 Task: Find connections with filter location Changji with filter topic #family with filter profile language Potuguese with filter current company Datamatics with filter school St. Joseph's College of Engineering and Technology, Palai with filter industry Janitorial Services with filter service category Real Estate Appraisal with filter keywords title Conservation Scientist
Action: Mouse scrolled (500, 648) with delta (0, 0)
Screenshot: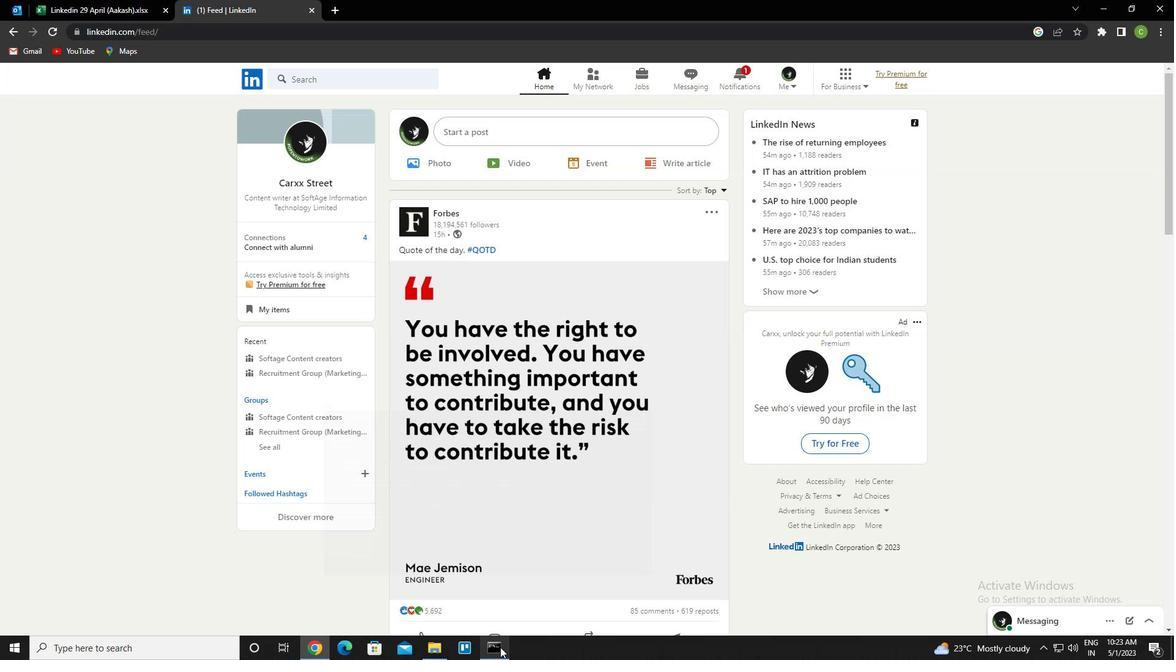 
Action: Mouse scrolled (500, 648) with delta (0, 0)
Screenshot: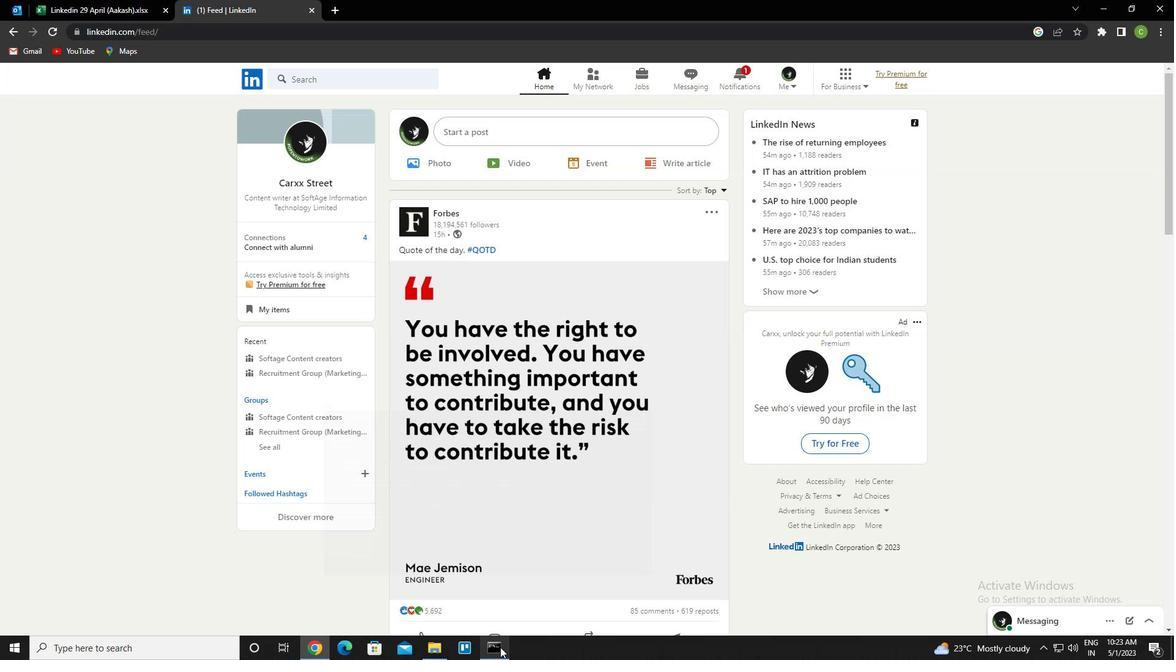
Action: Mouse moved to (600, 86)
Screenshot: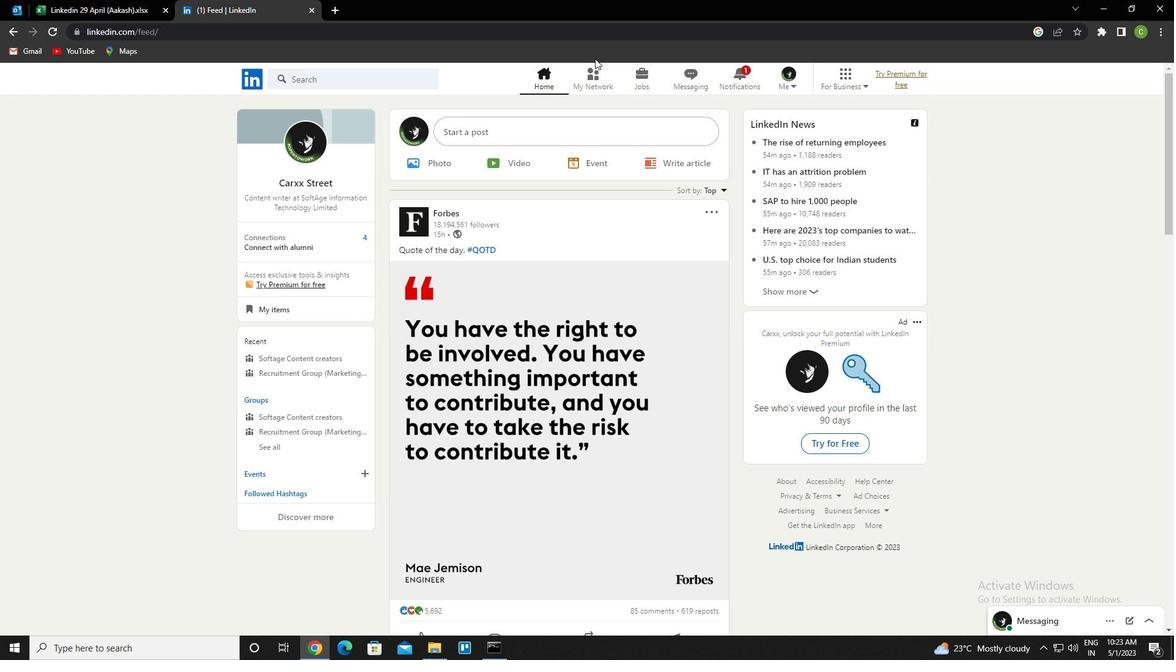 
Action: Mouse pressed left at (600, 86)
Screenshot: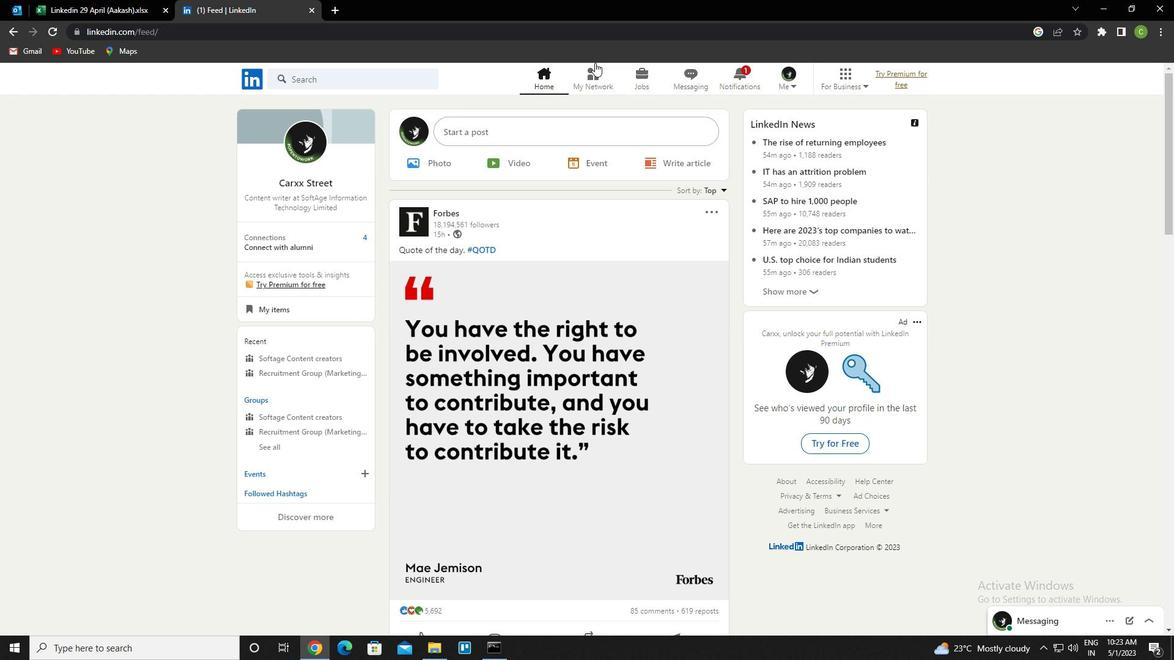 
Action: Mouse moved to (302, 148)
Screenshot: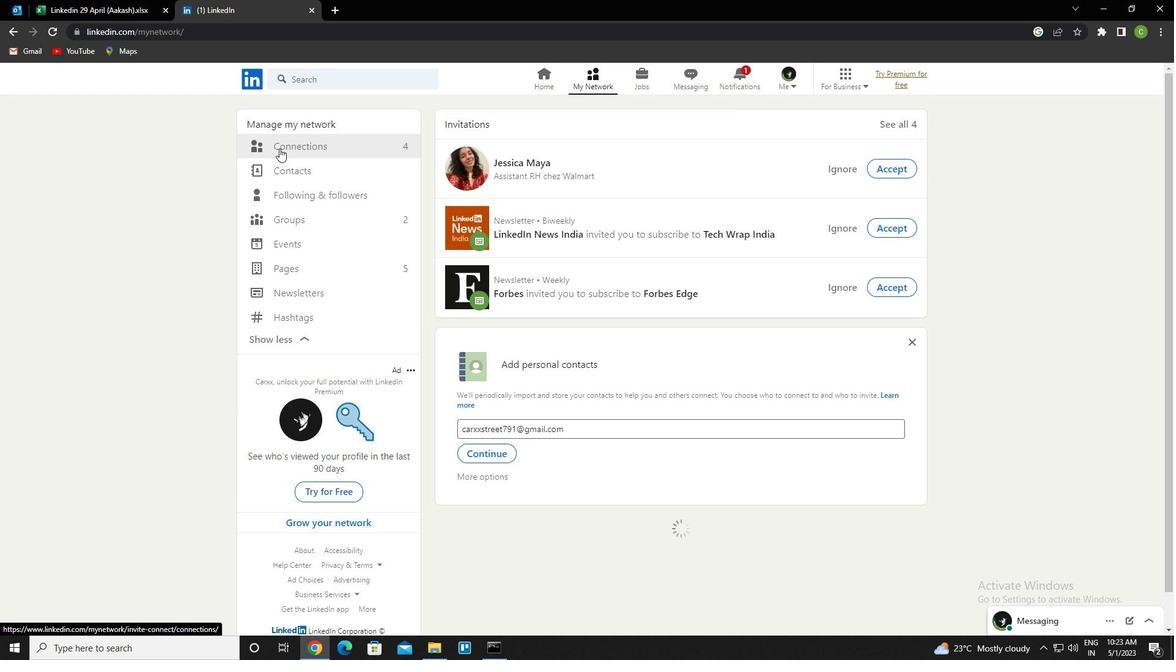 
Action: Mouse pressed left at (302, 148)
Screenshot: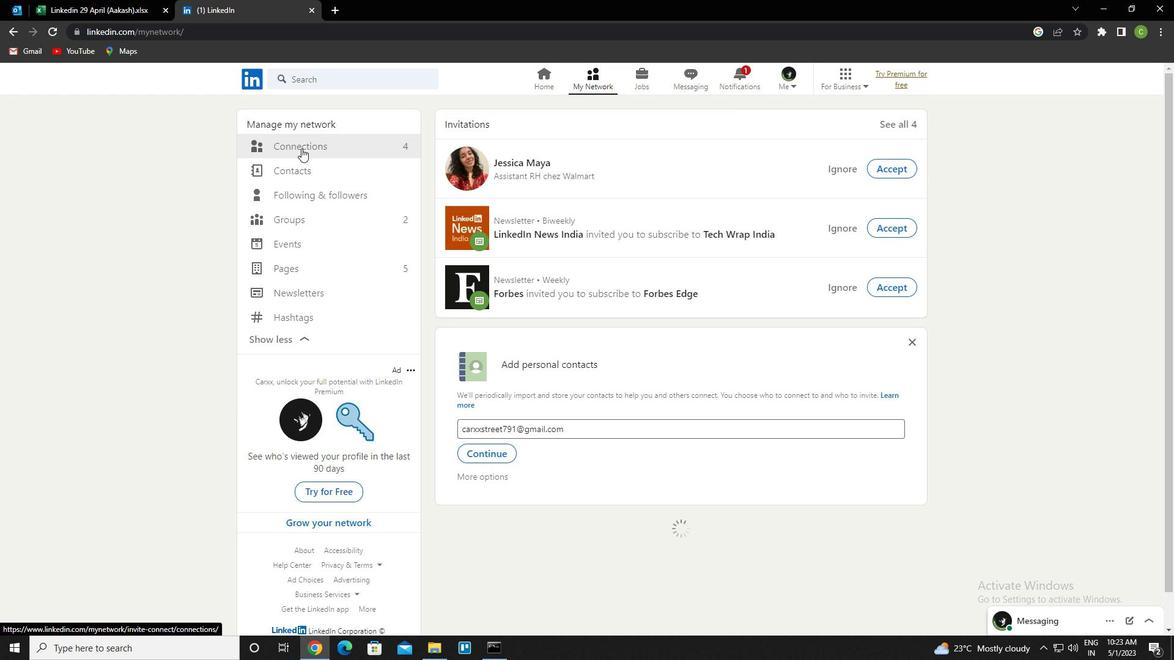 
Action: Mouse moved to (701, 148)
Screenshot: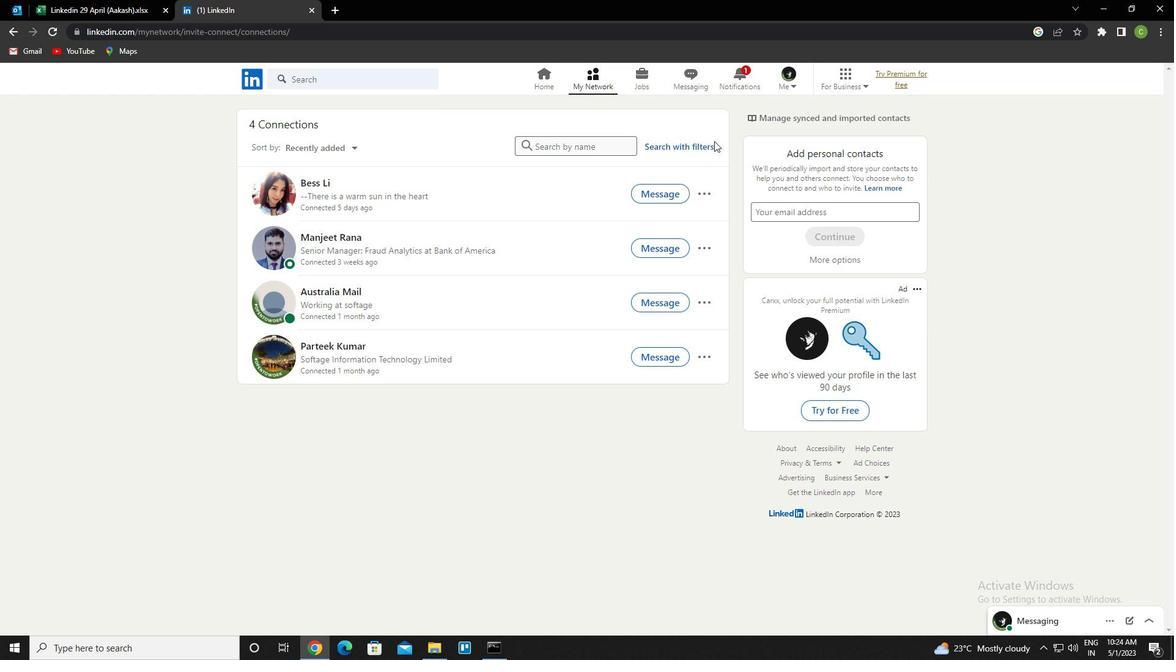 
Action: Mouse pressed left at (701, 148)
Screenshot: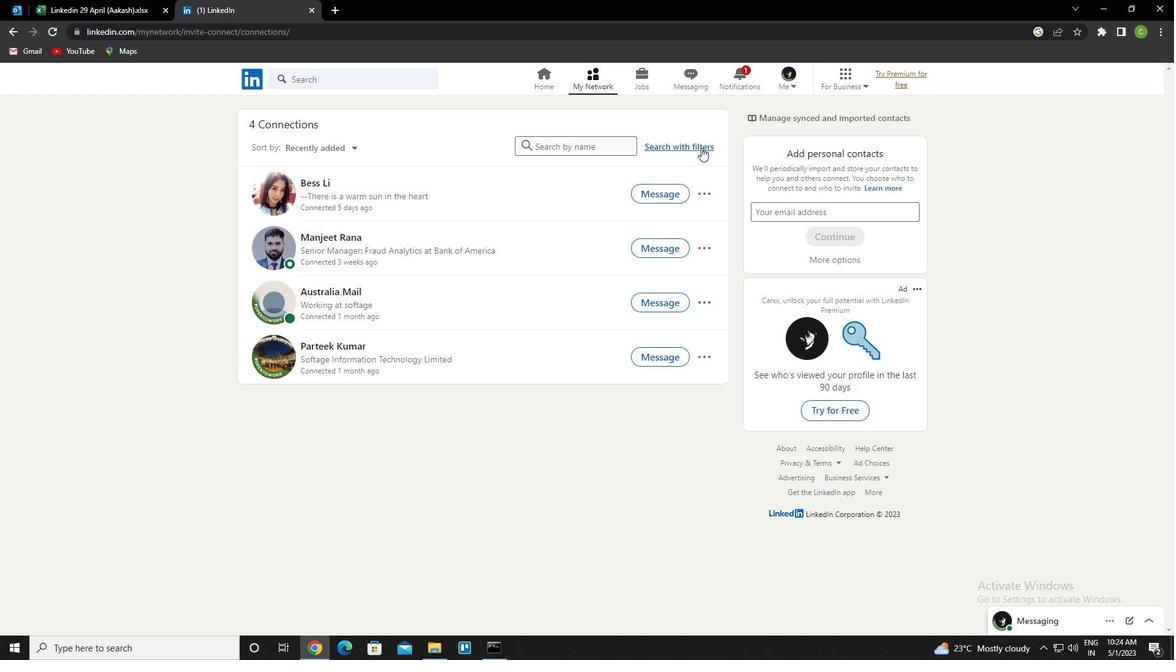 
Action: Mouse moved to (632, 115)
Screenshot: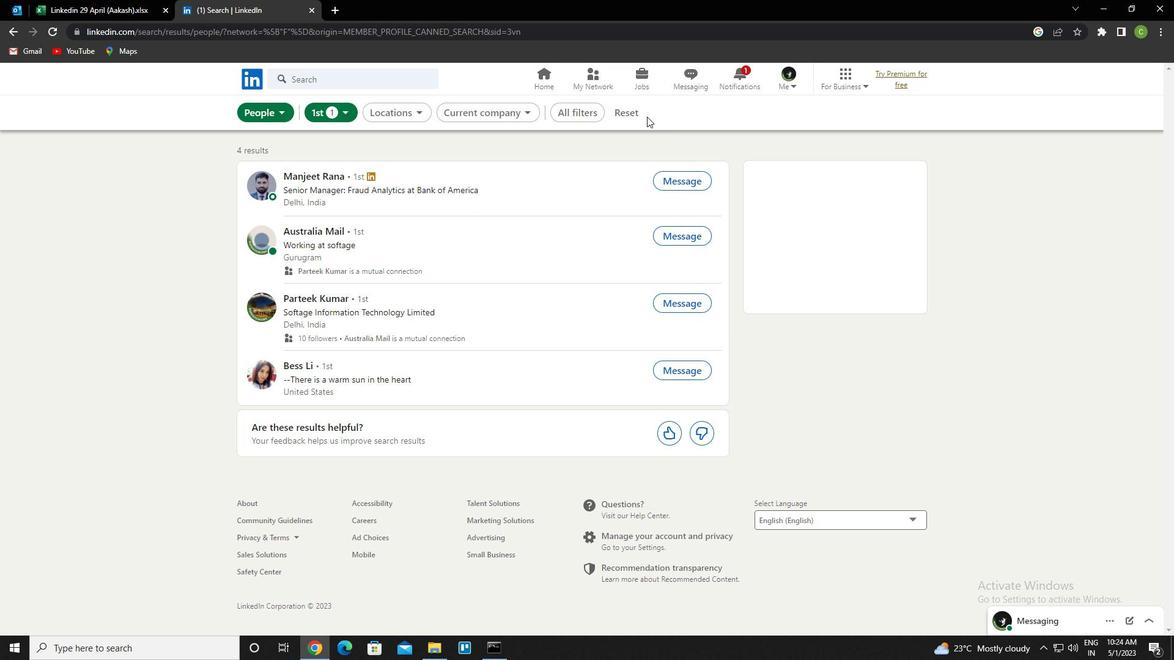
Action: Mouse pressed left at (632, 115)
Screenshot: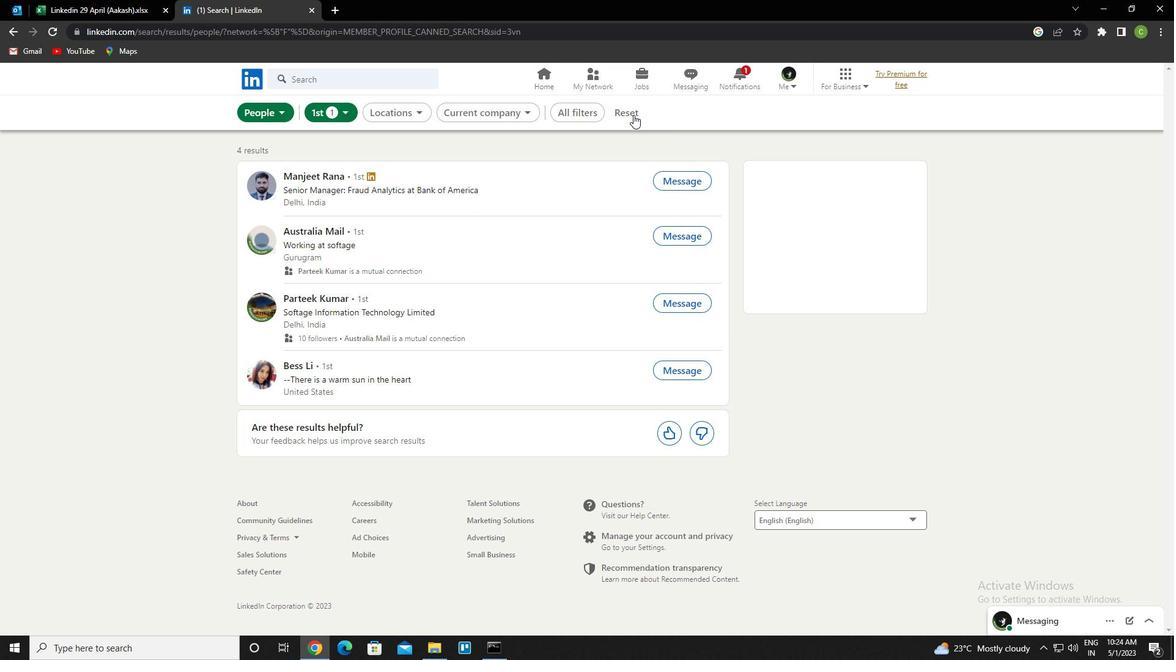 
Action: Mouse moved to (620, 116)
Screenshot: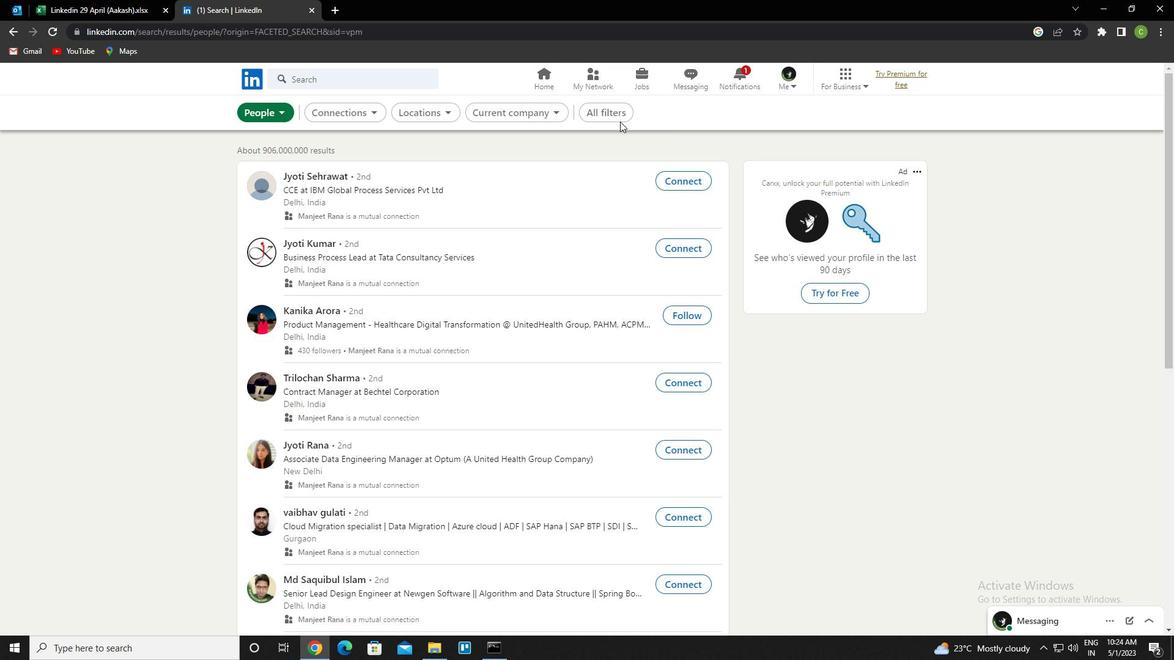 
Action: Mouse pressed left at (620, 116)
Screenshot: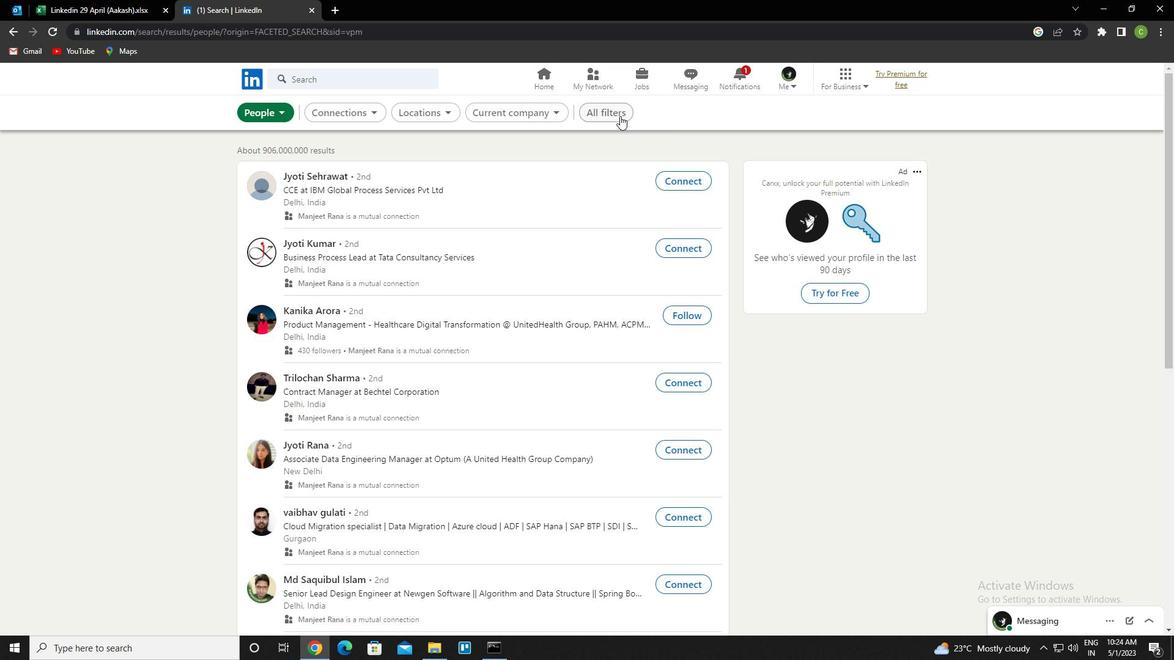 
Action: Mouse moved to (925, 414)
Screenshot: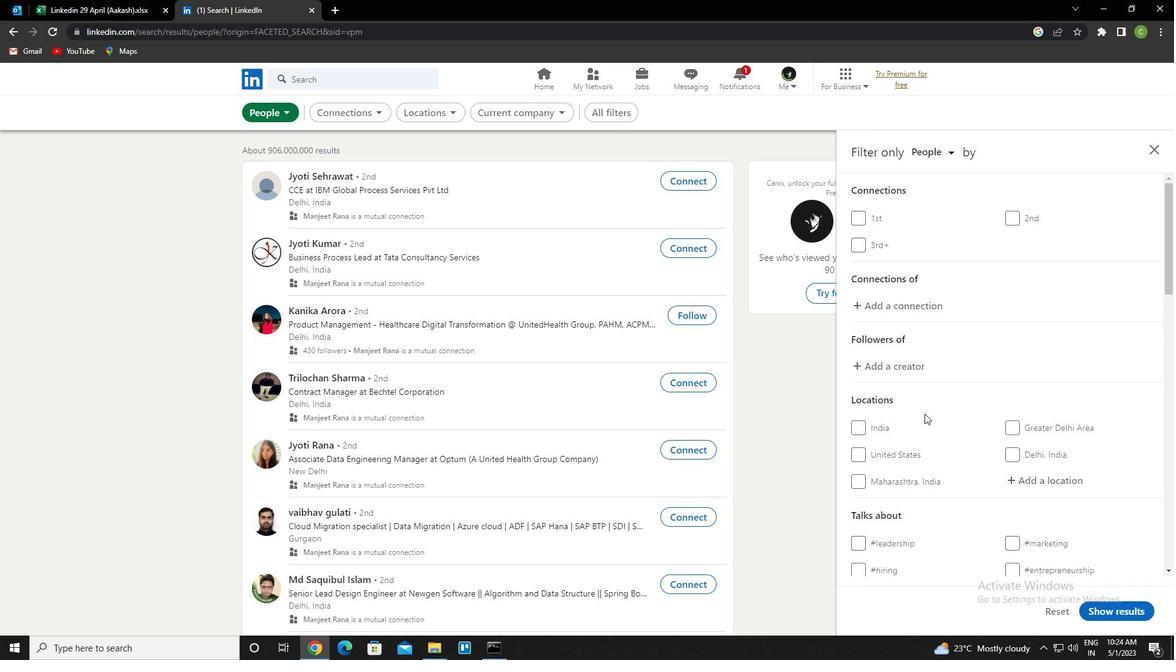 
Action: Mouse scrolled (925, 414) with delta (0, 0)
Screenshot: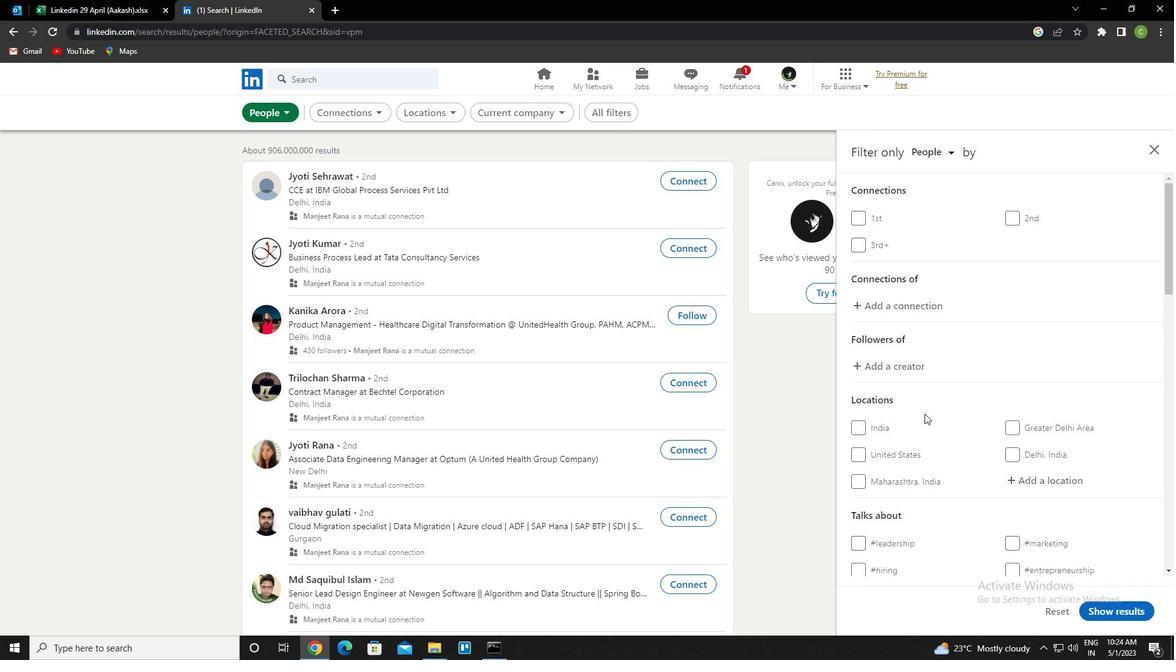 
Action: Mouse moved to (1019, 423)
Screenshot: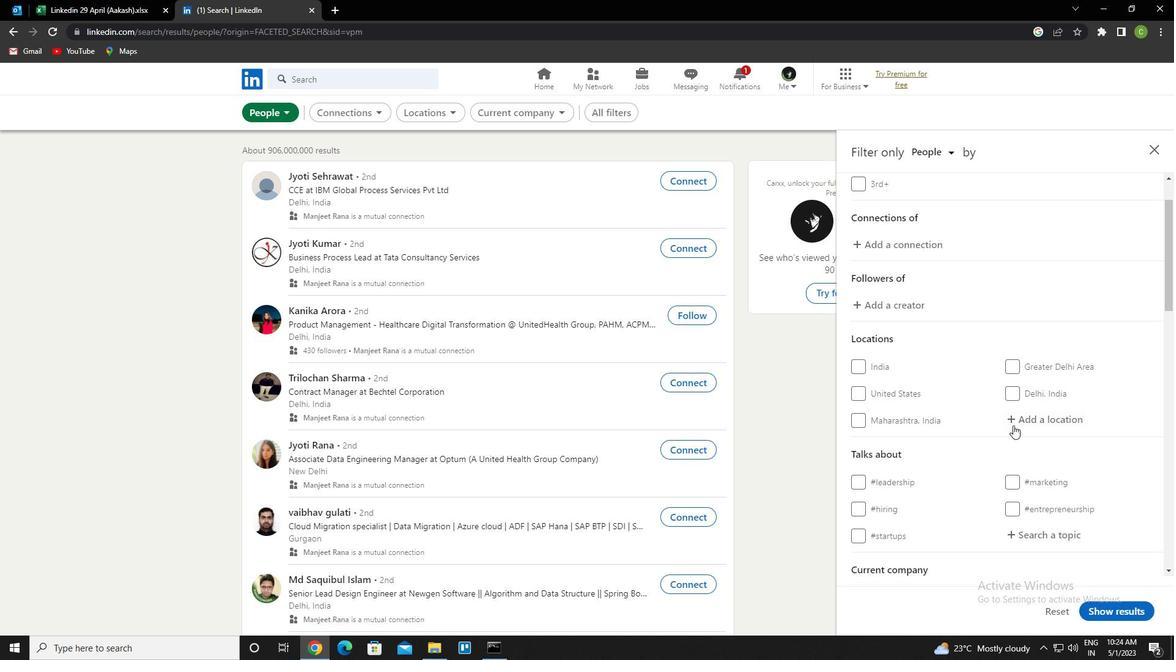 
Action: Mouse pressed left at (1019, 423)
Screenshot: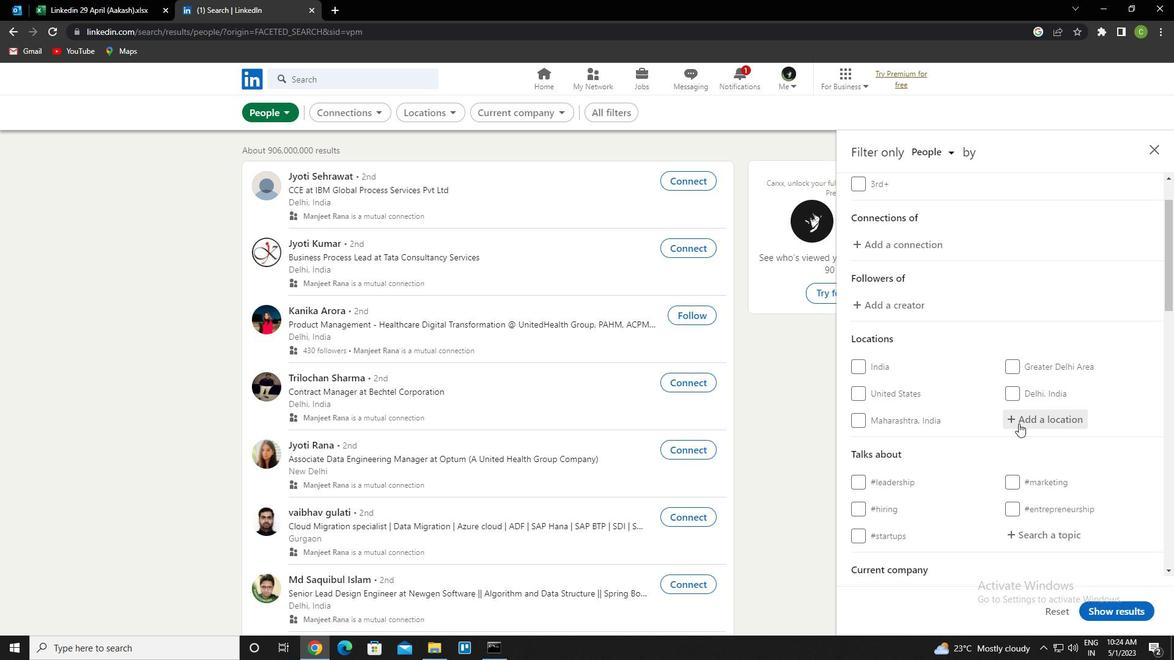 
Action: Key pressed <Key.caps_lock>c<Key.caps_lock>hangji<Key.down><Key.enter>
Screenshot: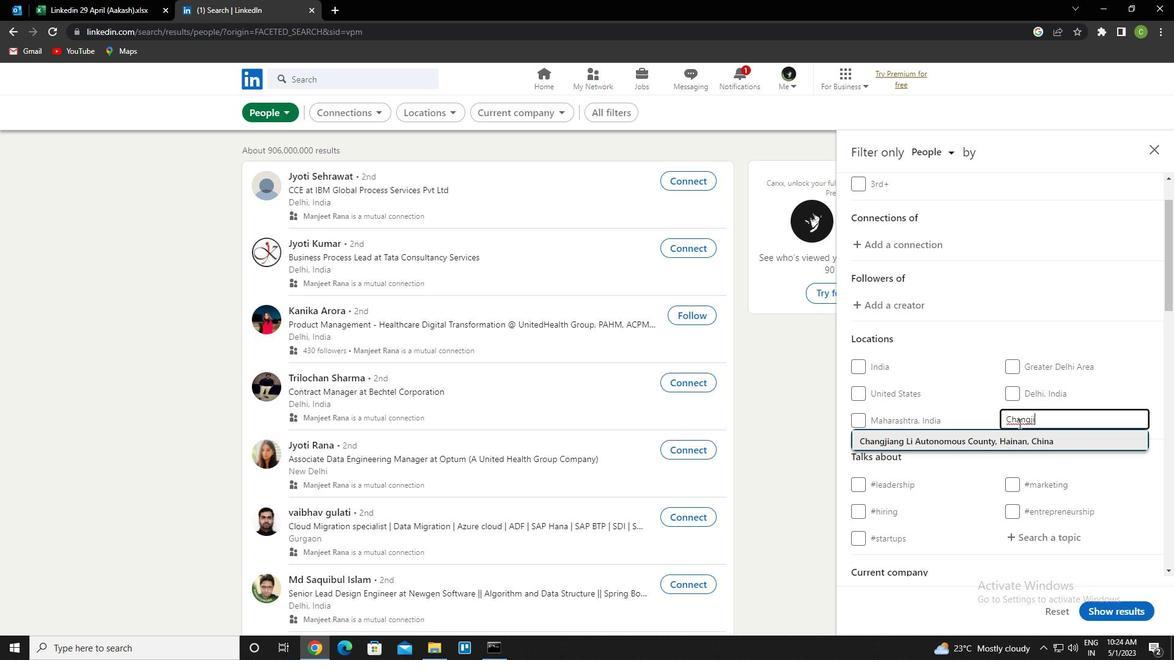 
Action: Mouse scrolled (1019, 423) with delta (0, 0)
Screenshot: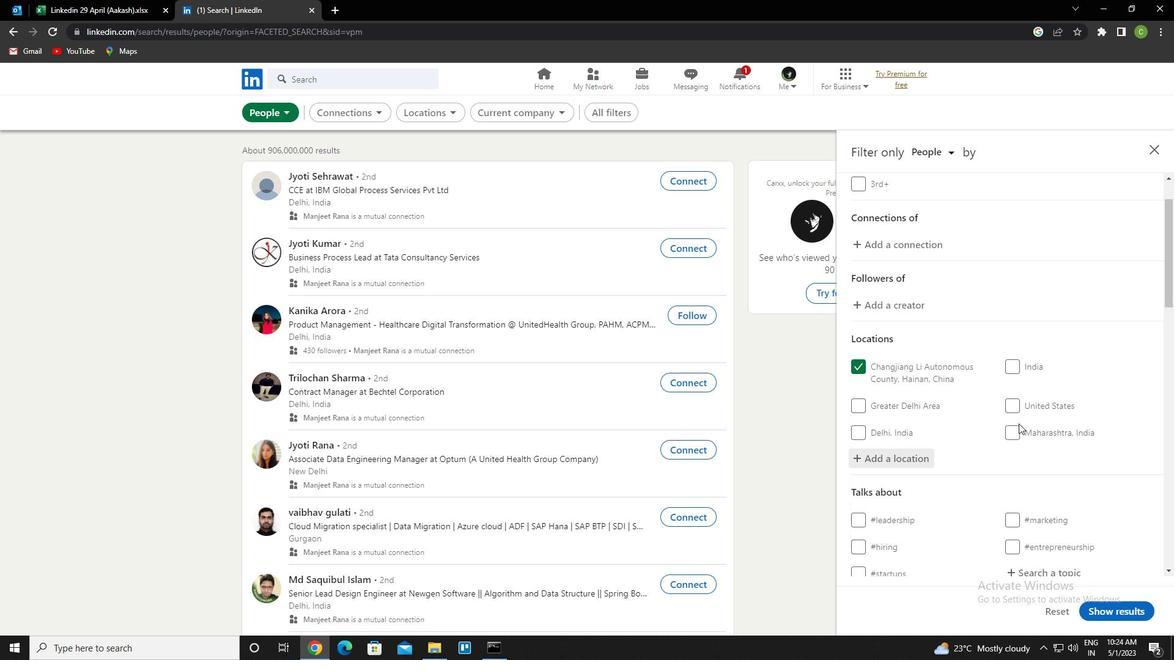 
Action: Mouse scrolled (1019, 423) with delta (0, 0)
Screenshot: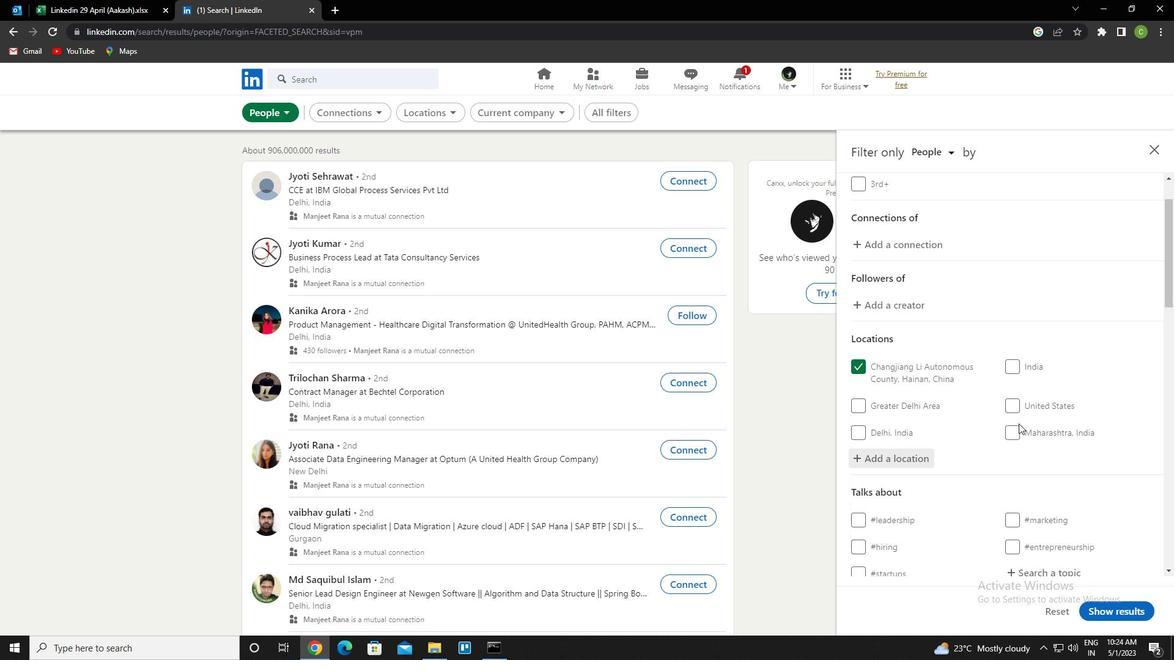 
Action: Mouse moved to (1019, 423)
Screenshot: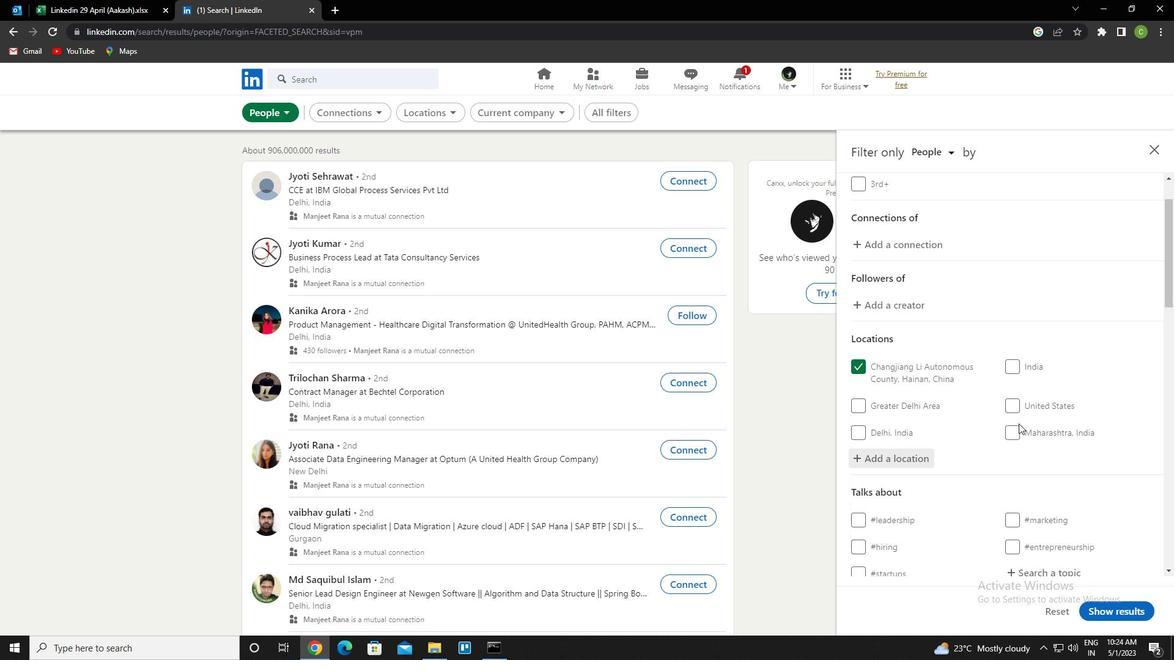 
Action: Mouse scrolled (1019, 423) with delta (0, 0)
Screenshot: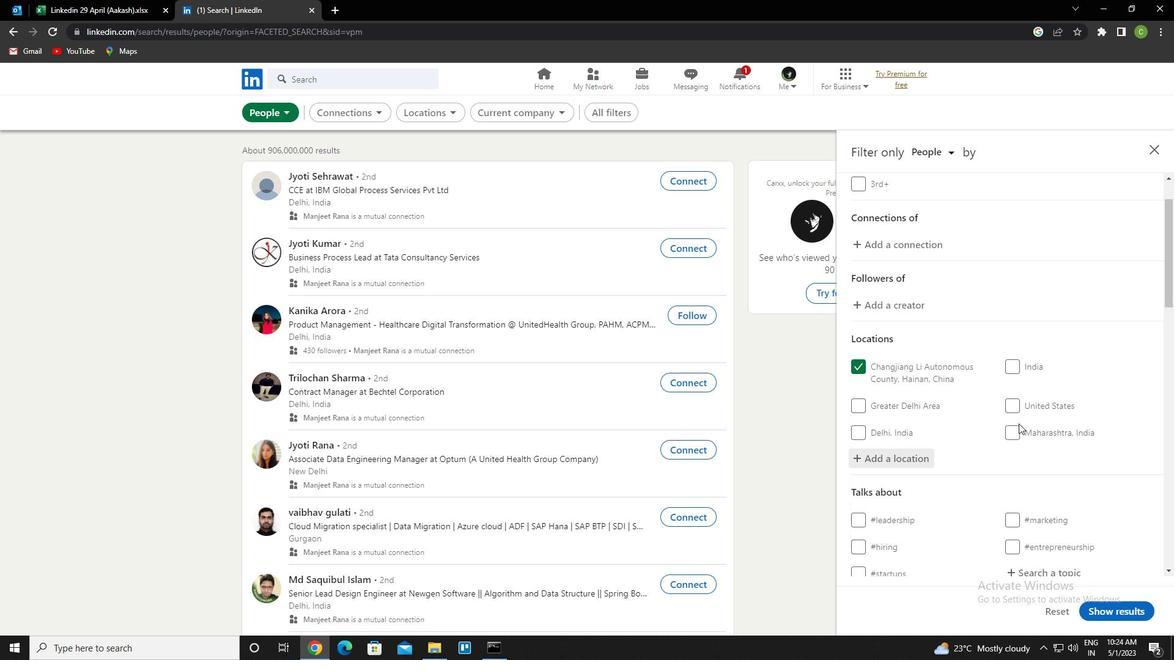 
Action: Mouse moved to (1016, 427)
Screenshot: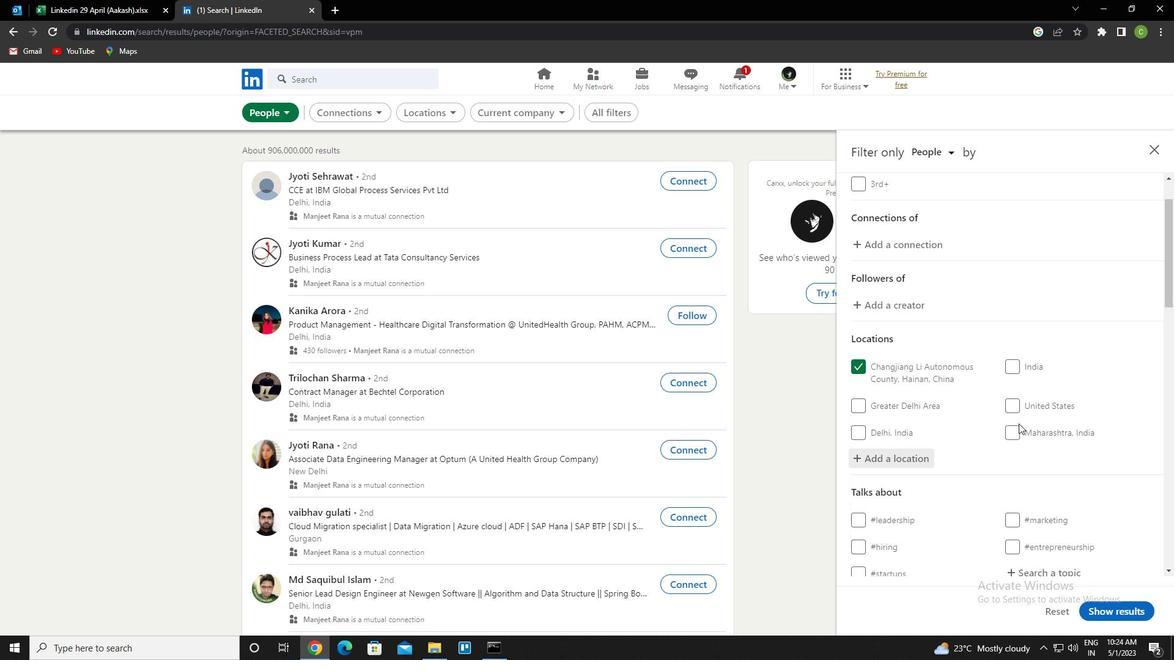 
Action: Mouse scrolled (1016, 426) with delta (0, 0)
Screenshot: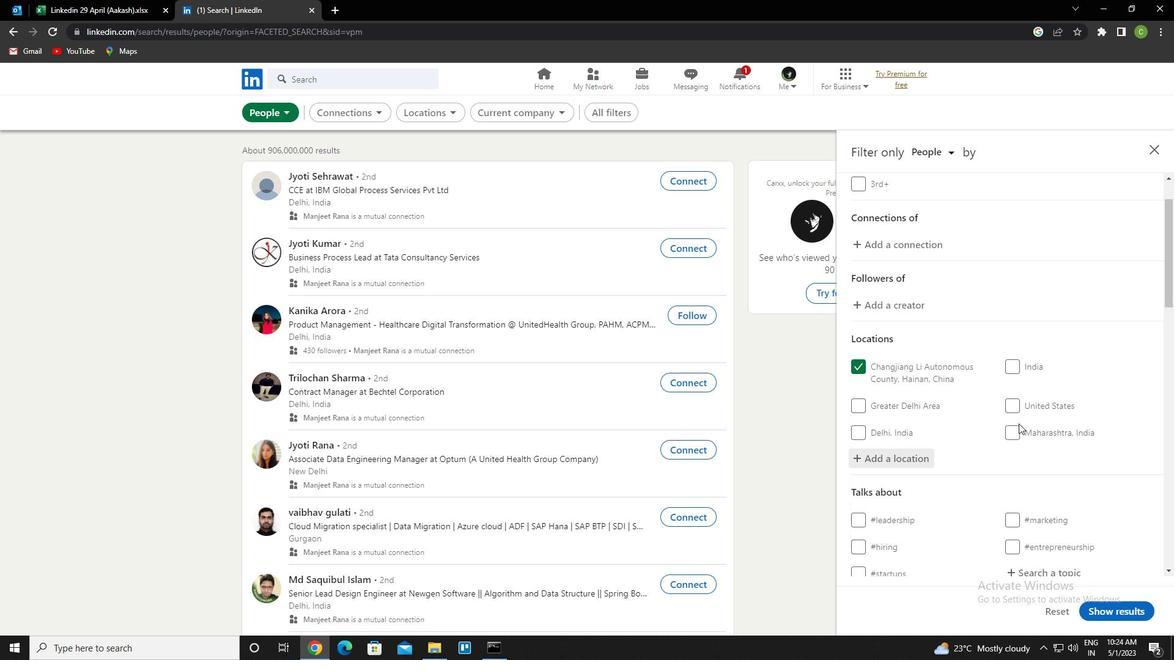 
Action: Mouse moved to (1016, 430)
Screenshot: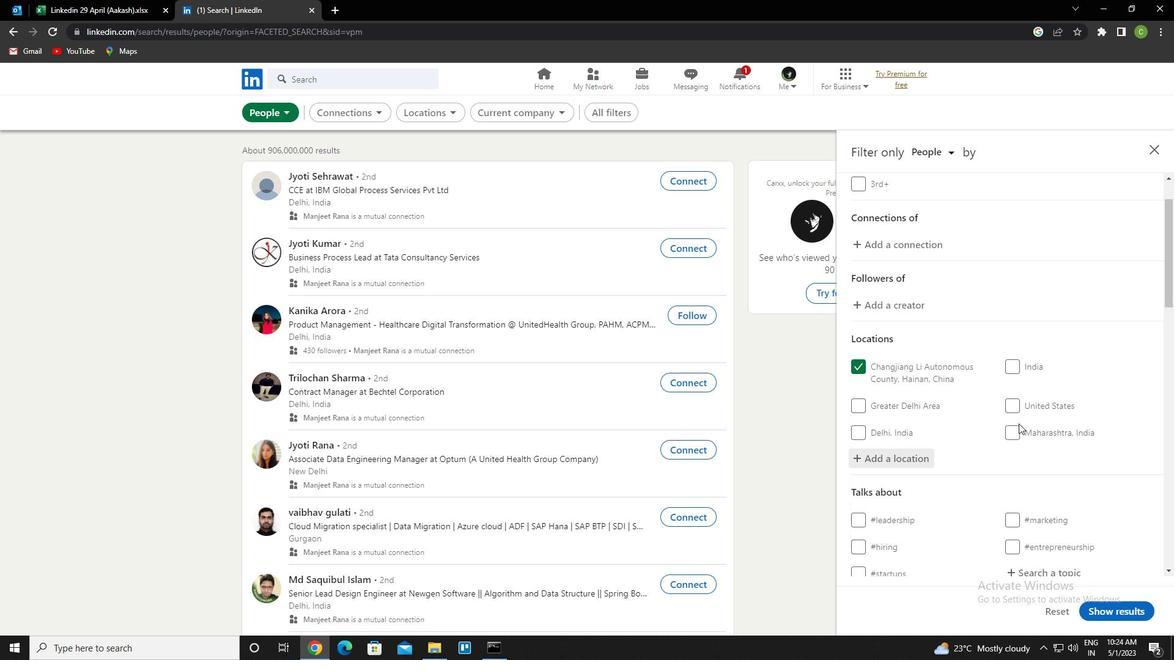 
Action: Mouse scrolled (1016, 430) with delta (0, 0)
Screenshot: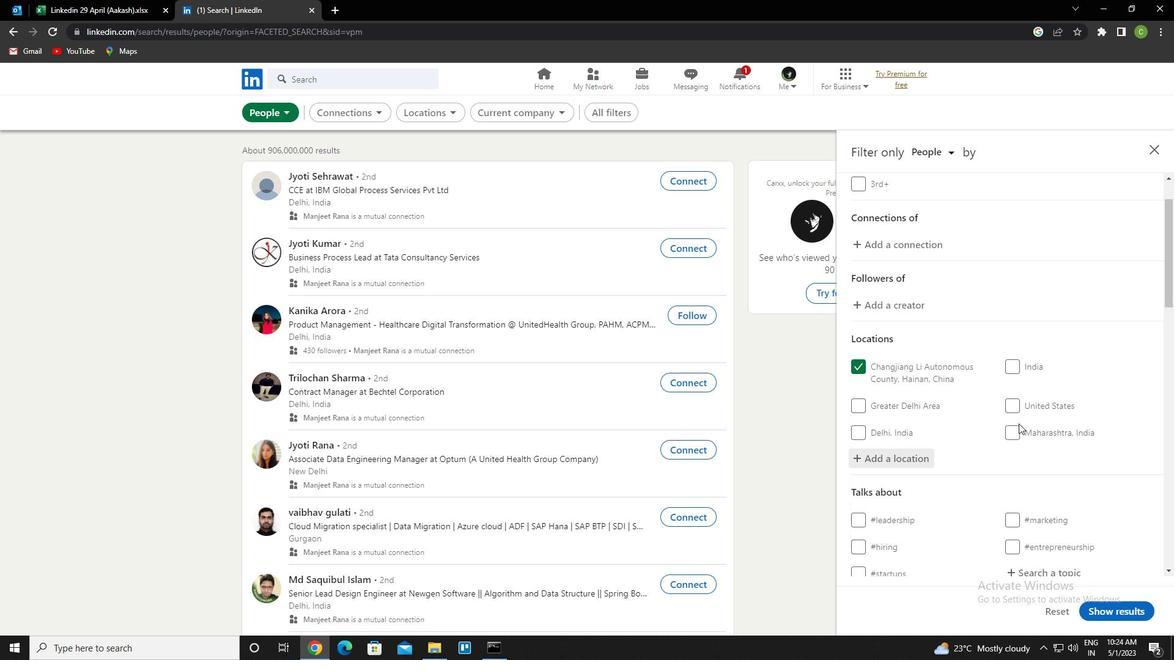 
Action: Mouse moved to (1014, 433)
Screenshot: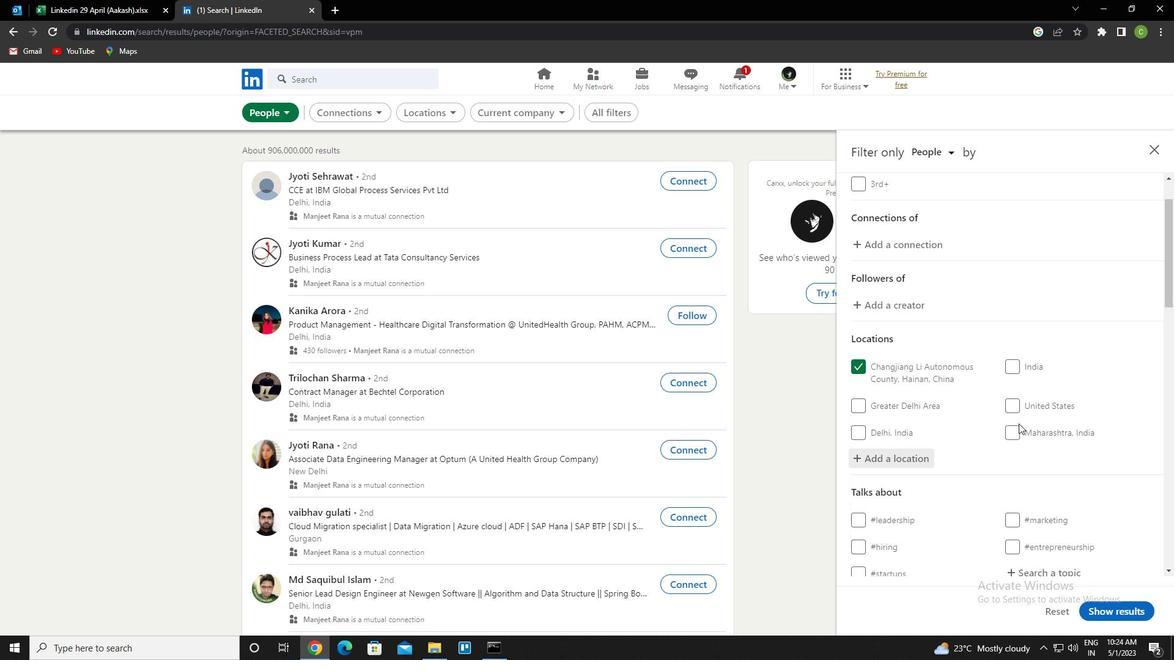 
Action: Mouse scrolled (1014, 432) with delta (0, 0)
Screenshot: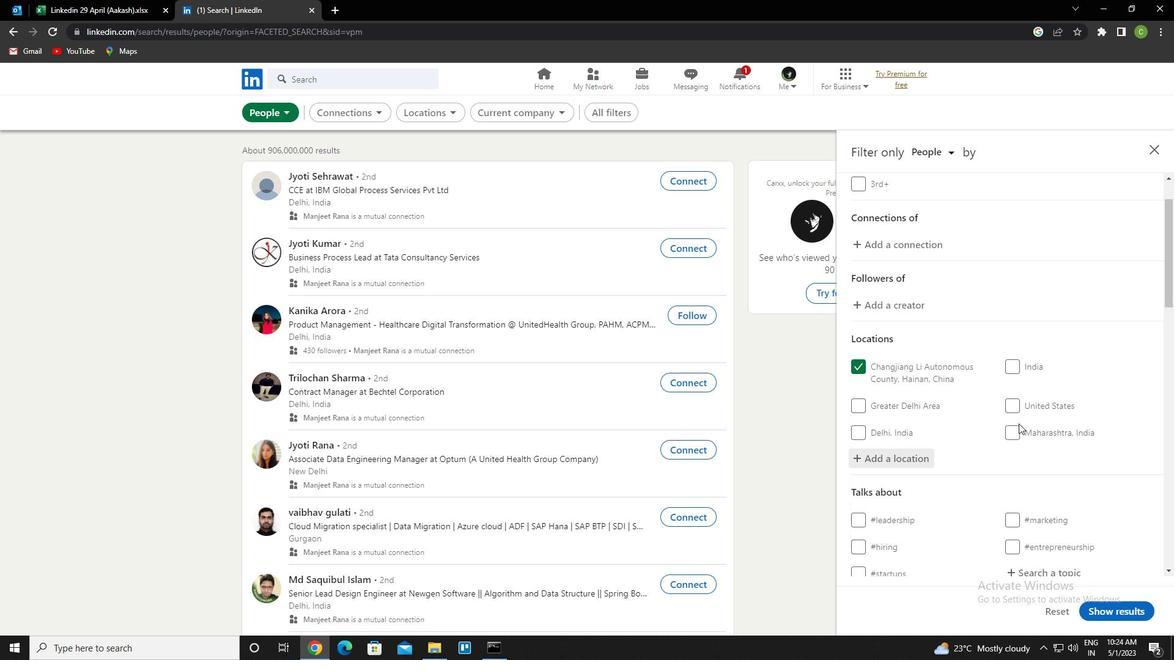 
Action: Mouse scrolled (1014, 432) with delta (0, 0)
Screenshot: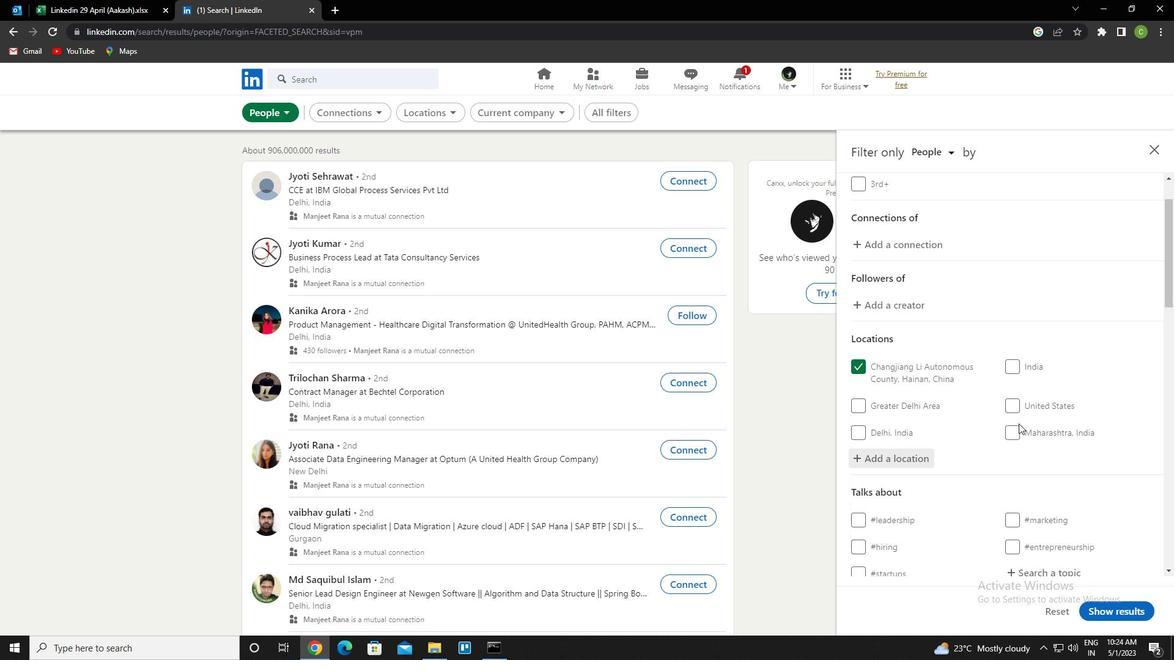 
Action: Mouse scrolled (1014, 432) with delta (0, 0)
Screenshot: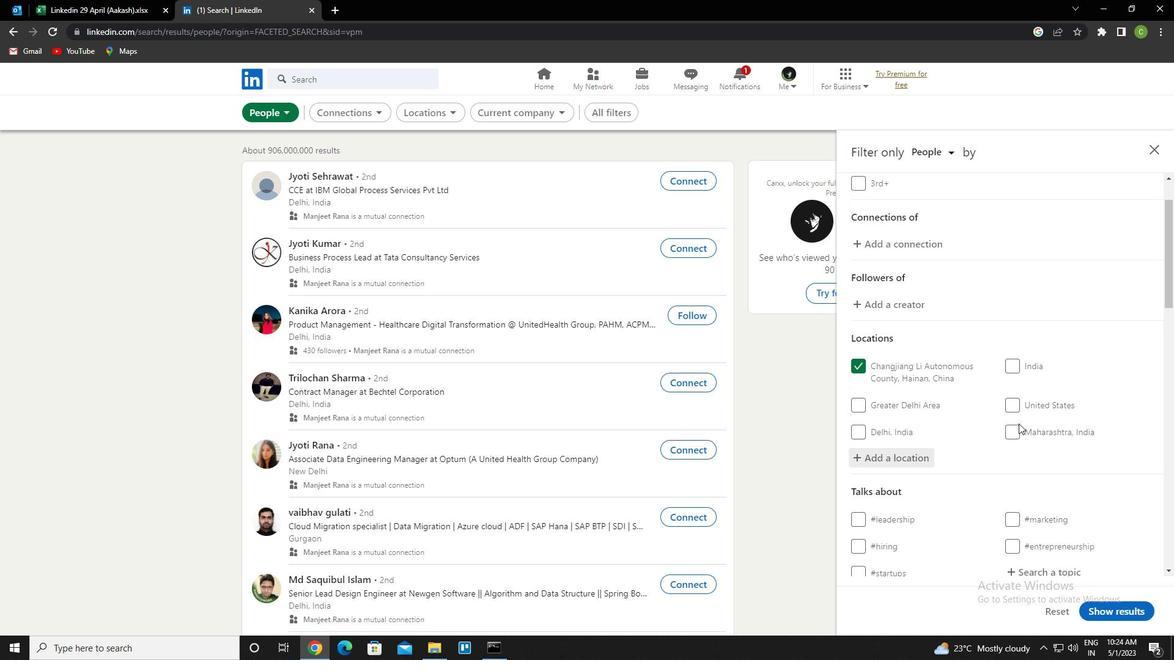 
Action: Mouse scrolled (1014, 432) with delta (0, 0)
Screenshot: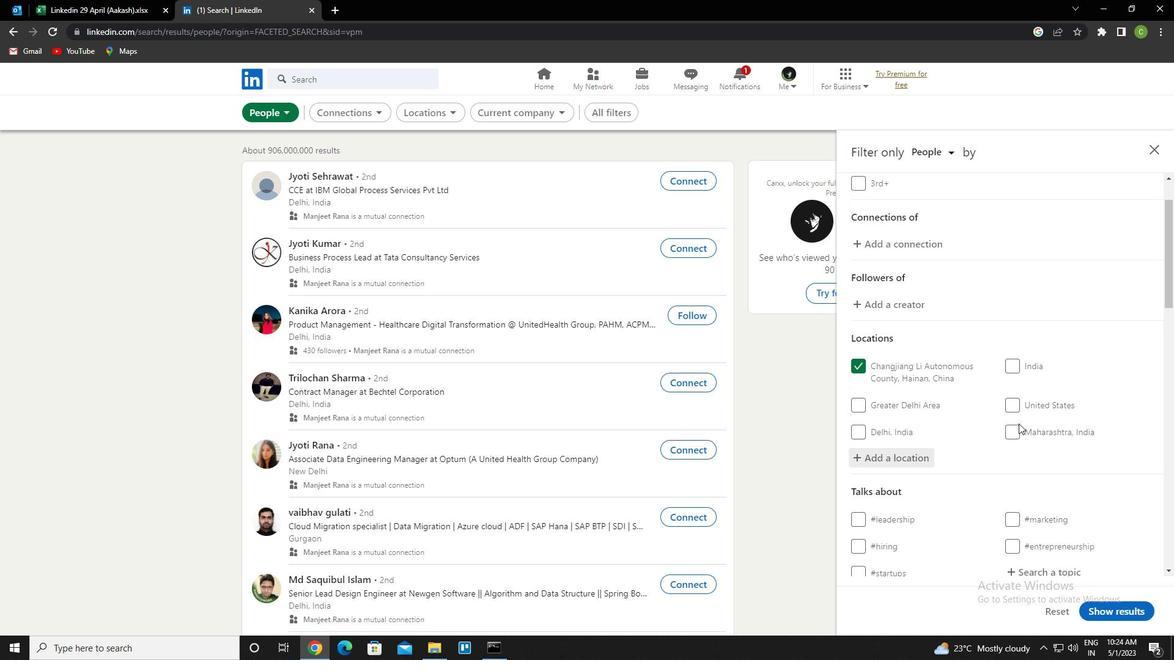 
Action: Mouse moved to (1014, 436)
Screenshot: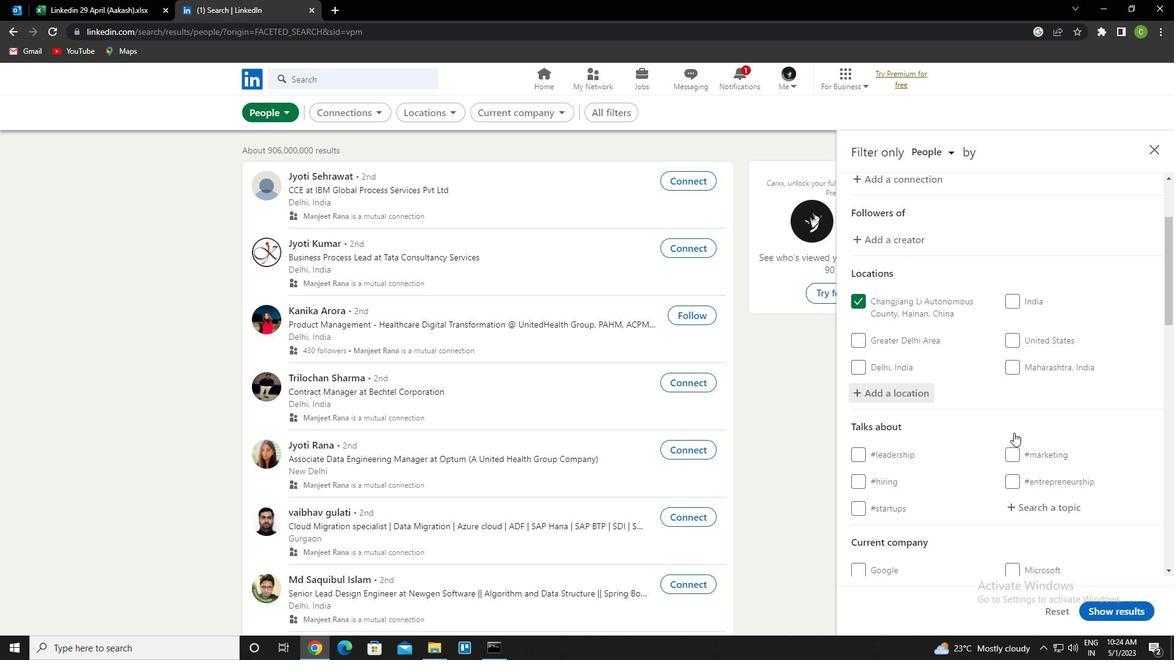 
Action: Mouse scrolled (1014, 436) with delta (0, 0)
Screenshot: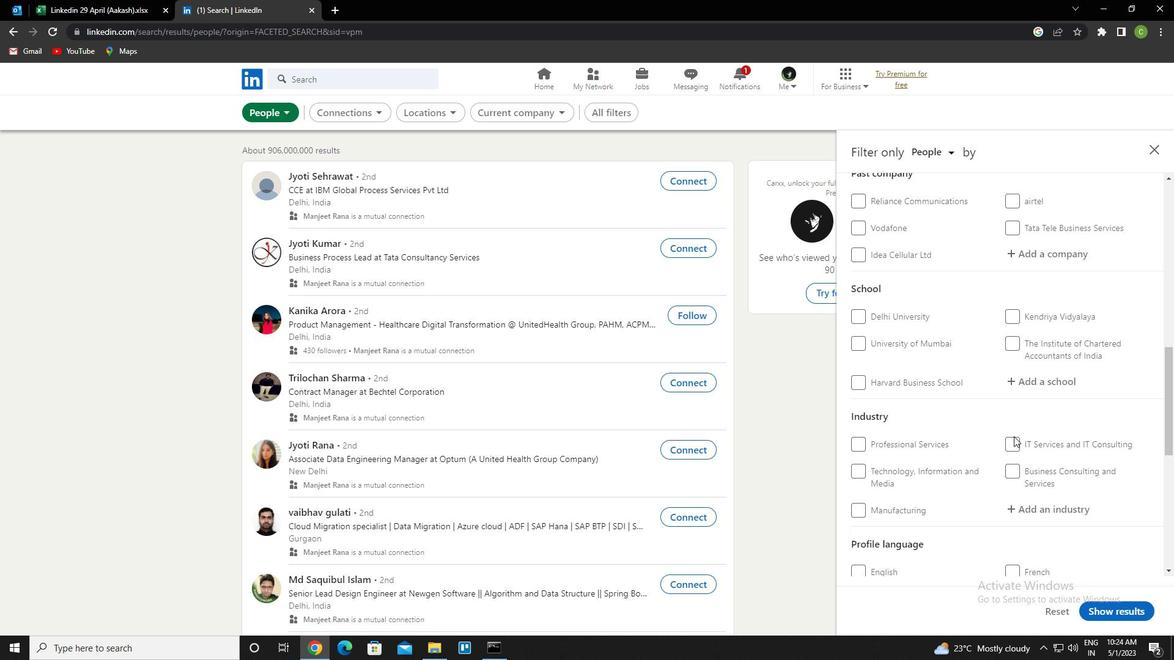 
Action: Mouse scrolled (1014, 436) with delta (0, 0)
Screenshot: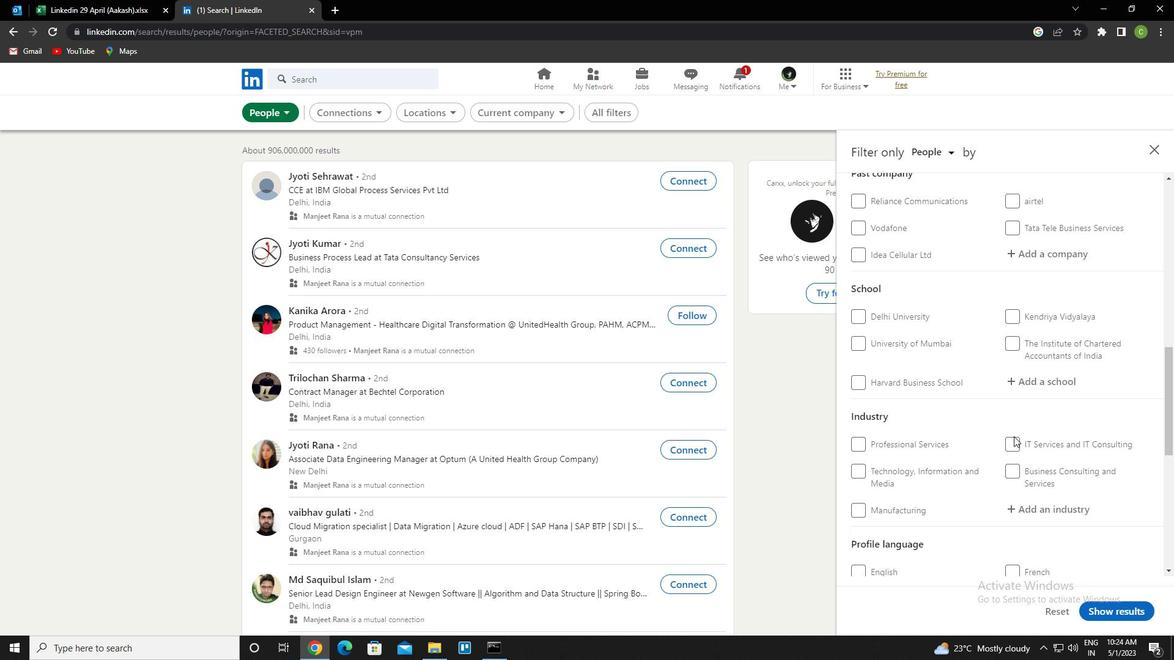 
Action: Mouse scrolled (1014, 436) with delta (0, 0)
Screenshot: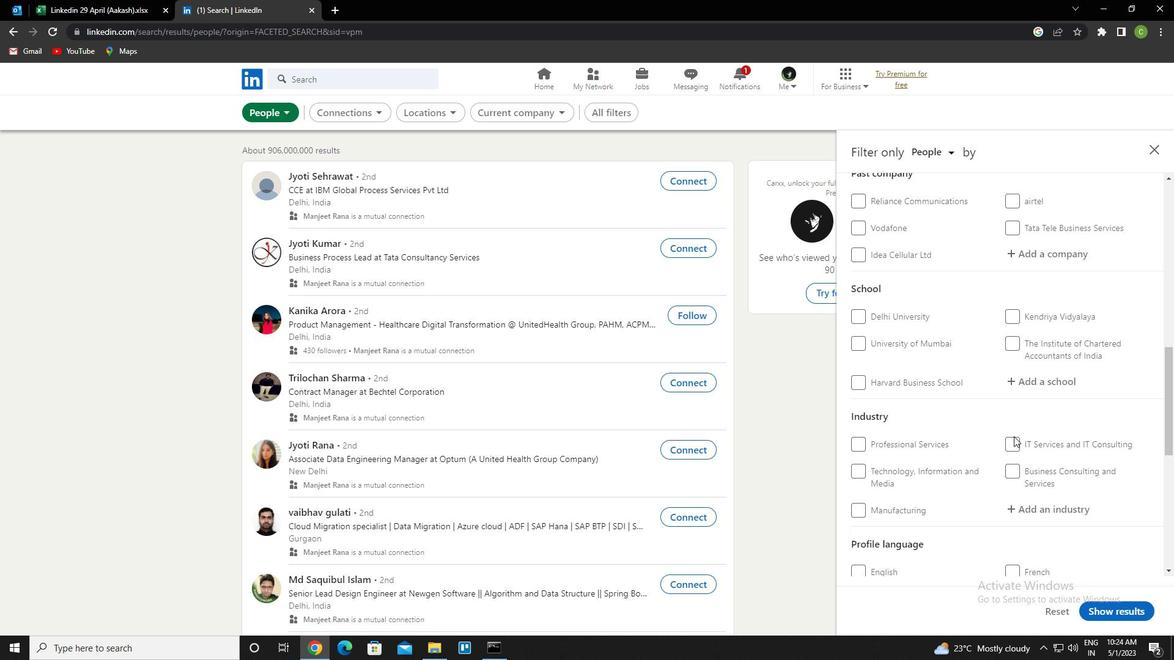 
Action: Mouse scrolled (1014, 436) with delta (0, 0)
Screenshot: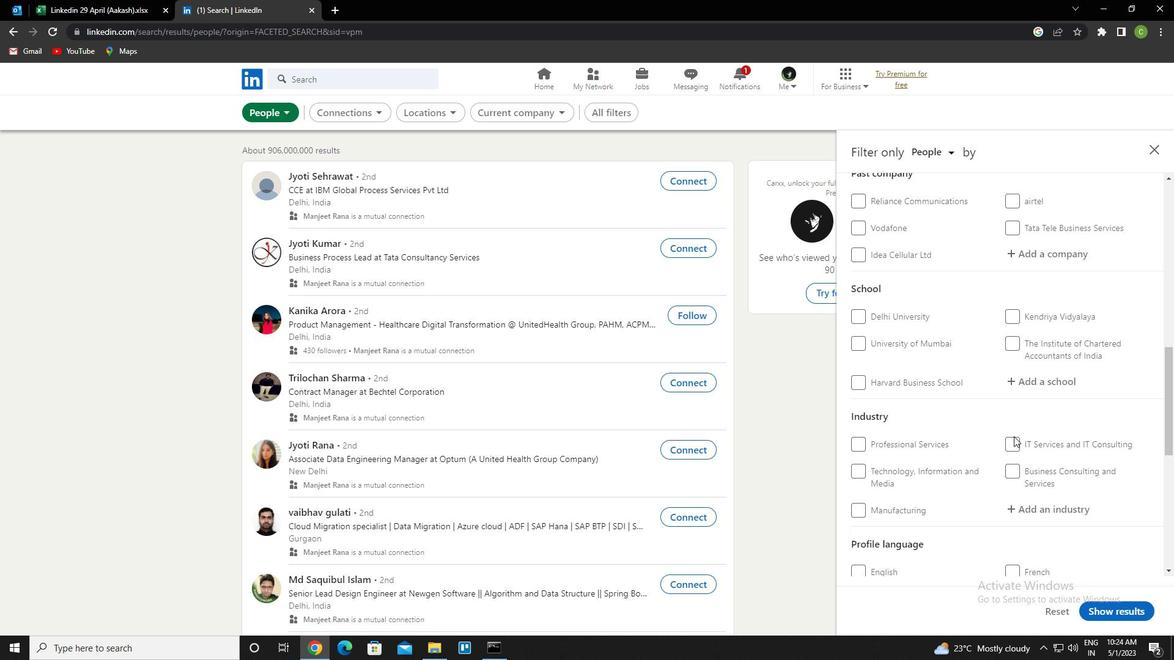 
Action: Mouse moved to (1013, 357)
Screenshot: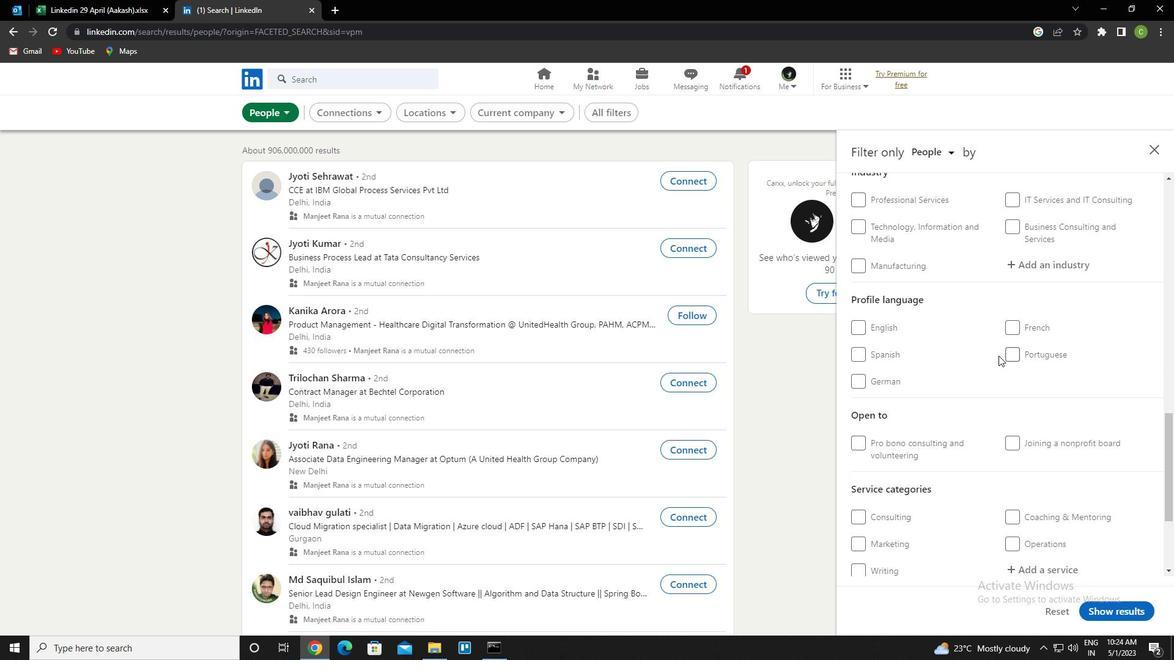 
Action: Mouse pressed left at (1013, 357)
Screenshot: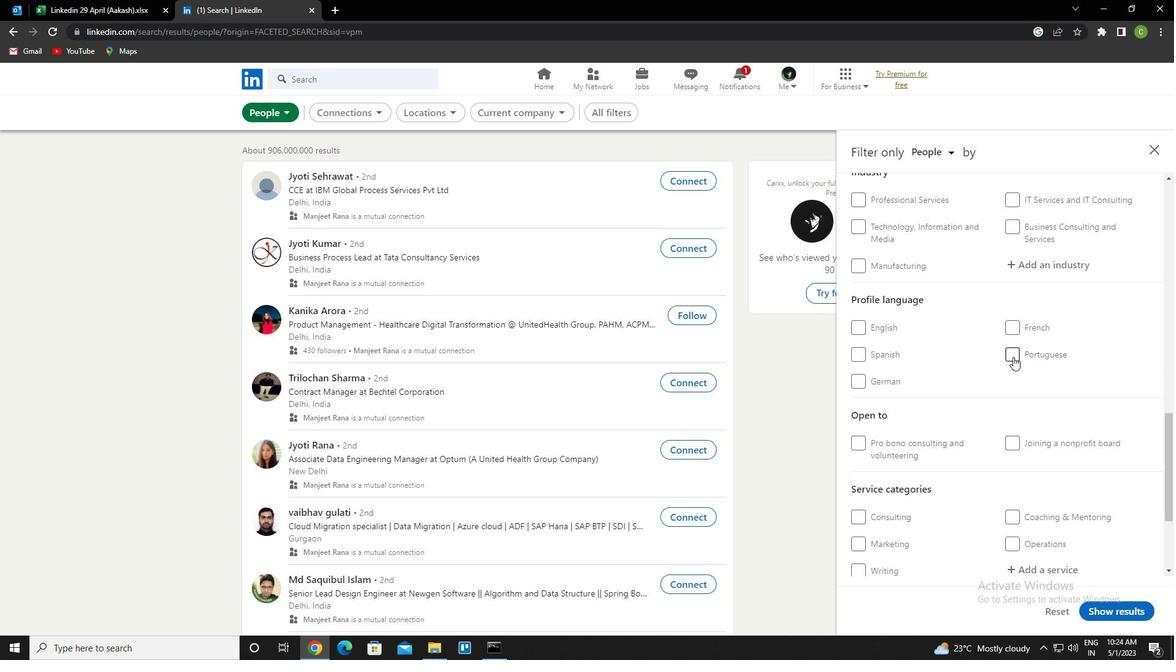
Action: Mouse moved to (1029, 444)
Screenshot: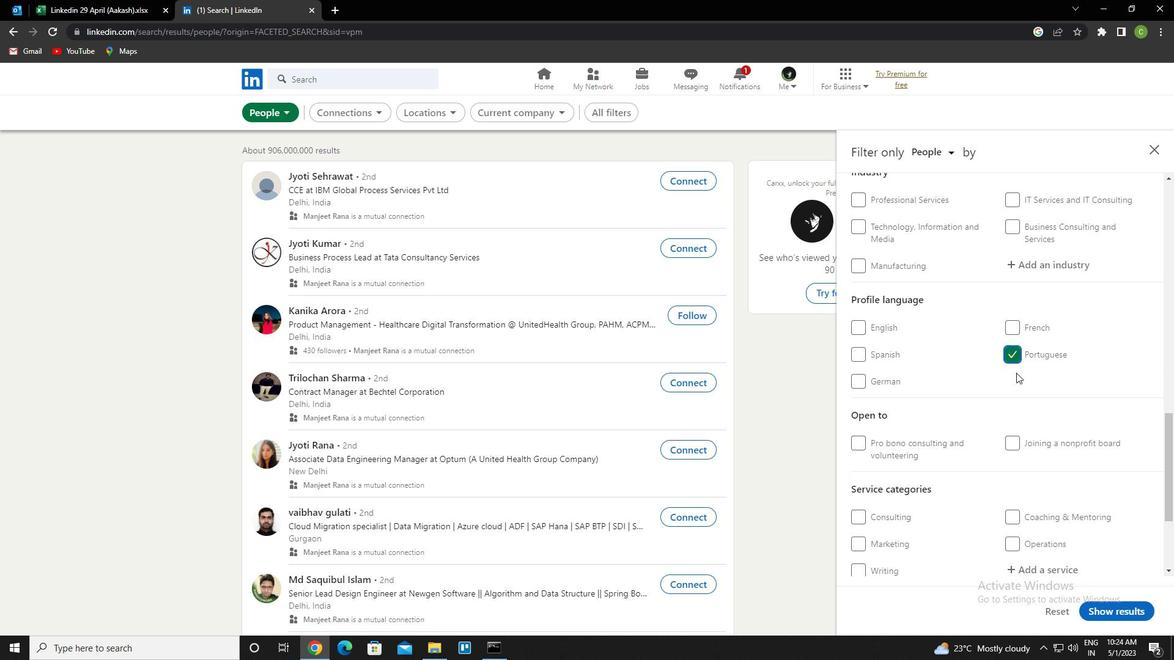 
Action: Mouse scrolled (1029, 444) with delta (0, 0)
Screenshot: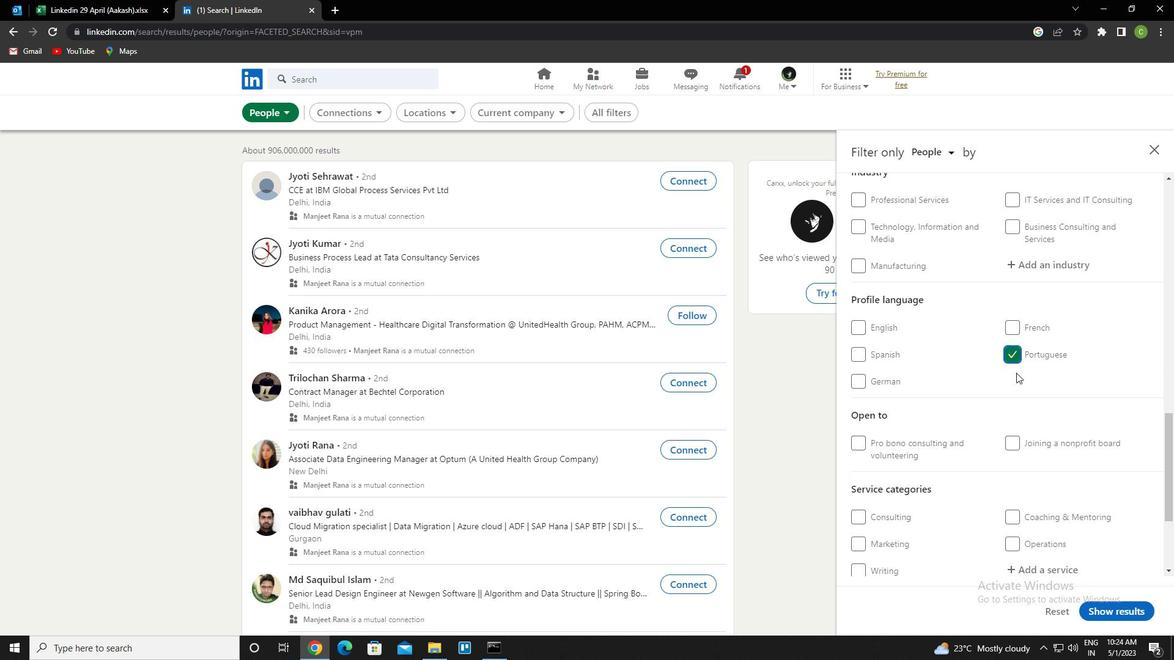 
Action: Mouse moved to (1029, 447)
Screenshot: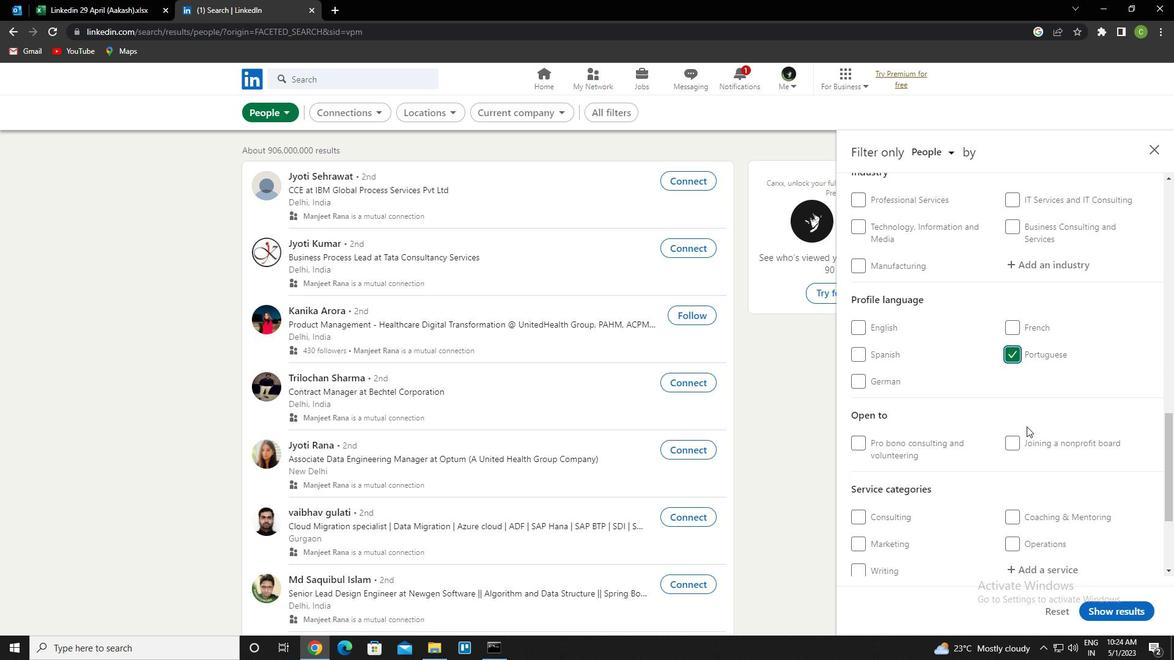 
Action: Mouse scrolled (1029, 448) with delta (0, 0)
Screenshot: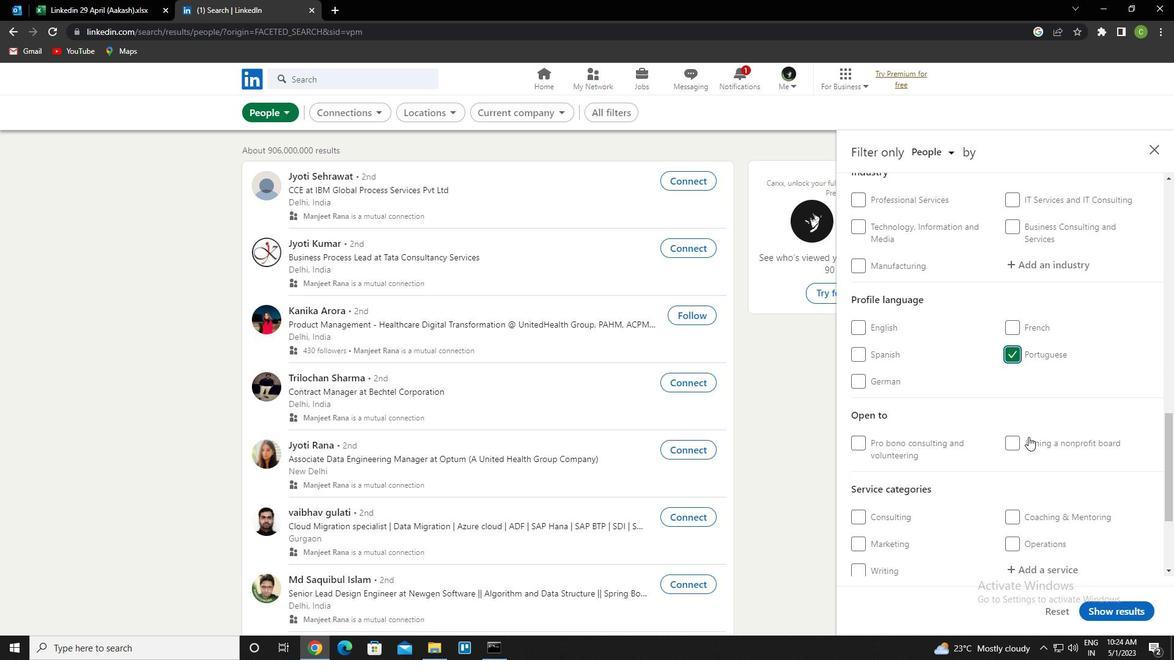 
Action: Mouse scrolled (1029, 448) with delta (0, 0)
Screenshot: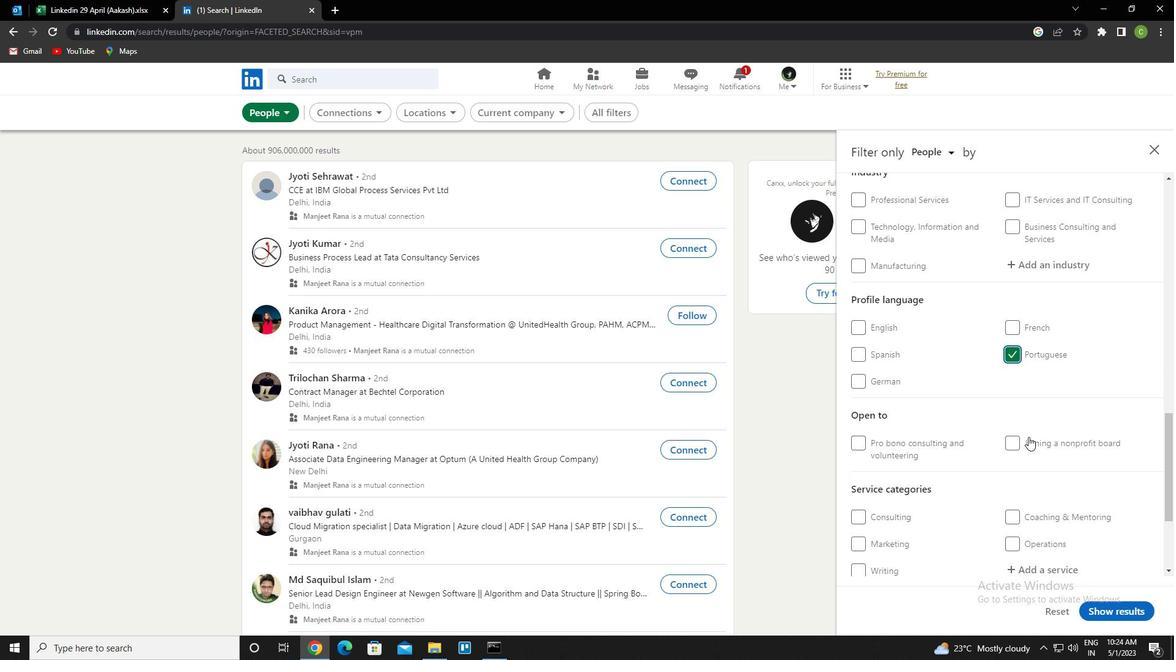 
Action: Mouse scrolled (1029, 448) with delta (0, 0)
Screenshot: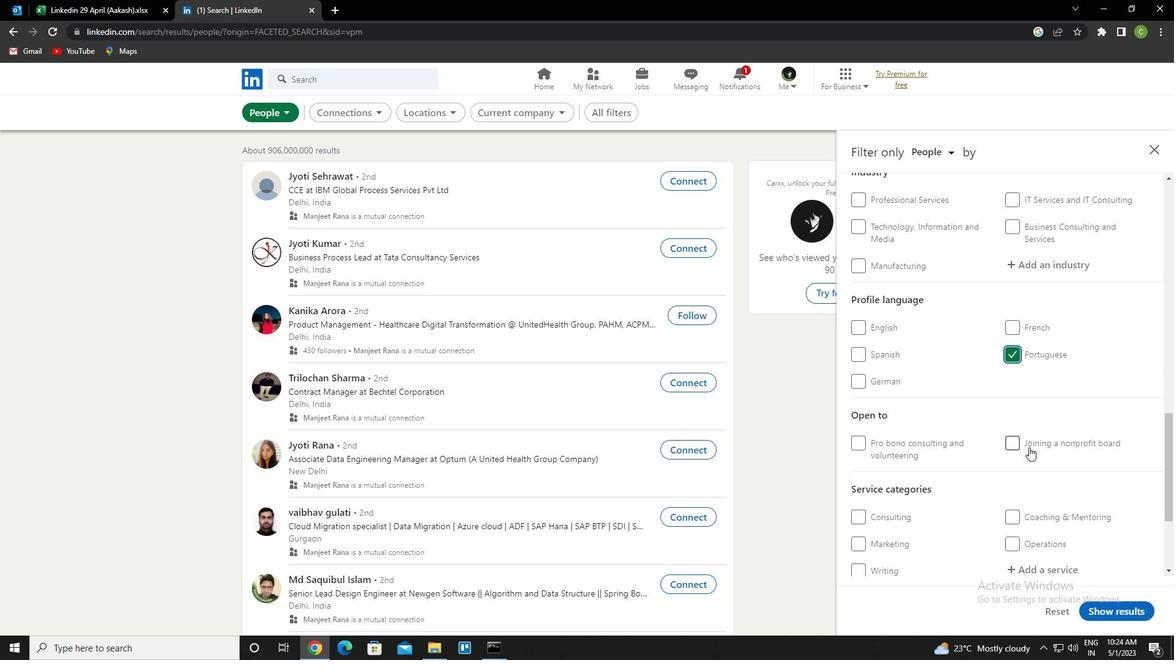 
Action: Mouse scrolled (1029, 448) with delta (0, 0)
Screenshot: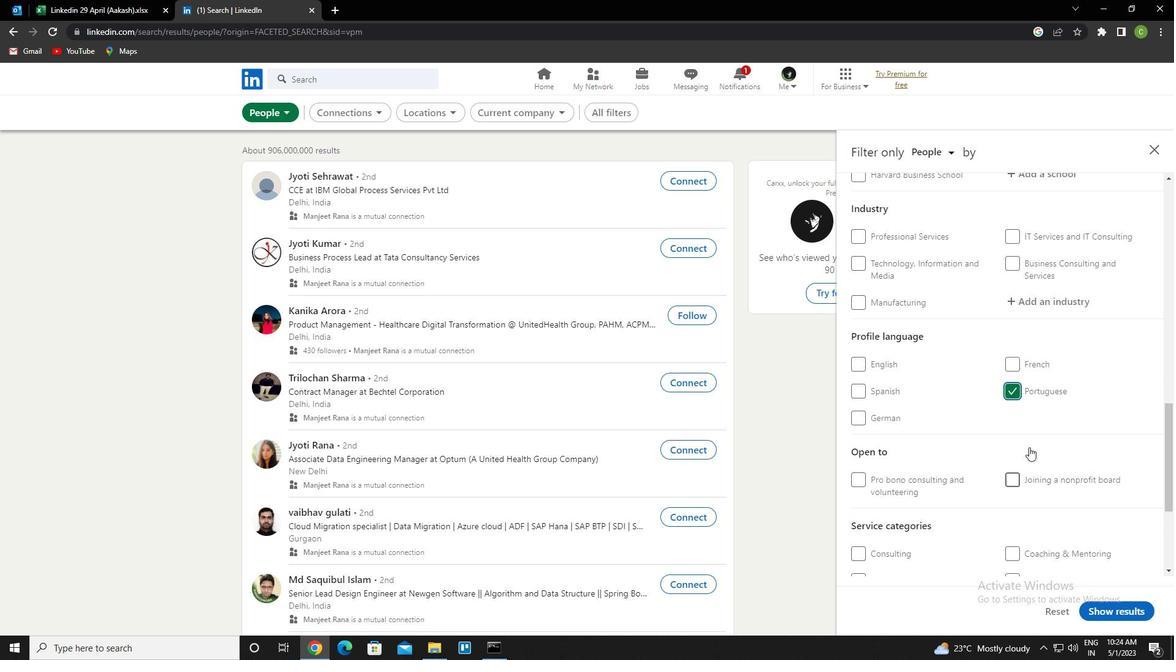 
Action: Mouse scrolled (1029, 448) with delta (0, 0)
Screenshot: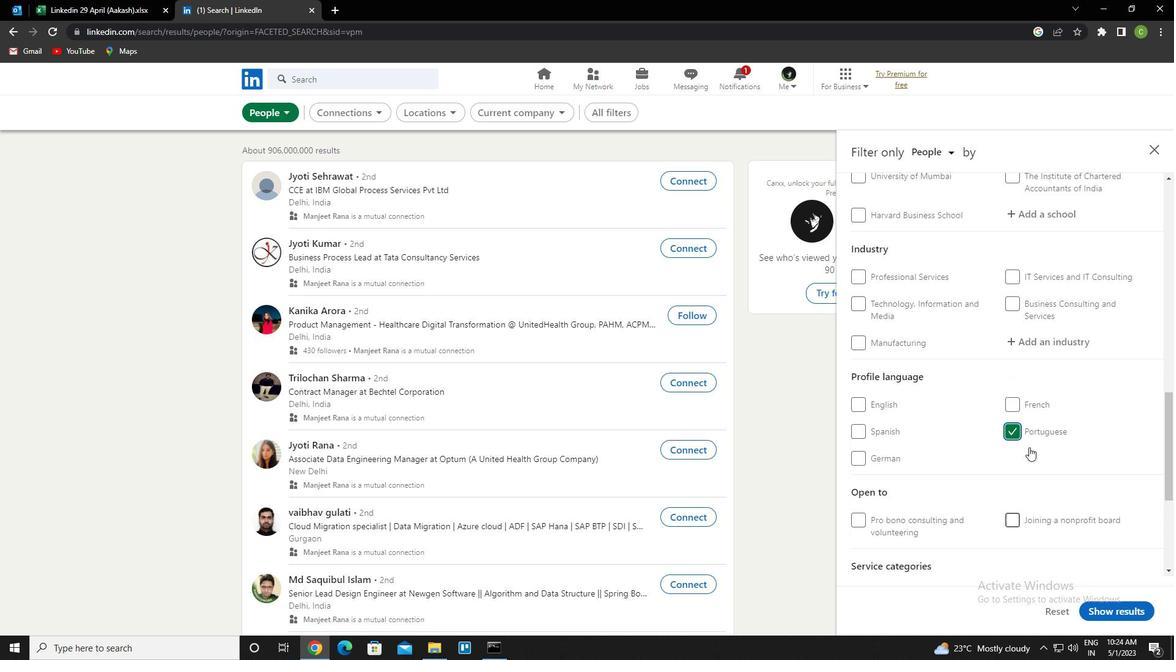 
Action: Mouse moved to (945, 339)
Screenshot: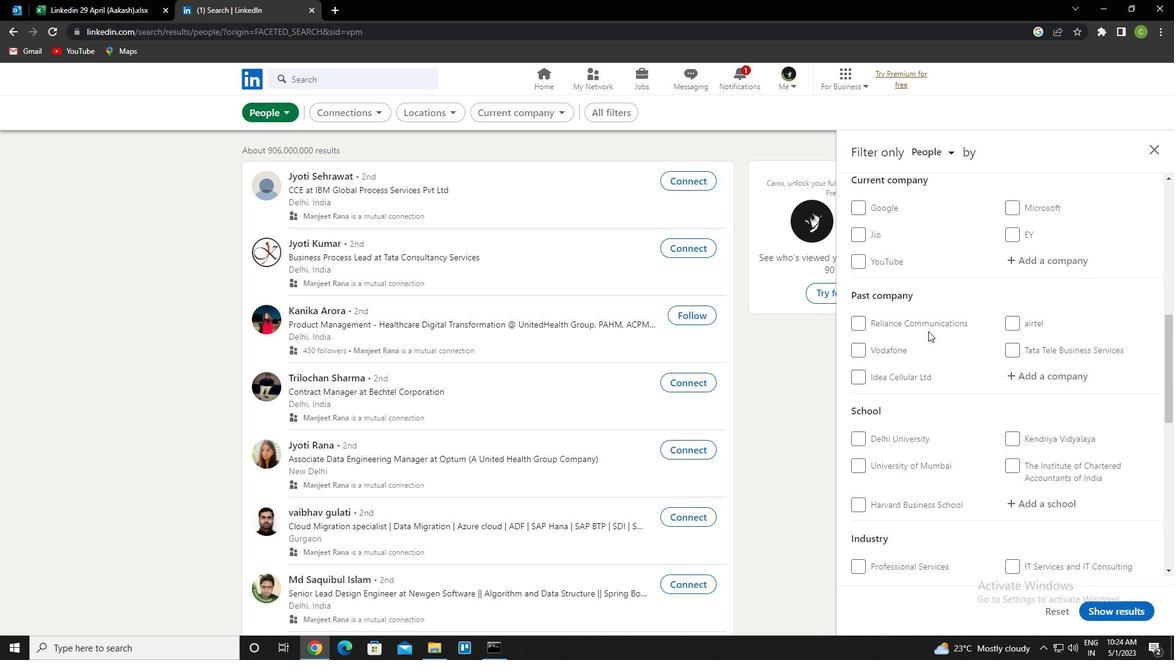 
Action: Mouse scrolled (945, 340) with delta (0, 0)
Screenshot: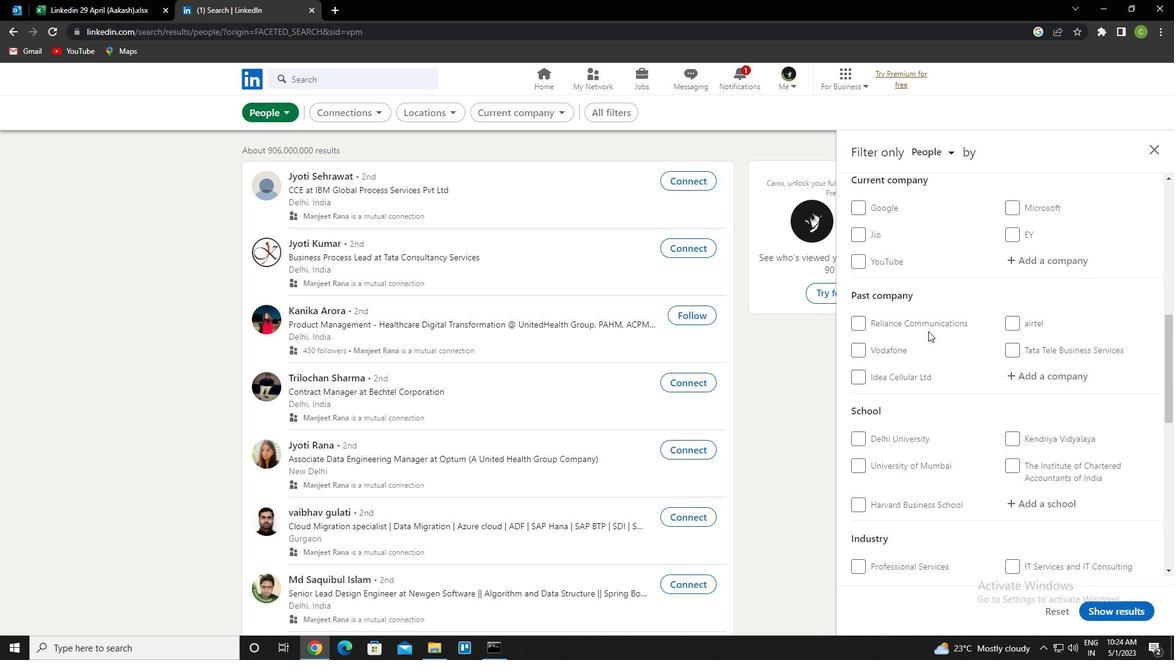 
Action: Mouse moved to (947, 340)
Screenshot: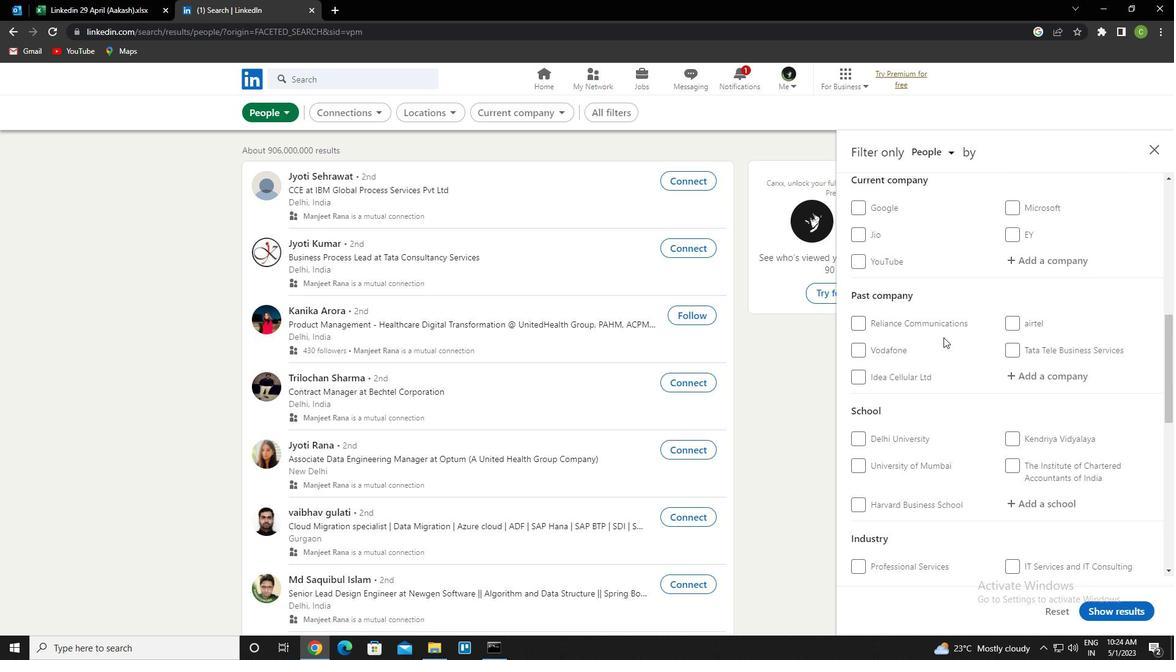 
Action: Mouse scrolled (947, 340) with delta (0, 0)
Screenshot: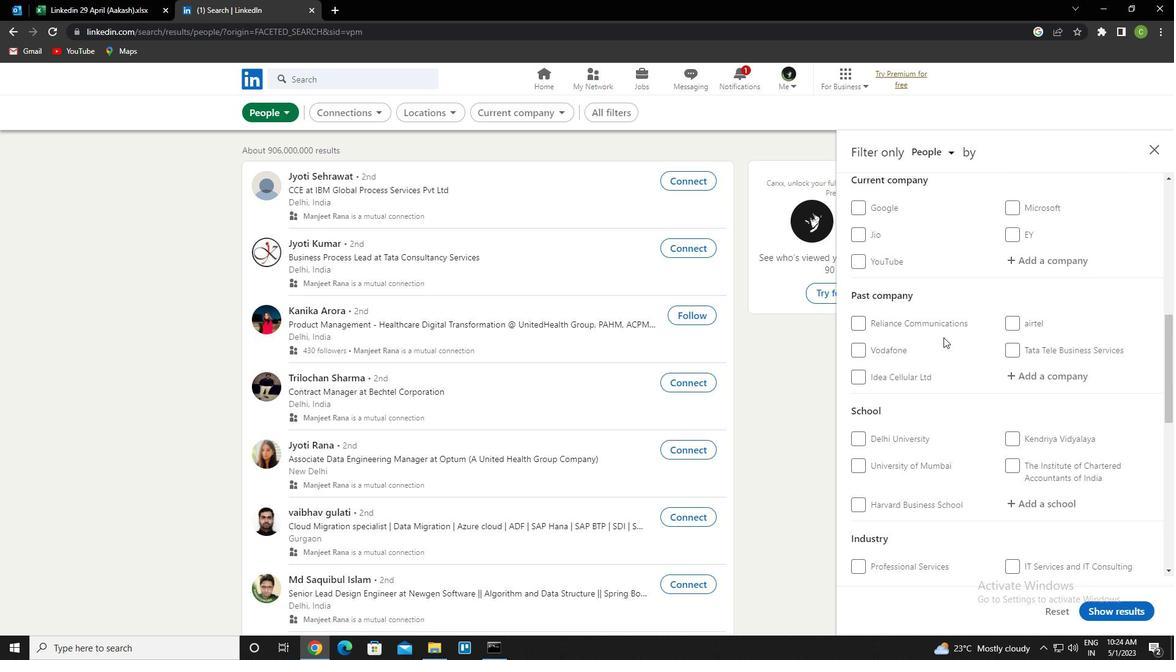 
Action: Mouse moved to (1049, 264)
Screenshot: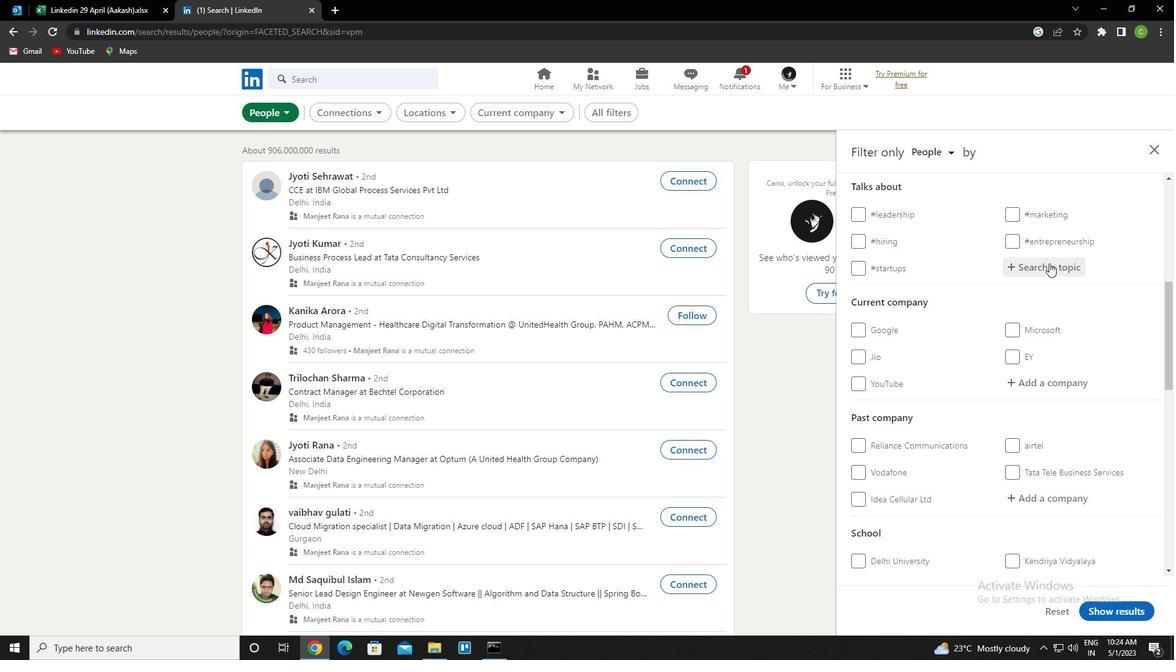 
Action: Mouse pressed left at (1049, 264)
Screenshot: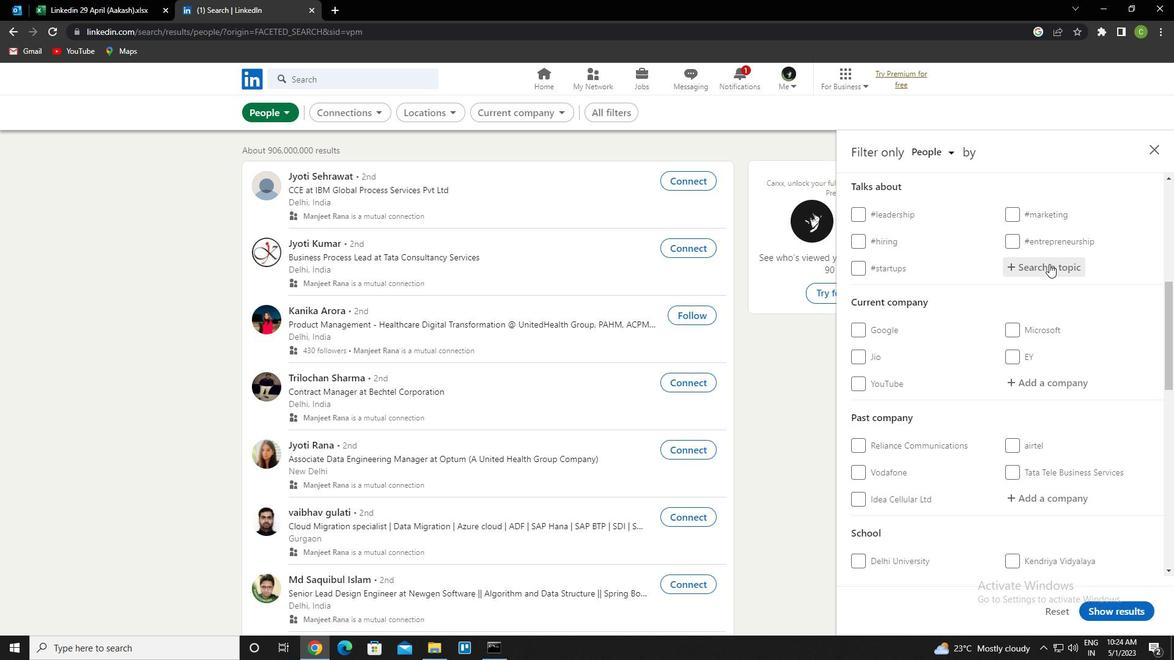 
Action: Key pressed <Key.caps_lock>f<Key.caps_lock>amily<Key.down><Key.enter>
Screenshot: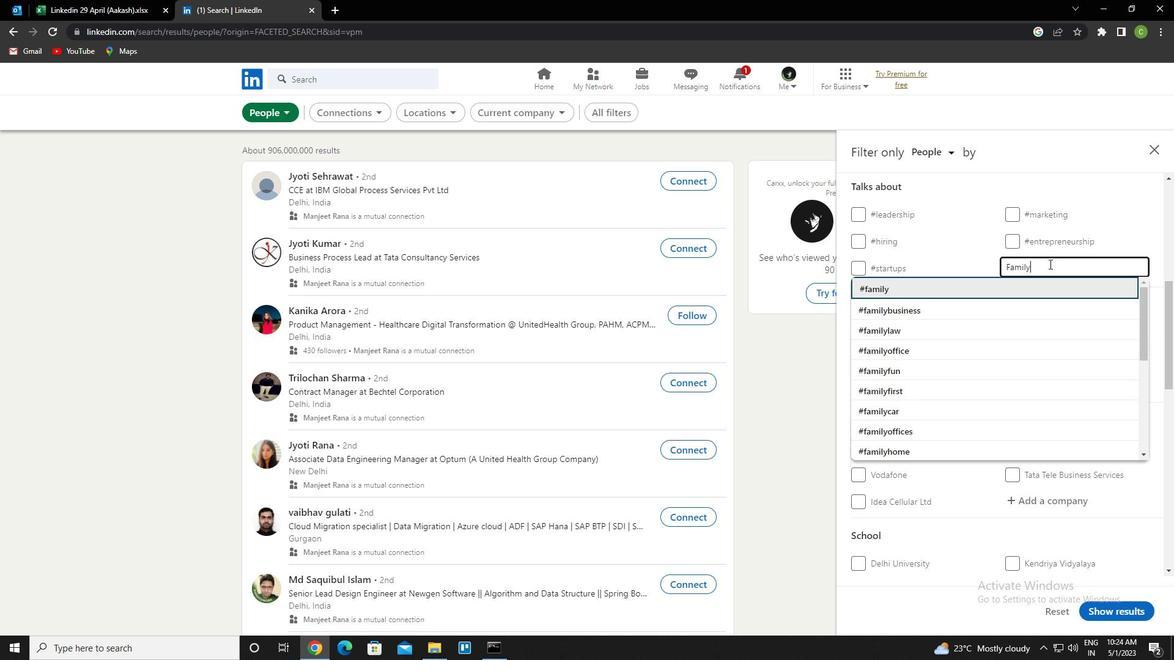 
Action: Mouse scrolled (1049, 263) with delta (0, 0)
Screenshot: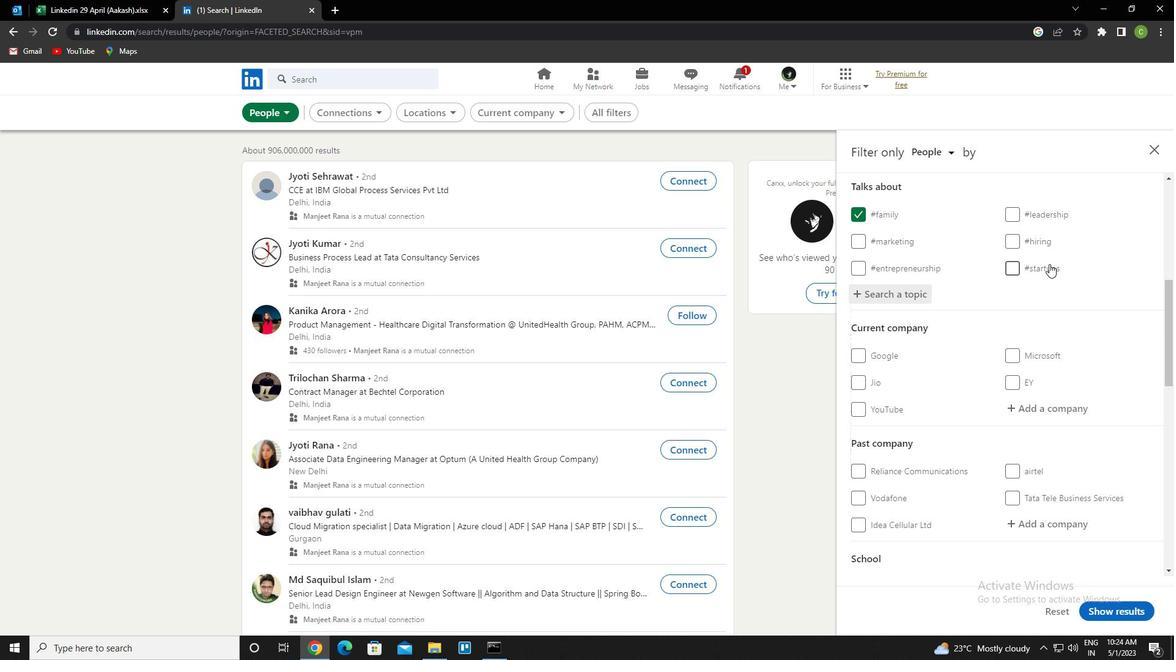 
Action: Mouse scrolled (1049, 263) with delta (0, 0)
Screenshot: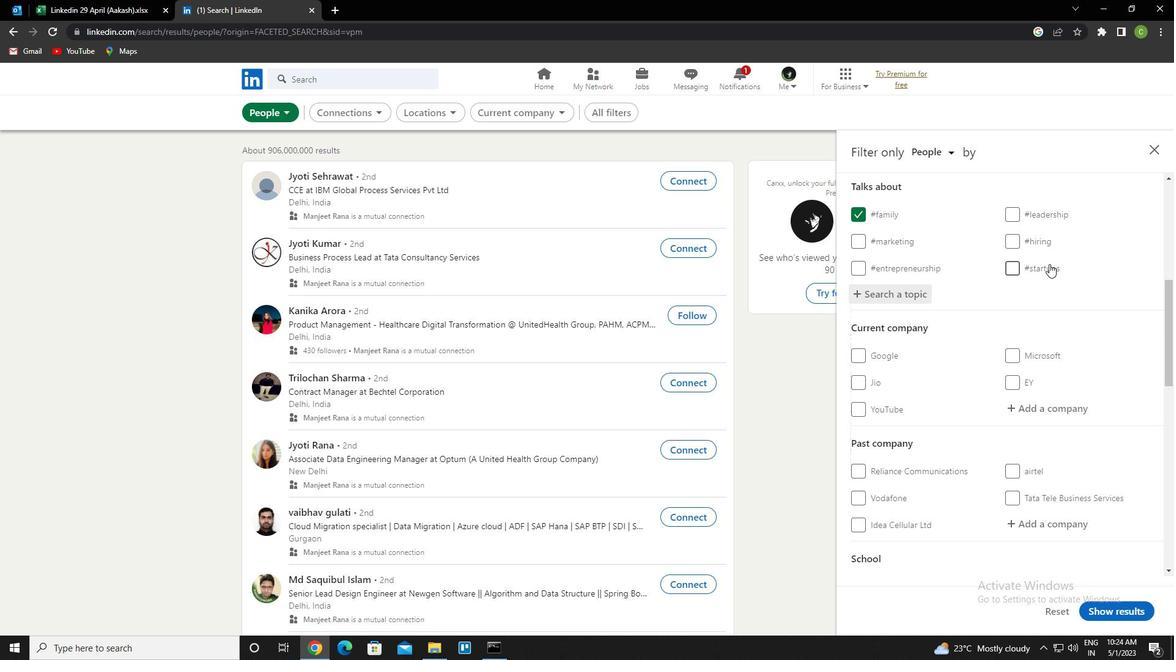 
Action: Mouse moved to (1052, 280)
Screenshot: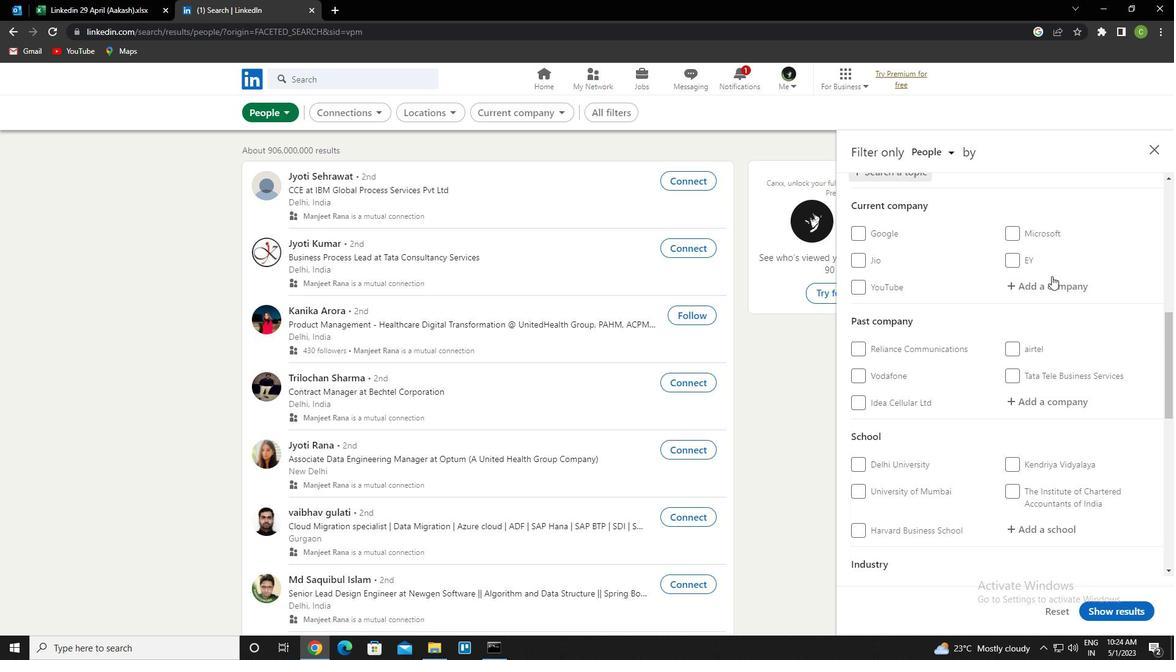 
Action: Mouse pressed left at (1052, 280)
Screenshot: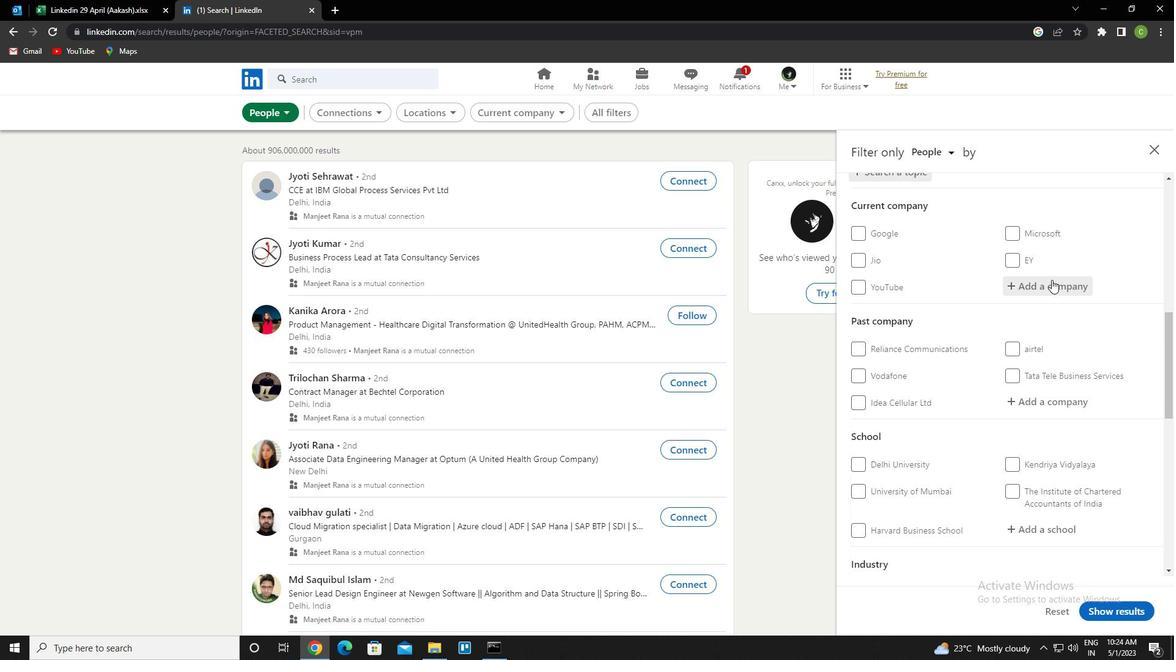 
Action: Key pressed <Key.caps_lock>d<Key.caps_lock>atamatics<Key.down><Key.enter>
Screenshot: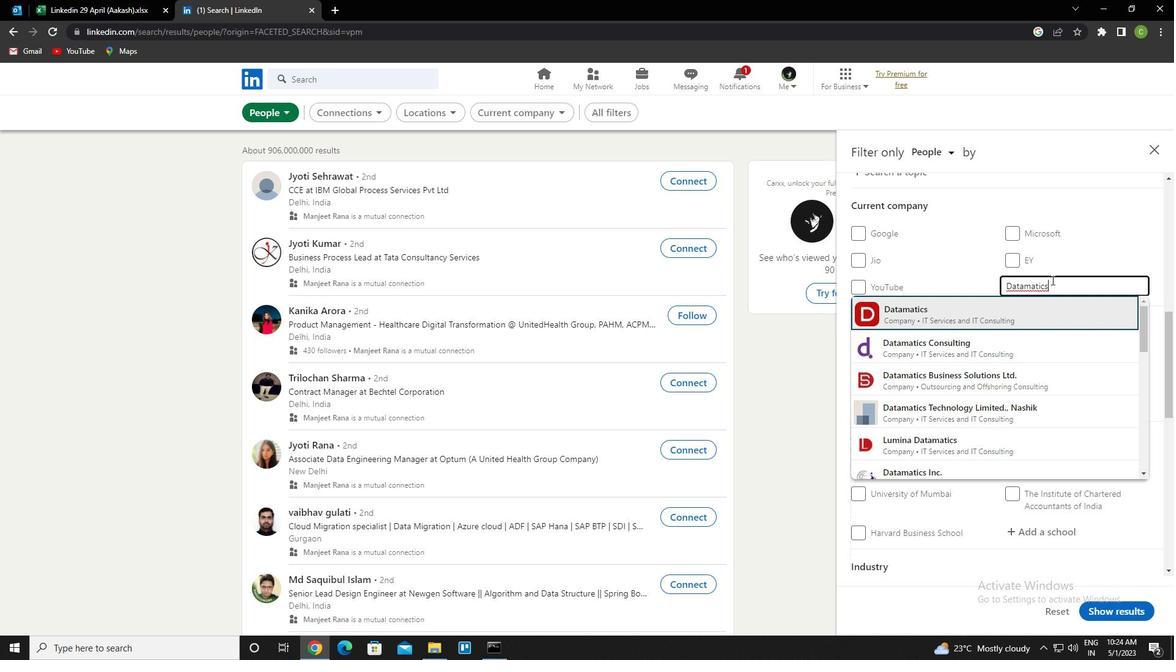 
Action: Mouse moved to (1052, 288)
Screenshot: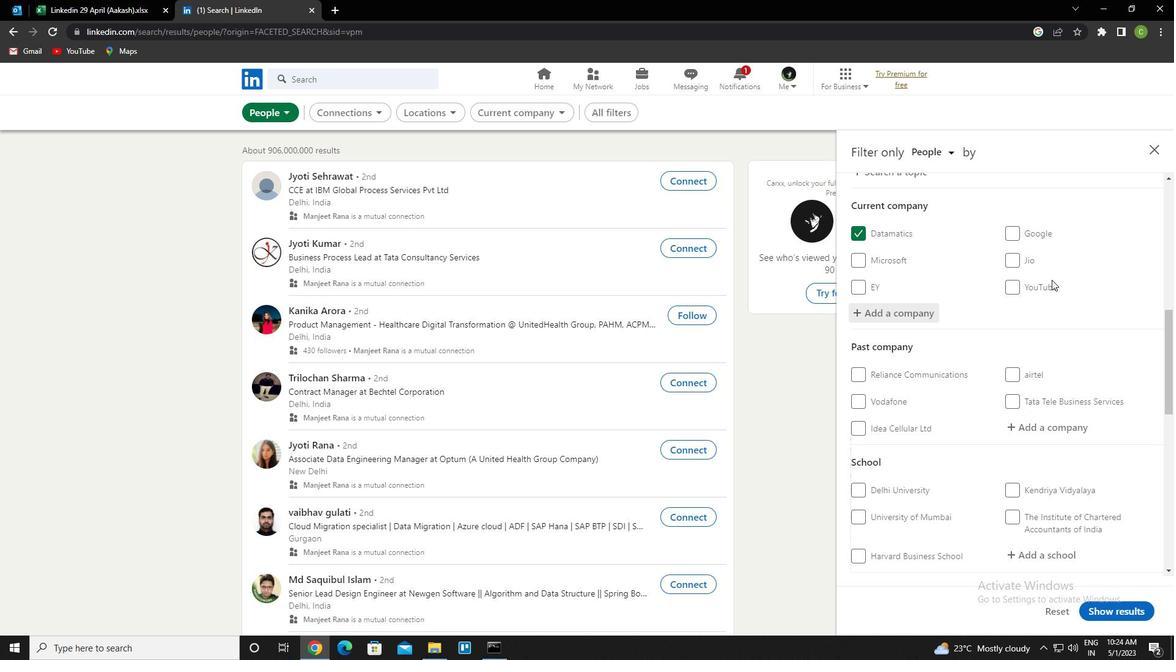
Action: Mouse scrolled (1052, 287) with delta (0, 0)
Screenshot: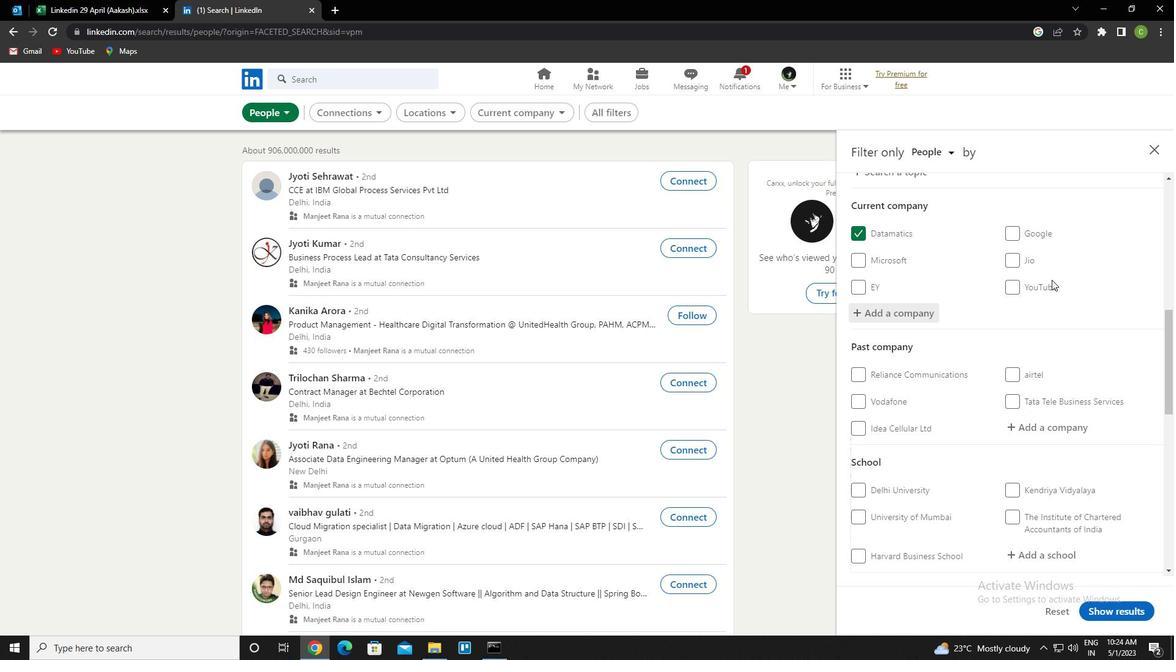 
Action: Mouse moved to (1042, 325)
Screenshot: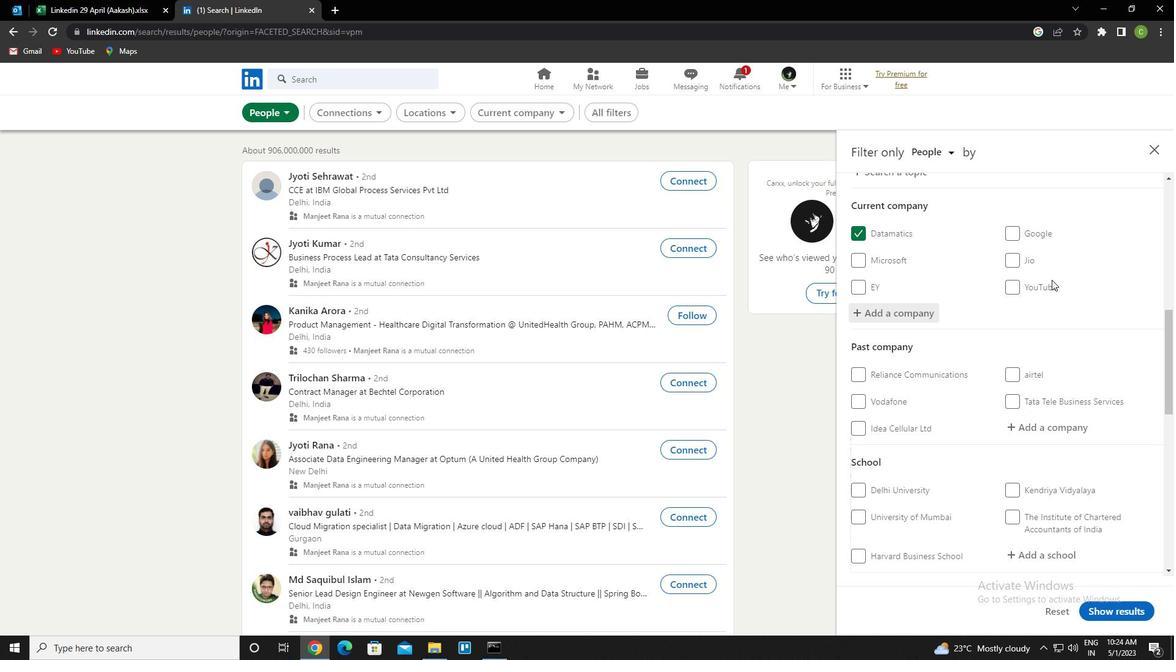 
Action: Mouse scrolled (1042, 324) with delta (0, 0)
Screenshot: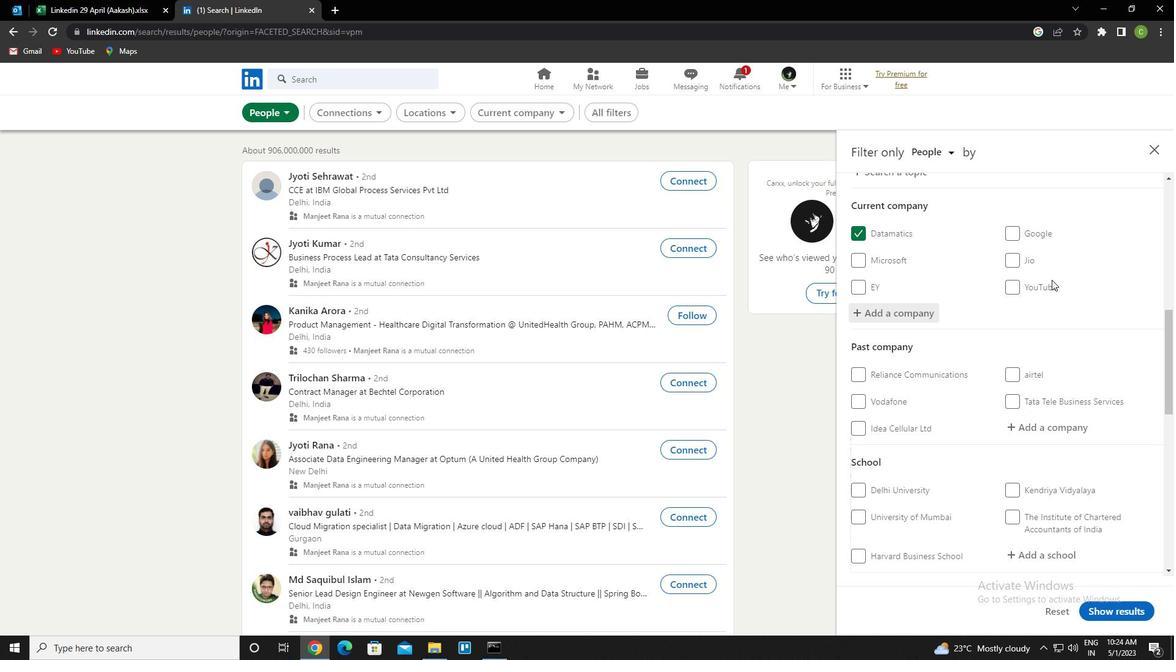 
Action: Mouse moved to (1051, 428)
Screenshot: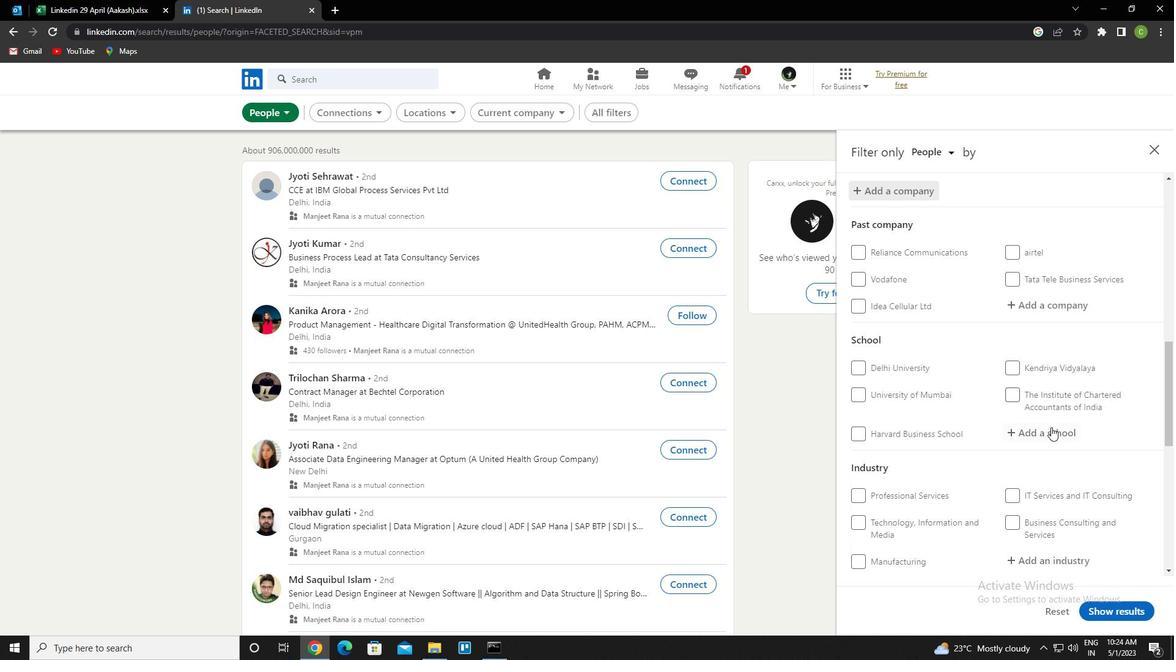 
Action: Mouse pressed left at (1051, 428)
Screenshot: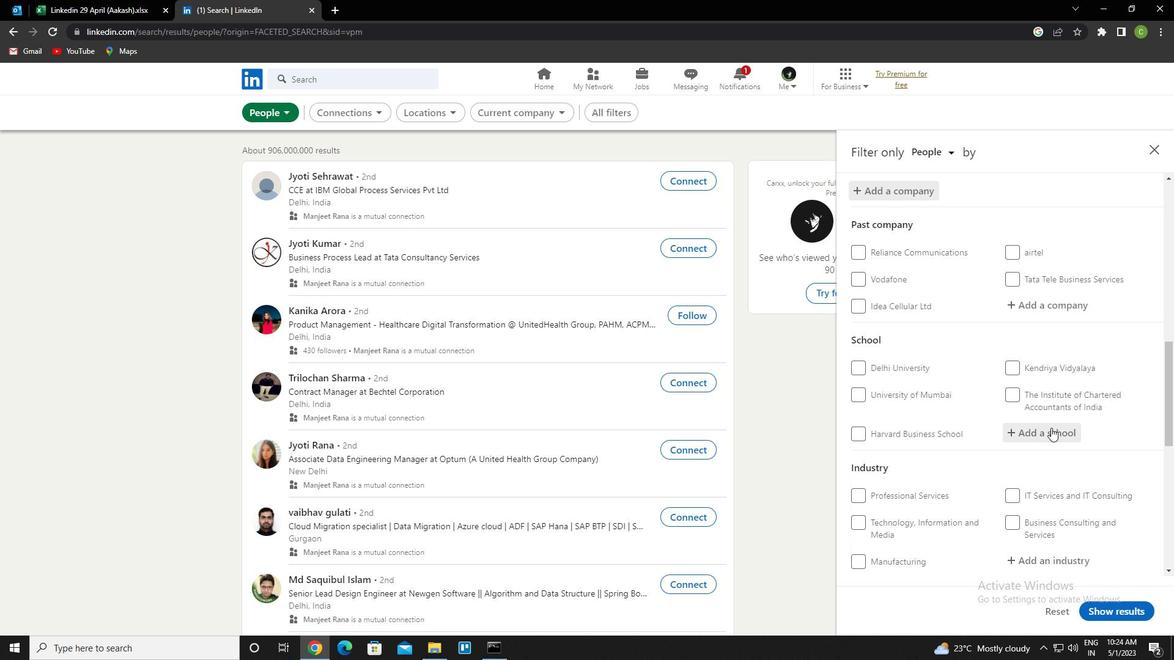 
Action: Key pressed <Key.caps_lock>s<Key.caps_lock>t.<Key.space><Key.caps_lock>j<Key.caps_lock>oseph<Key.left><Key.down><Key.down><Key.down><Key.down><Key.down><Key.down><Key.down><Key.down><Key.down><Key.down><Key.down><Key.down><Key.down><Key.down><Key.down><Key.down><Key.down><Key.down><Key.down><Key.down><Key.down><Key.down><Key.down><Key.enter>
Screenshot: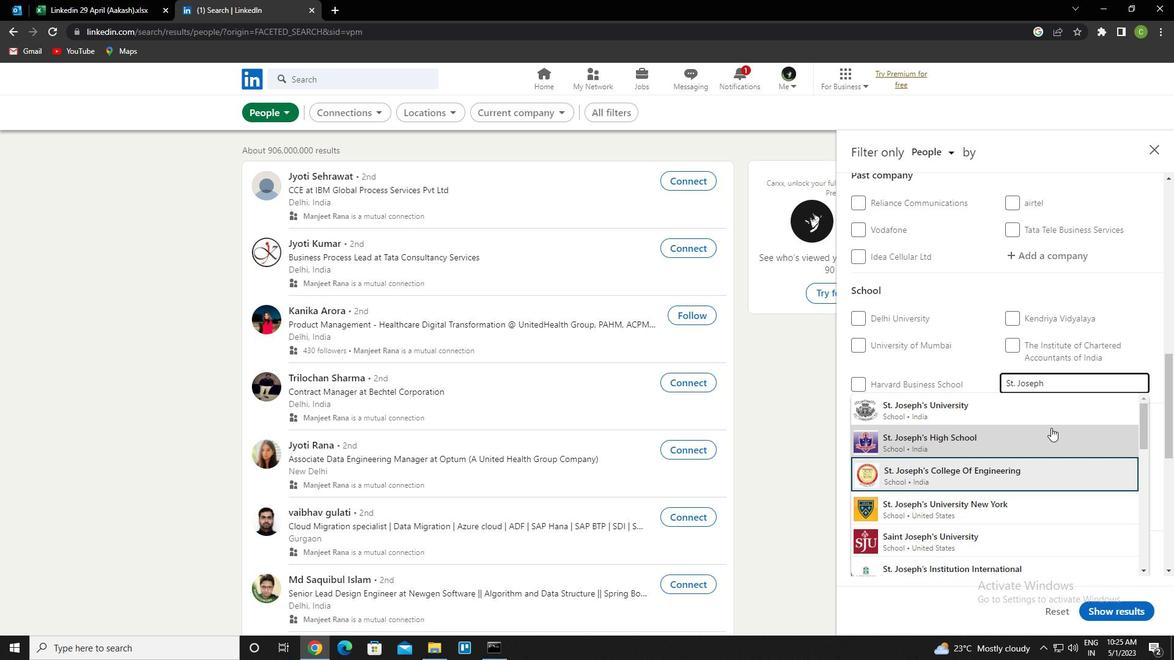 
Action: Mouse scrolled (1051, 427) with delta (0, 0)
Screenshot: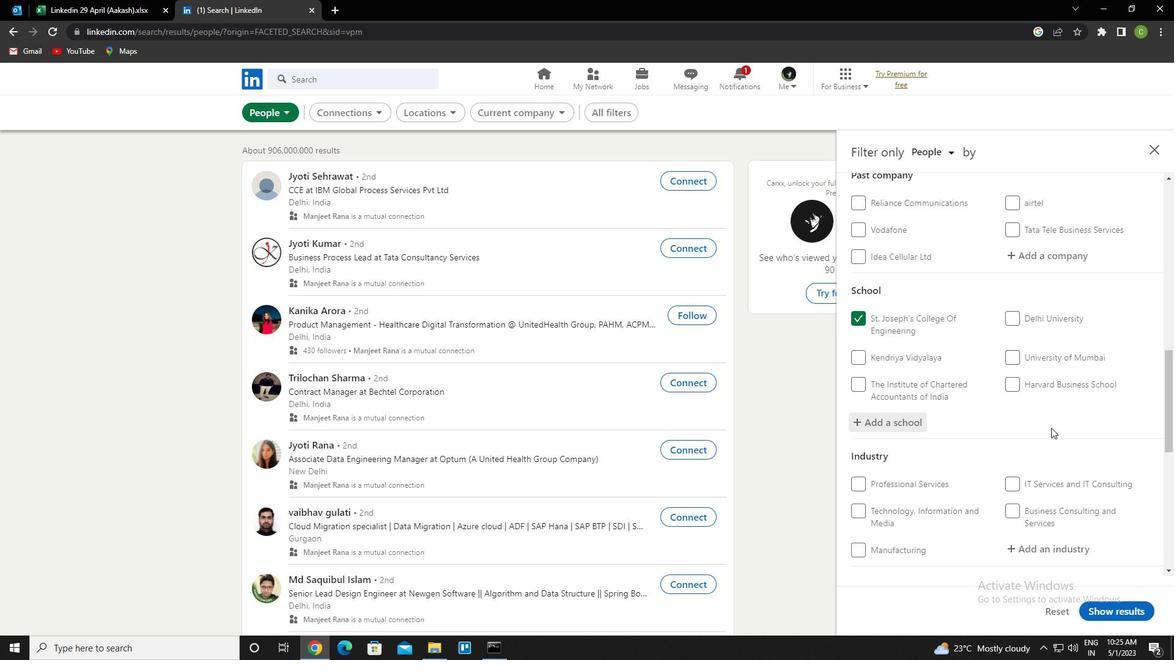 
Action: Mouse scrolled (1051, 427) with delta (0, 0)
Screenshot: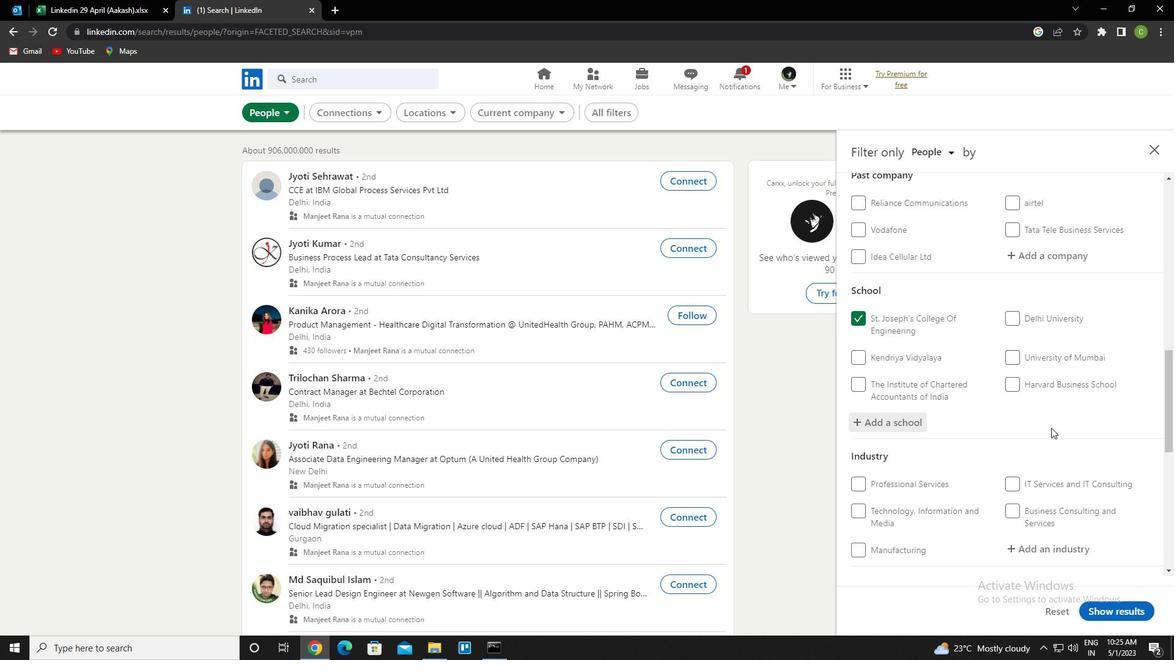 
Action: Mouse scrolled (1051, 427) with delta (0, 0)
Screenshot: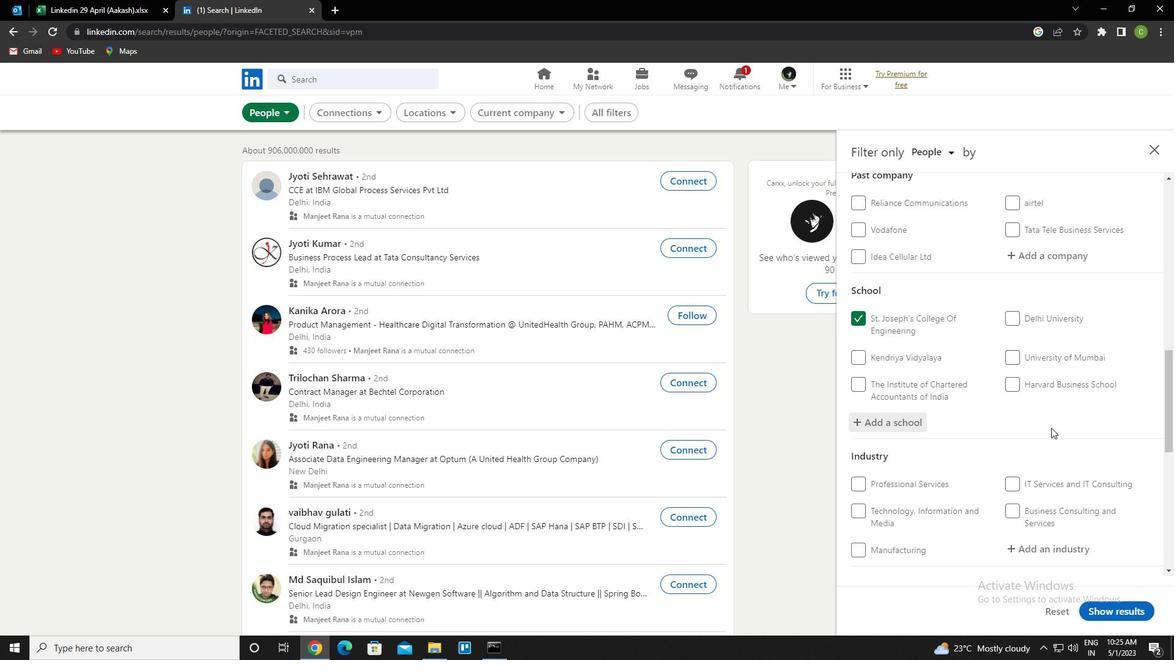 
Action: Mouse moved to (1066, 363)
Screenshot: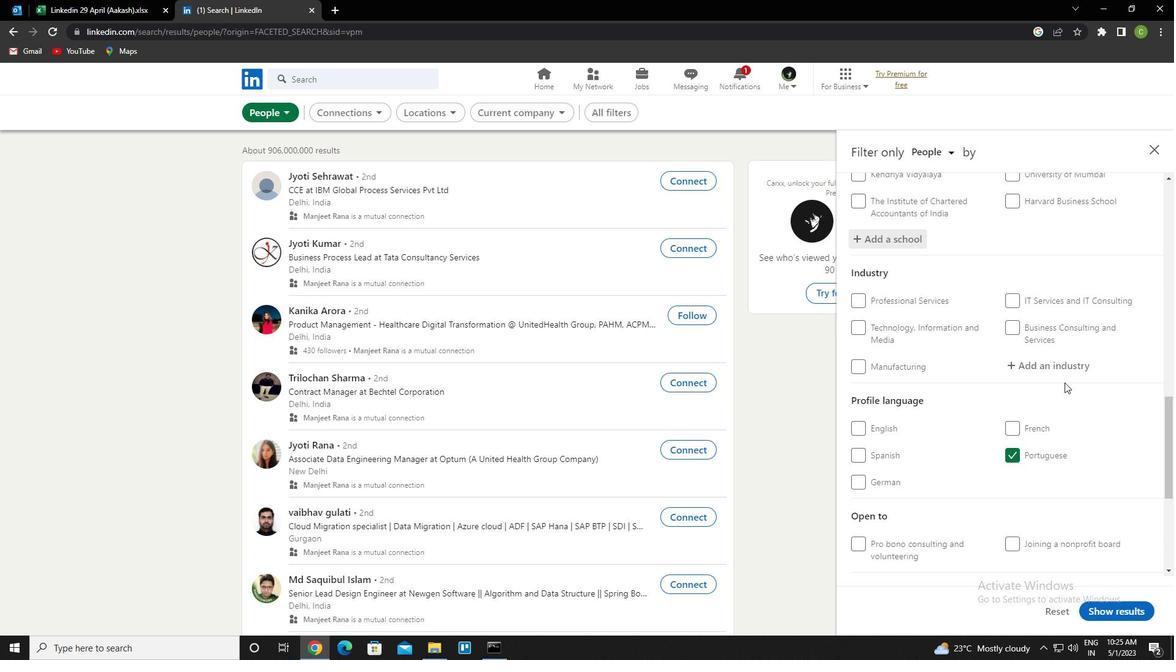 
Action: Mouse pressed left at (1066, 363)
Screenshot: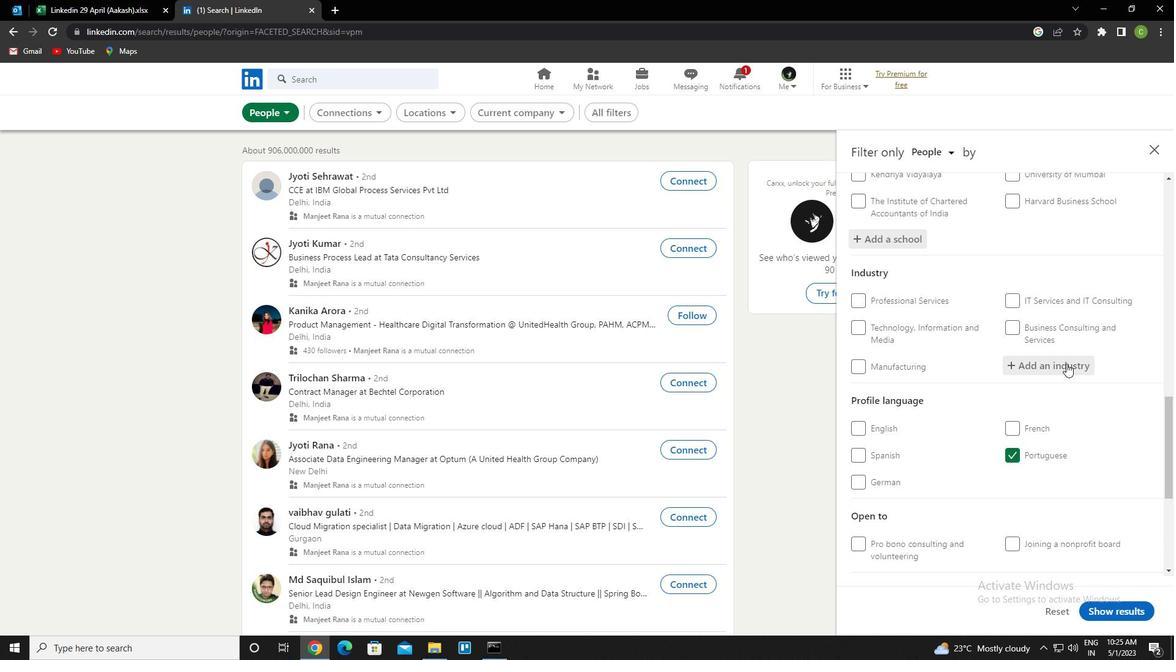 
Action: Key pressed <Key.caps_lock>j<Key.caps_lock>ani<Key.down><Key.enter>
Screenshot: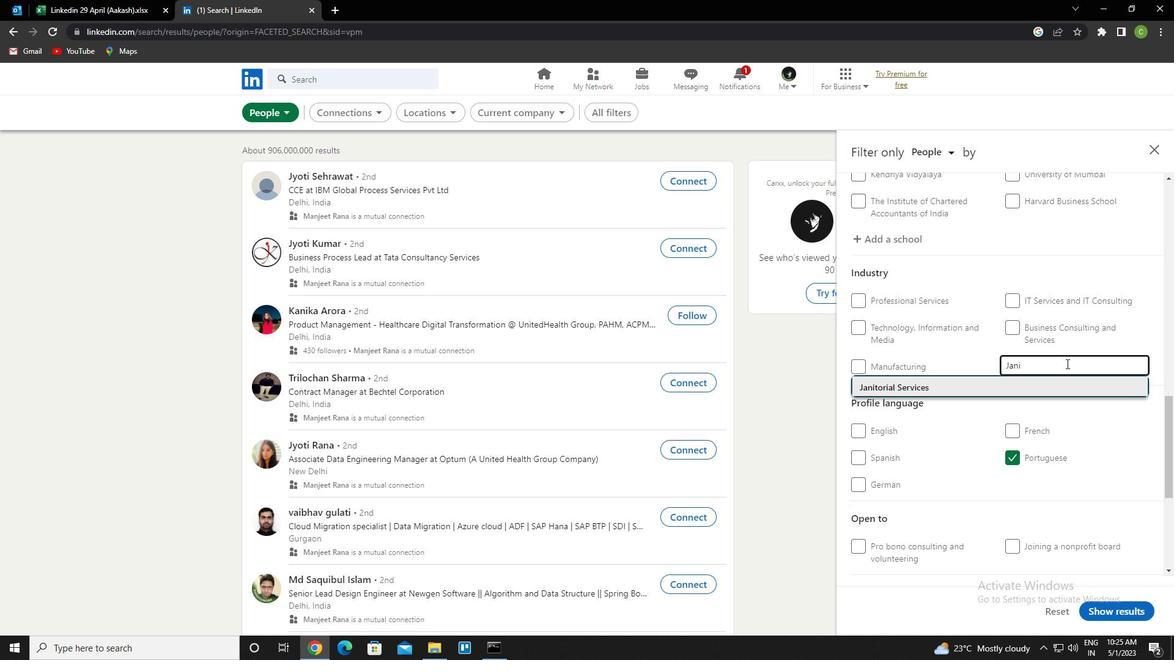 
Action: Mouse scrolled (1066, 363) with delta (0, 0)
Screenshot: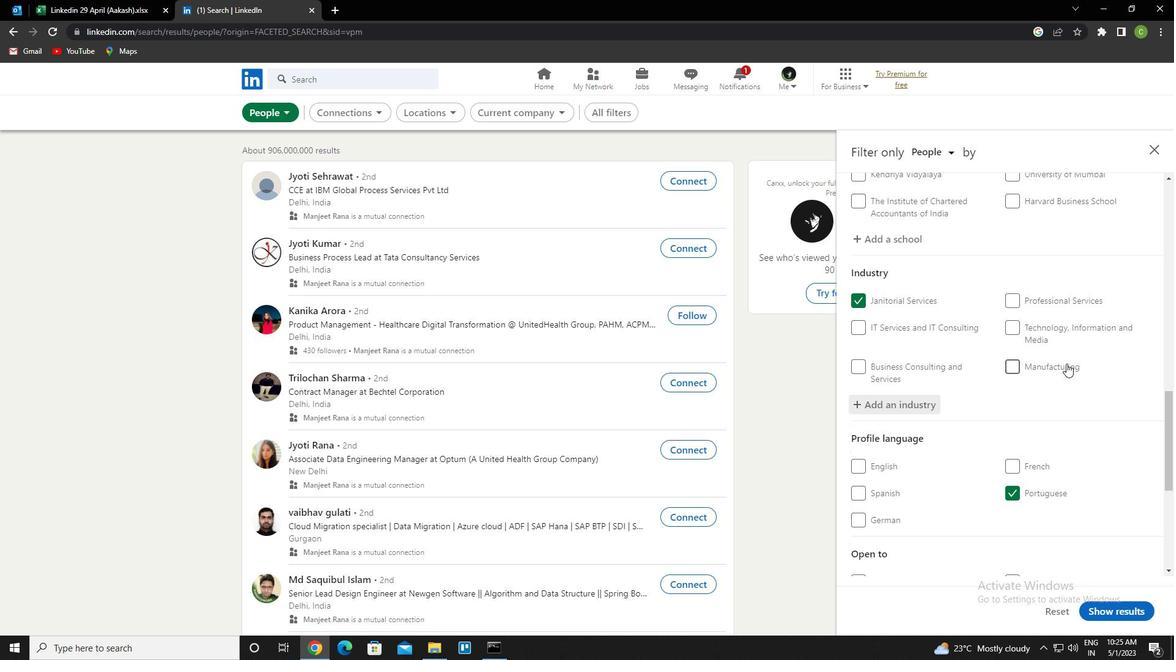 
Action: Mouse scrolled (1066, 363) with delta (0, 0)
Screenshot: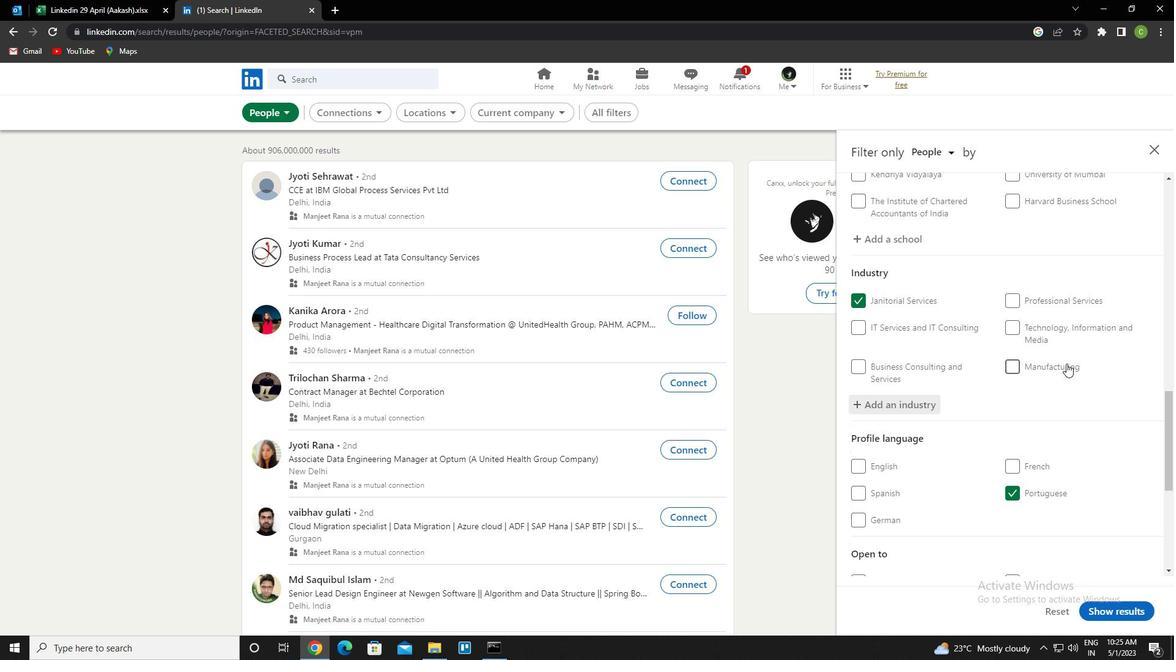 
Action: Mouse scrolled (1066, 363) with delta (0, 0)
Screenshot: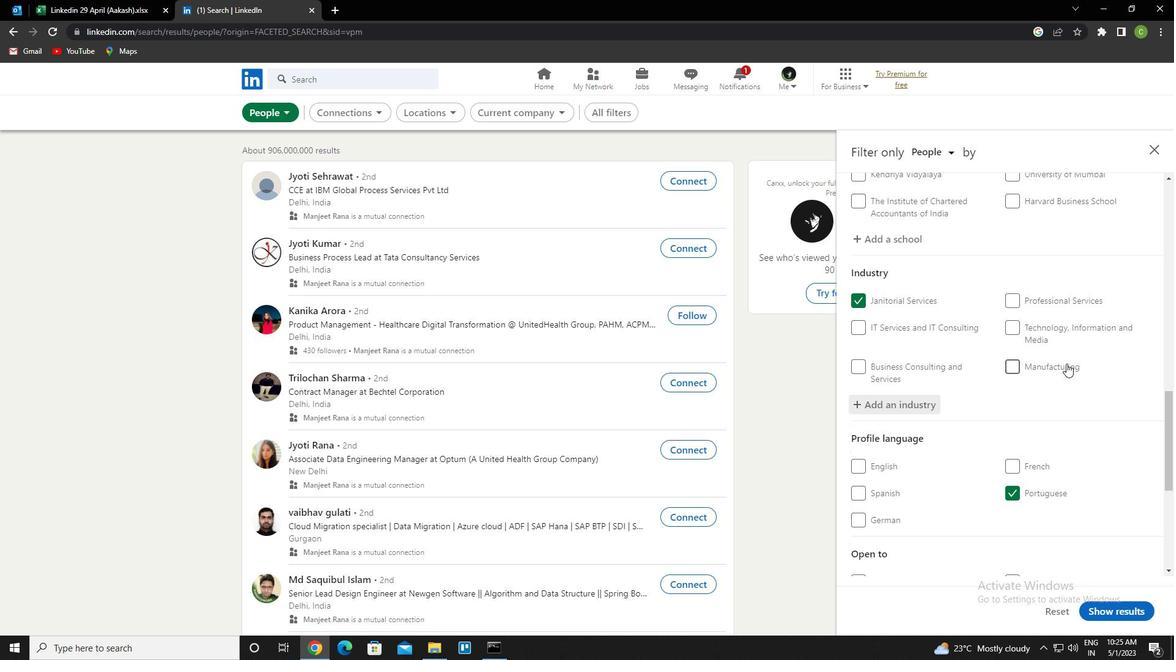 
Action: Mouse scrolled (1066, 363) with delta (0, 0)
Screenshot: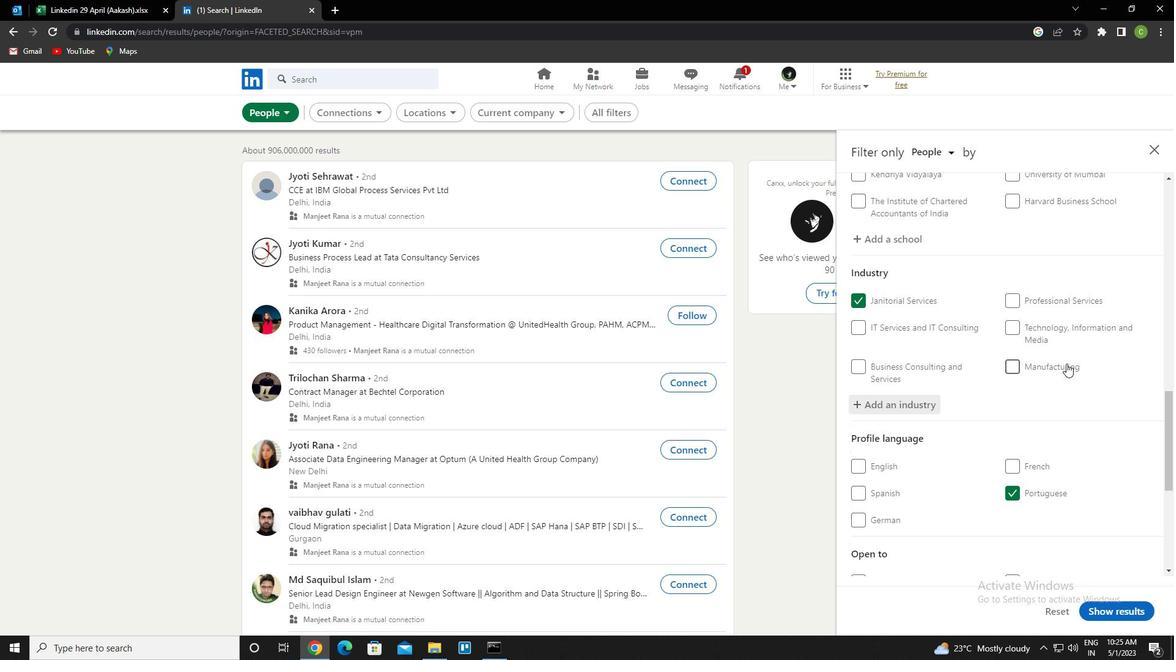 
Action: Mouse scrolled (1066, 363) with delta (0, 0)
Screenshot: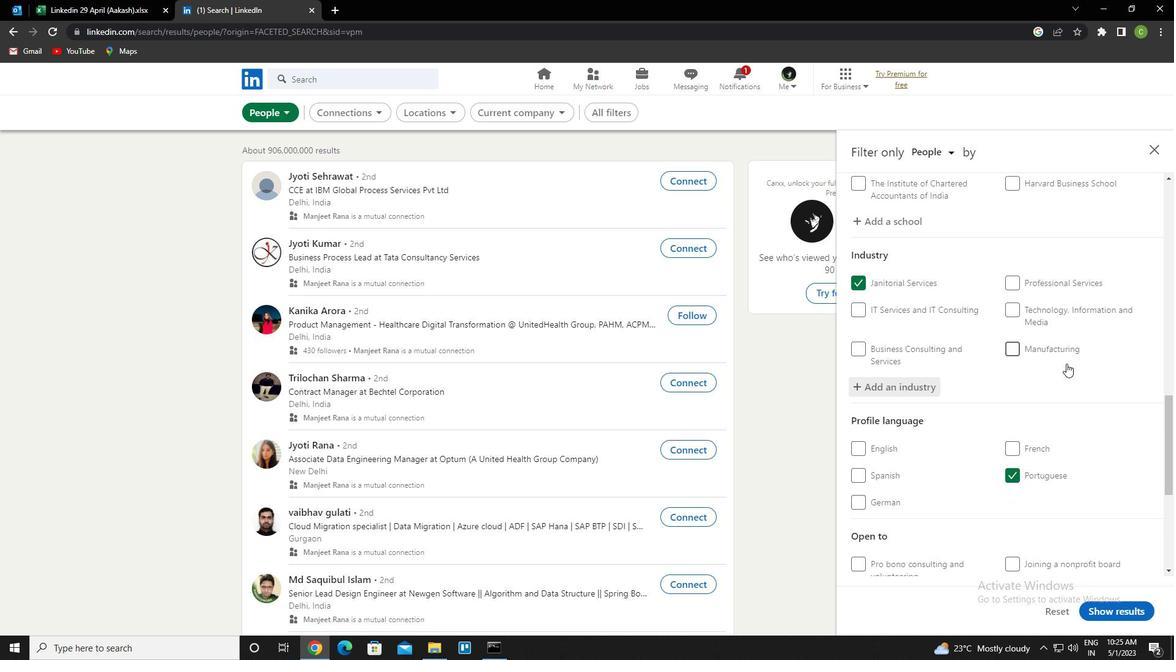 
Action: Mouse moved to (1069, 404)
Screenshot: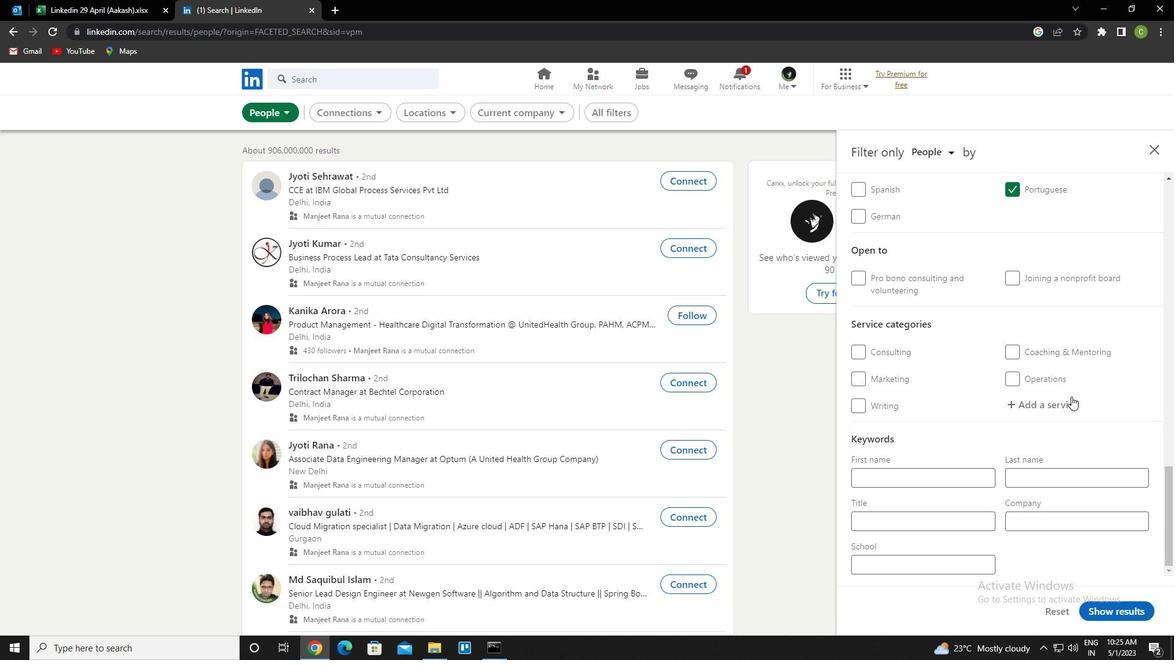 
Action: Mouse scrolled (1069, 404) with delta (0, 0)
Screenshot: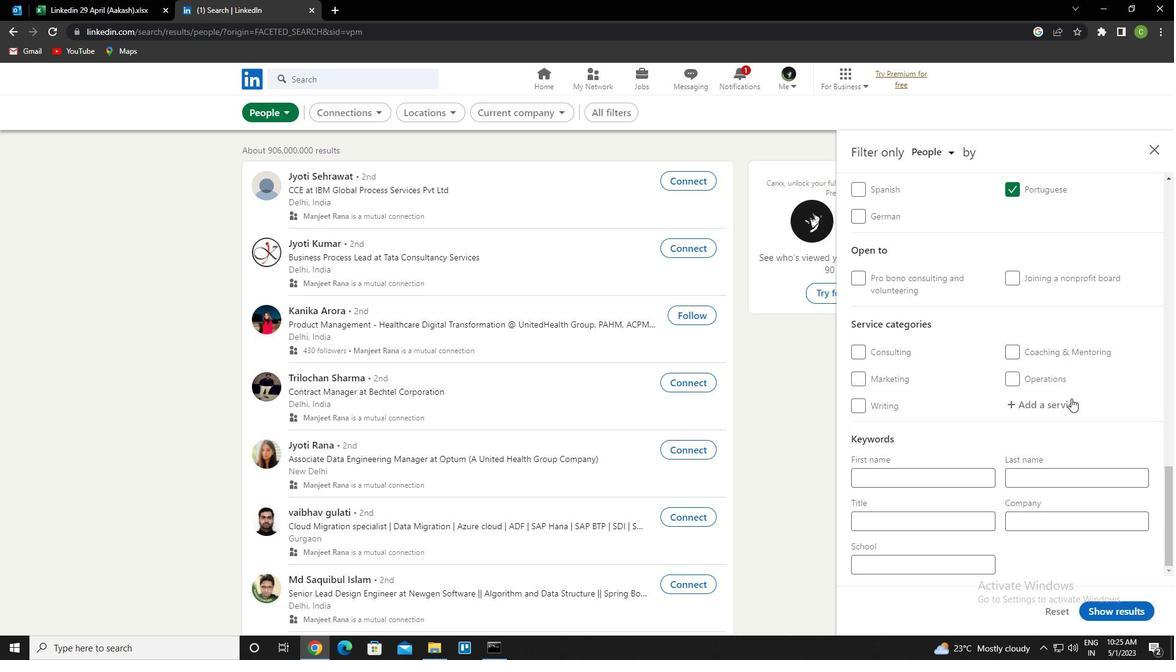 
Action: Mouse moved to (1044, 402)
Screenshot: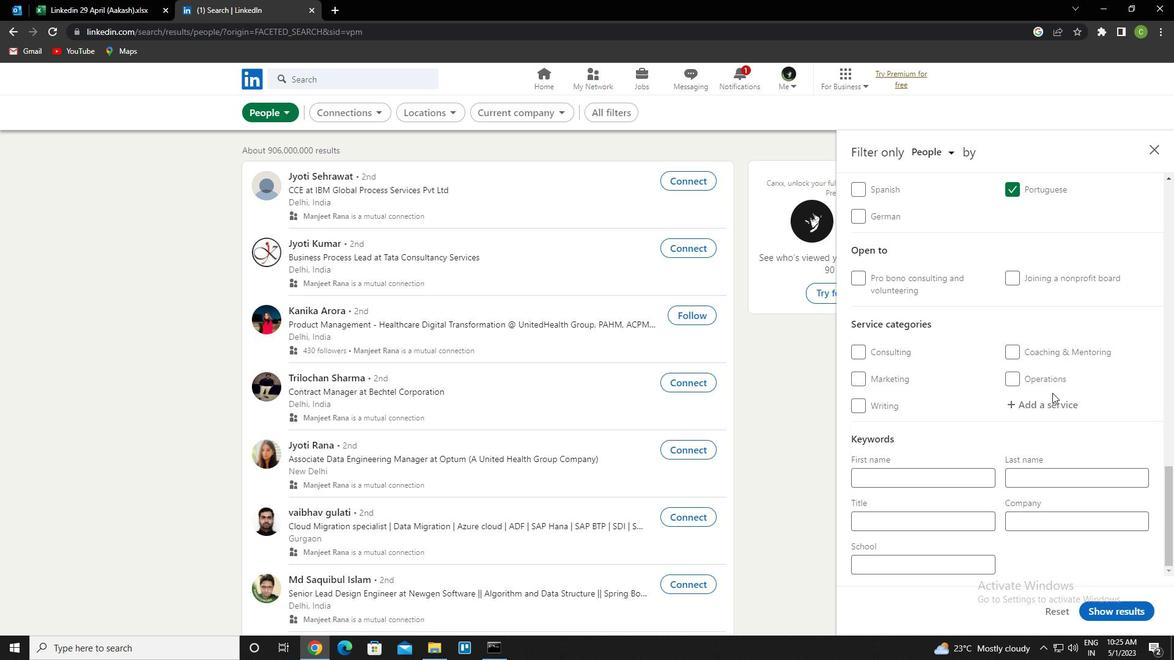 
Action: Mouse pressed left at (1044, 402)
Screenshot: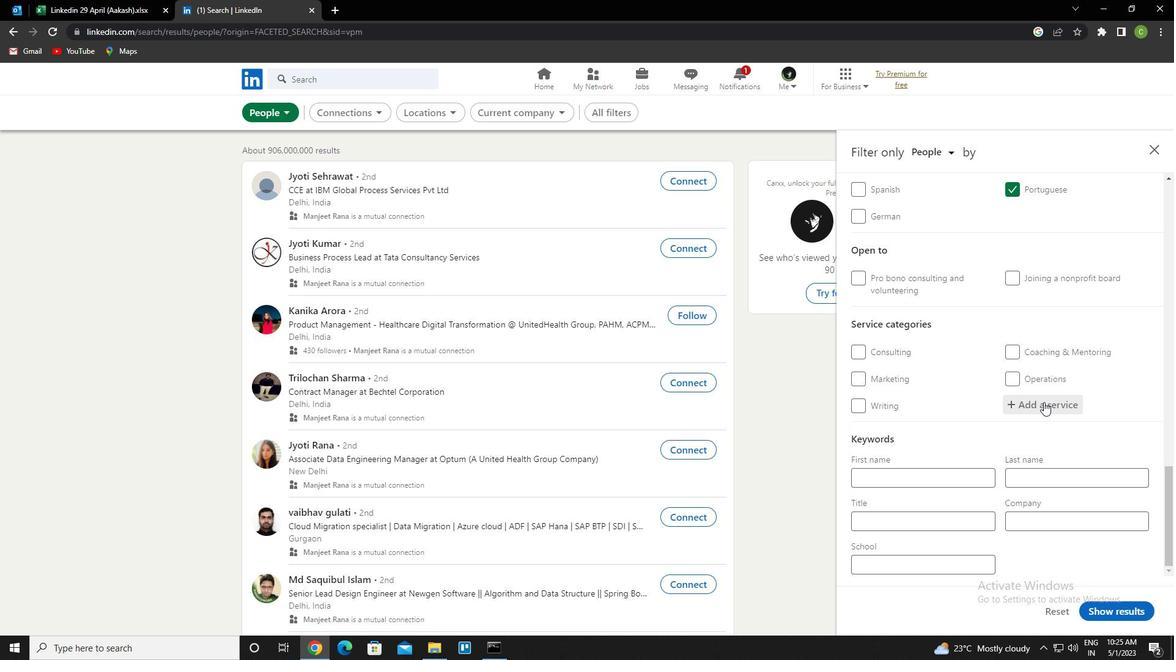 
Action: Key pressed <Key.caps_lock>r<Key.caps_lock>eal<Key.down><Key.enter>
Screenshot: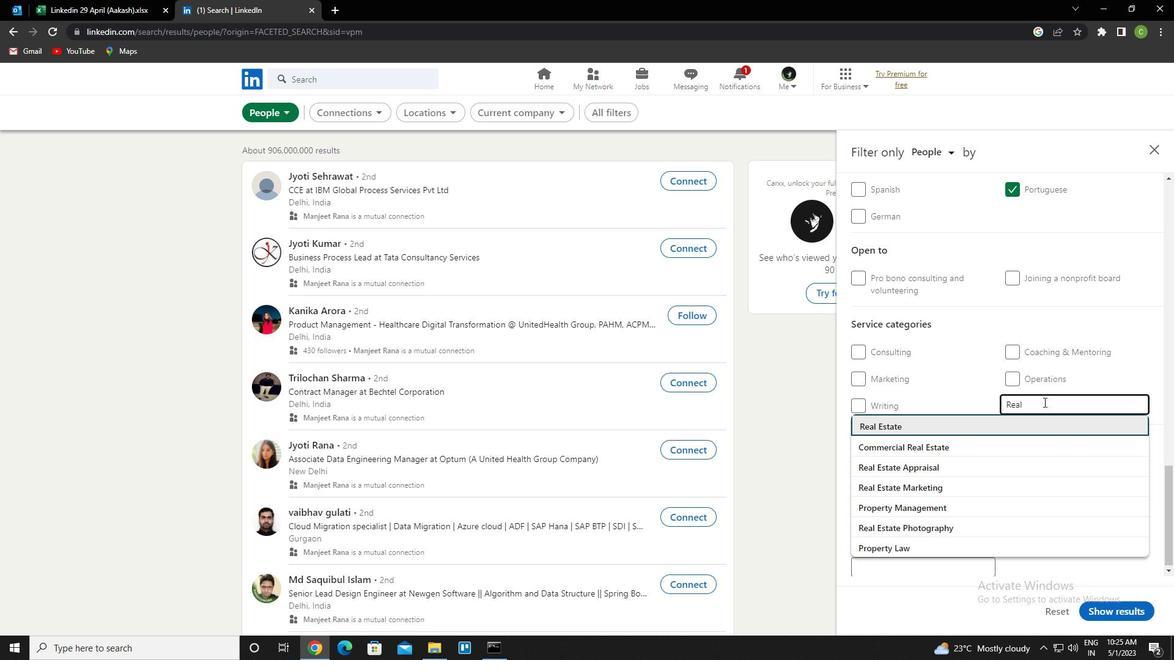 
Action: Mouse scrolled (1044, 401) with delta (0, 0)
Screenshot: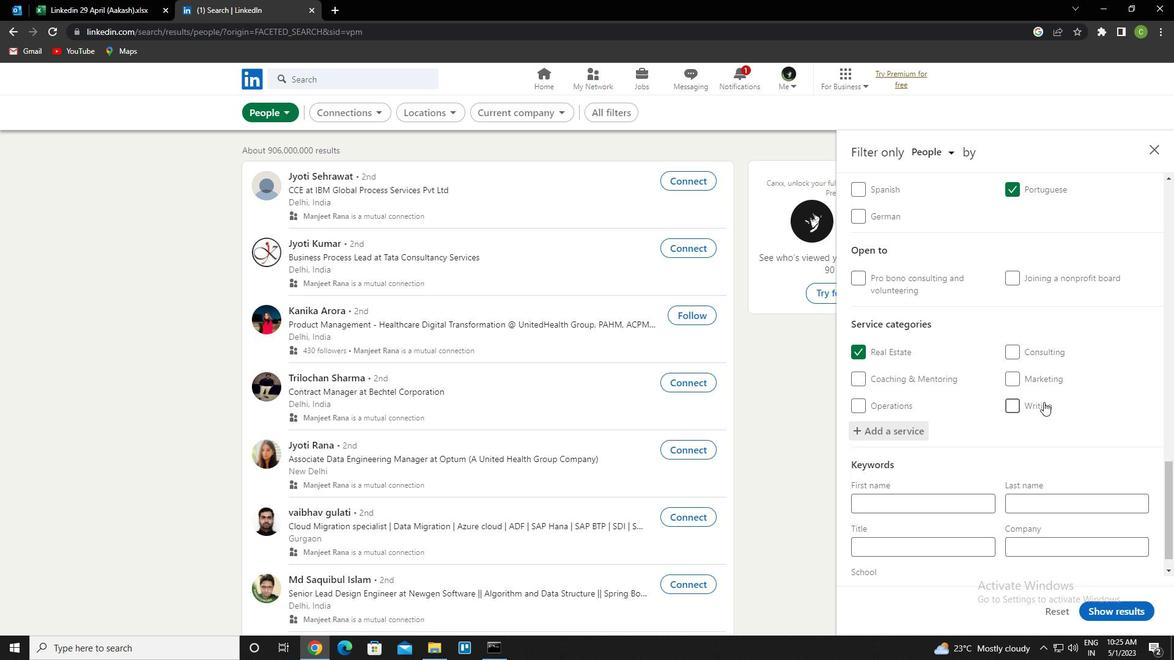
Action: Mouse scrolled (1044, 401) with delta (0, 0)
Screenshot: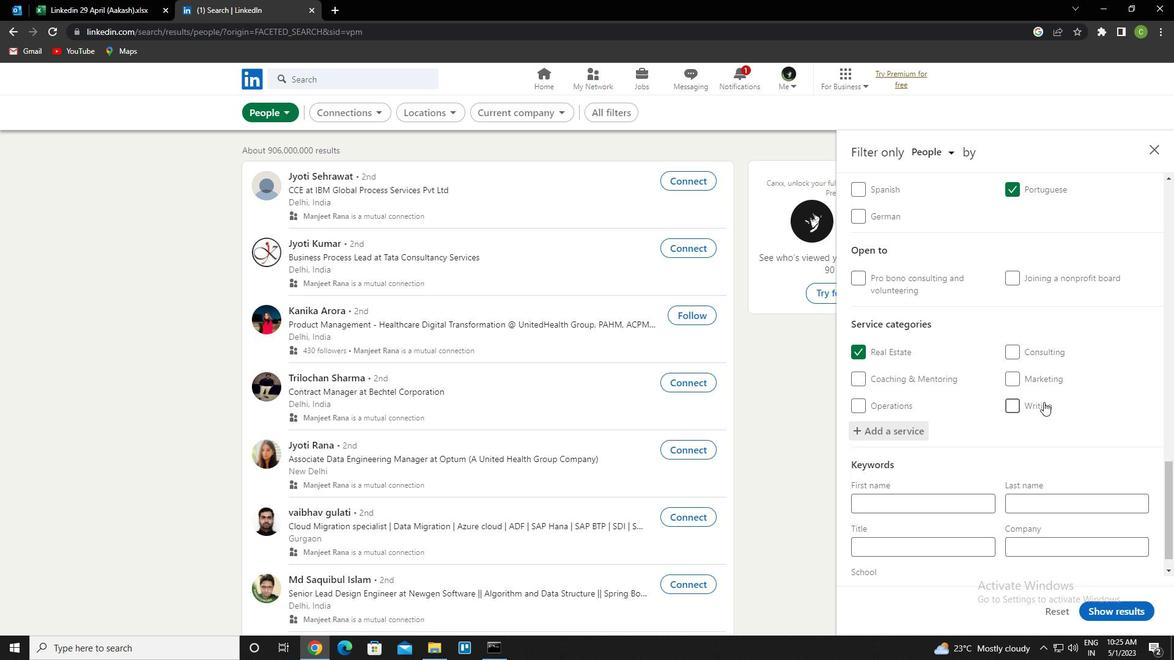 
Action: Mouse scrolled (1044, 401) with delta (0, 0)
Screenshot: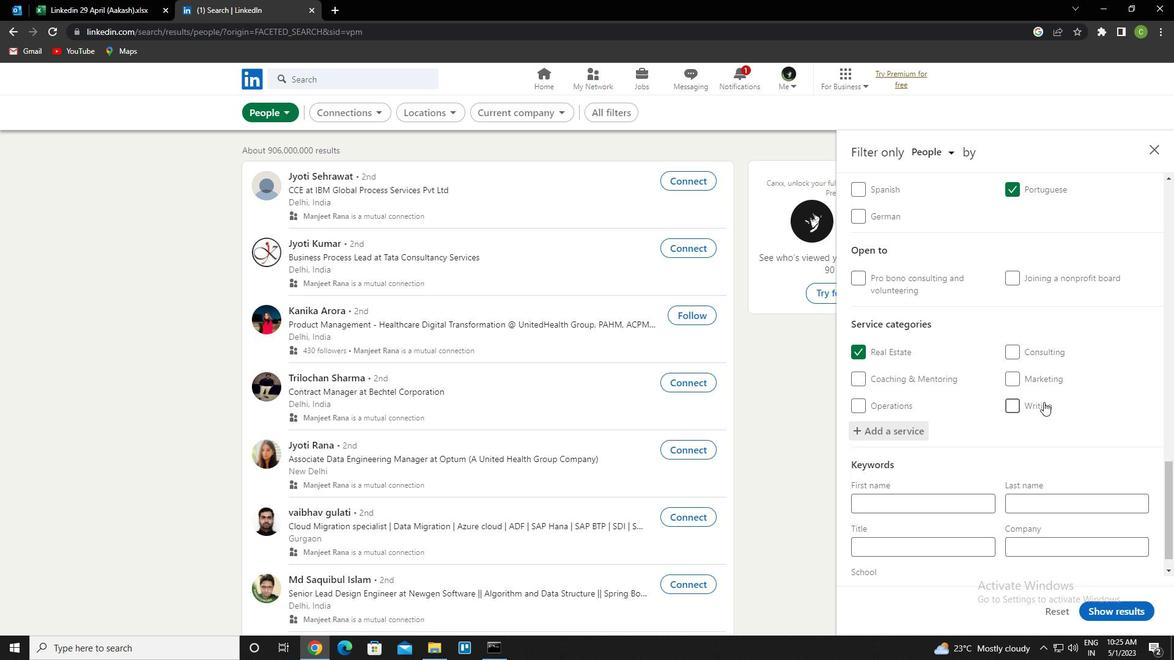 
Action: Mouse scrolled (1044, 401) with delta (0, 0)
Screenshot: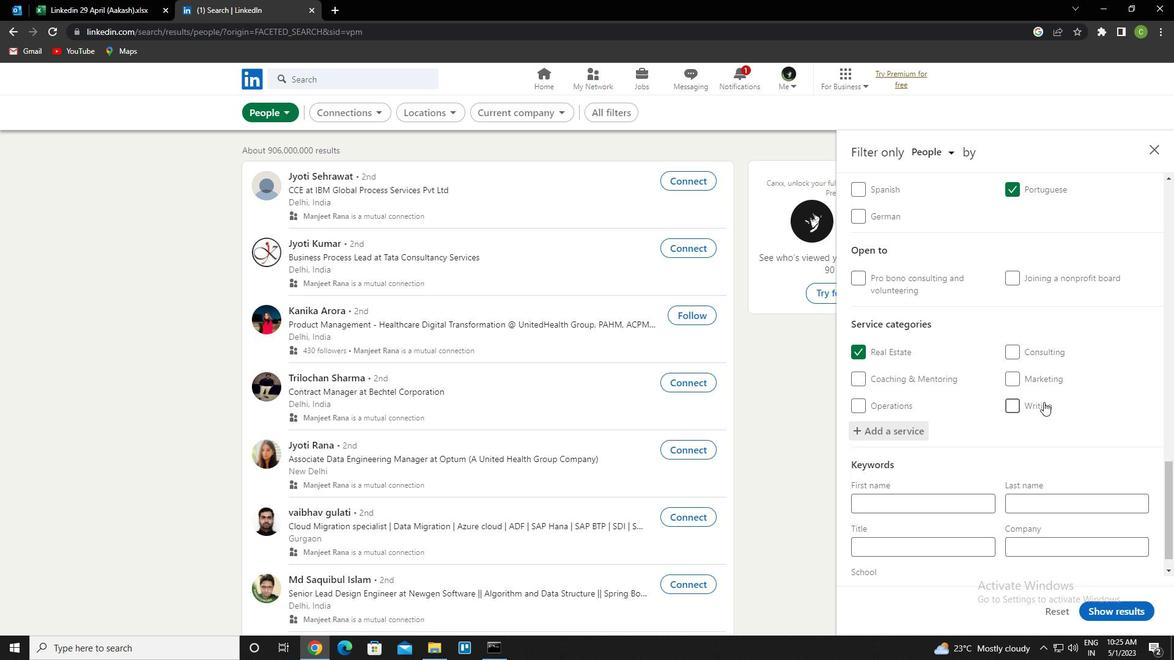 
Action: Mouse scrolled (1044, 401) with delta (0, 0)
Screenshot: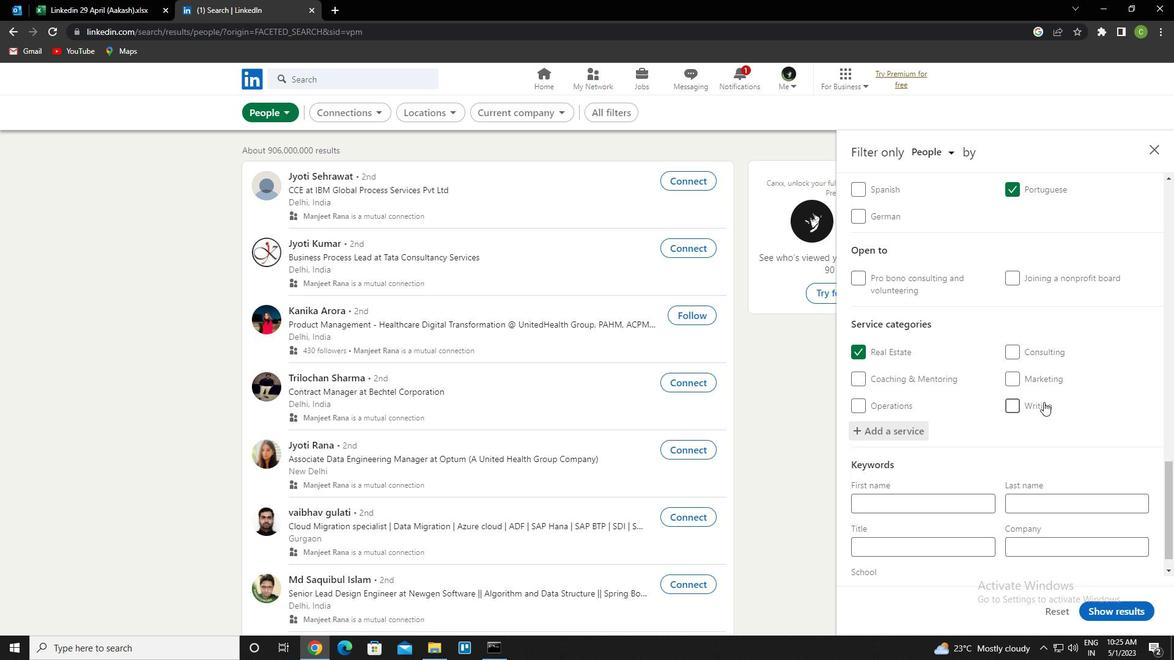 
Action: Mouse scrolled (1044, 401) with delta (0, 0)
Screenshot: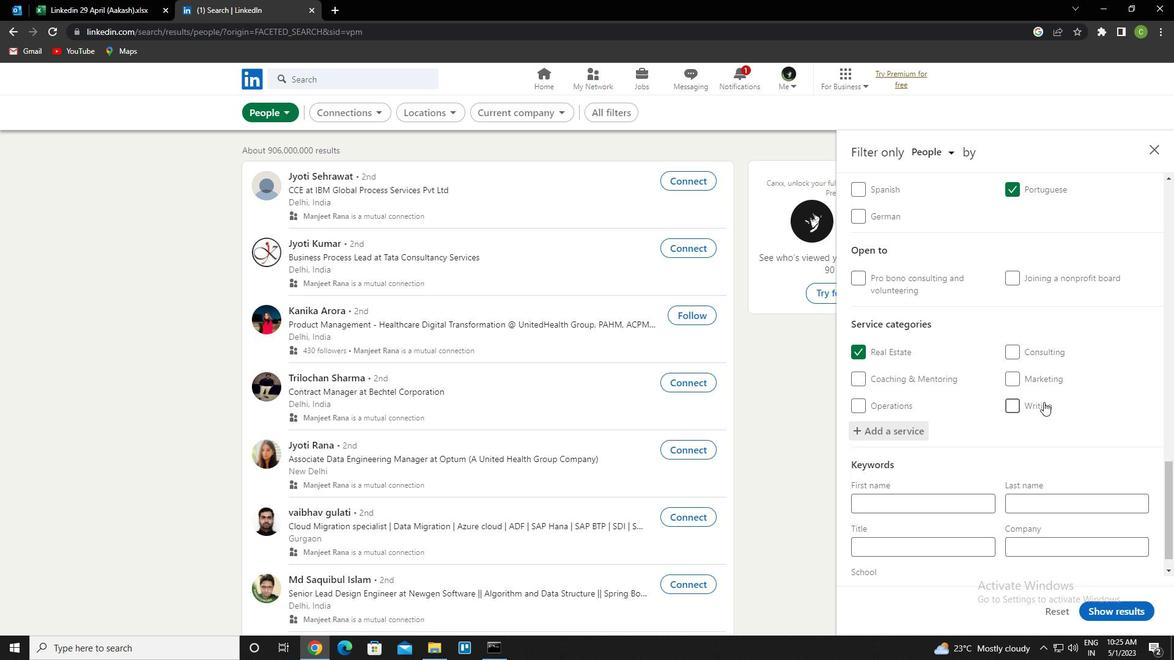 
Action: Mouse scrolled (1044, 401) with delta (0, 0)
Screenshot: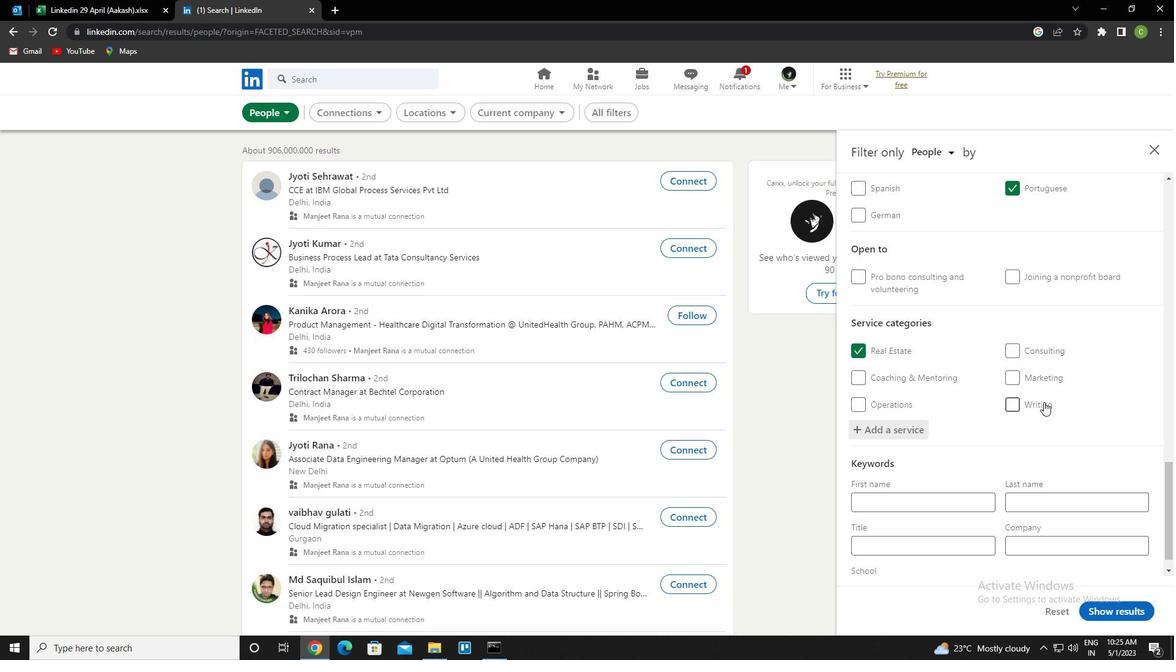
Action: Mouse scrolled (1044, 401) with delta (0, 0)
Screenshot: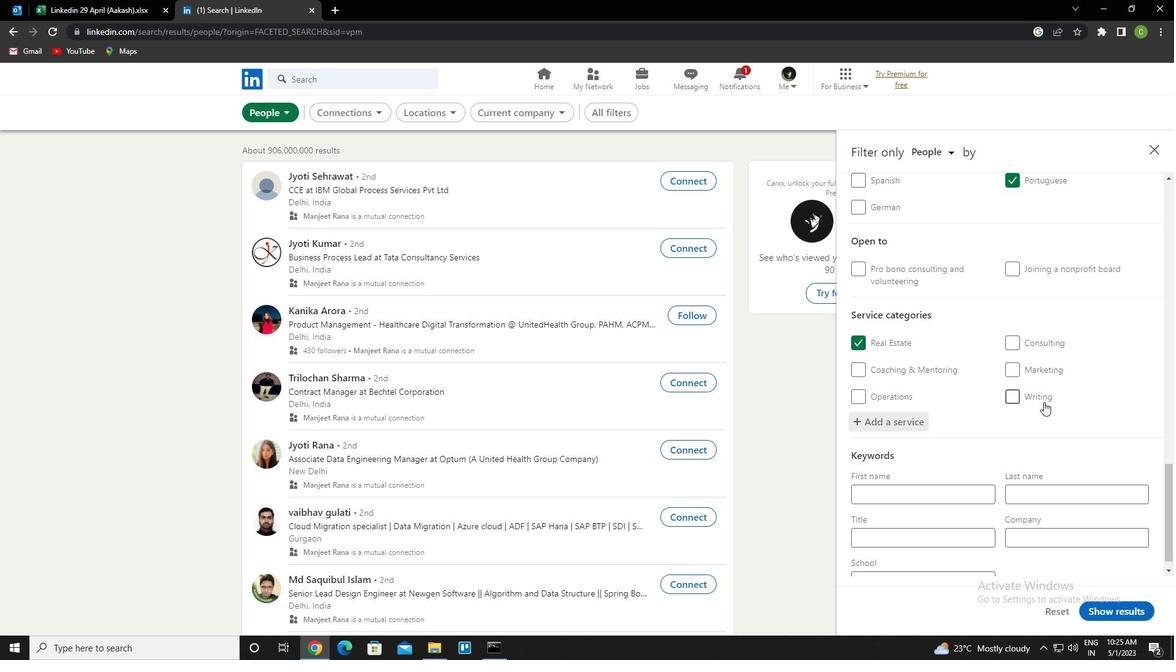 
Action: Mouse moved to (914, 520)
Screenshot: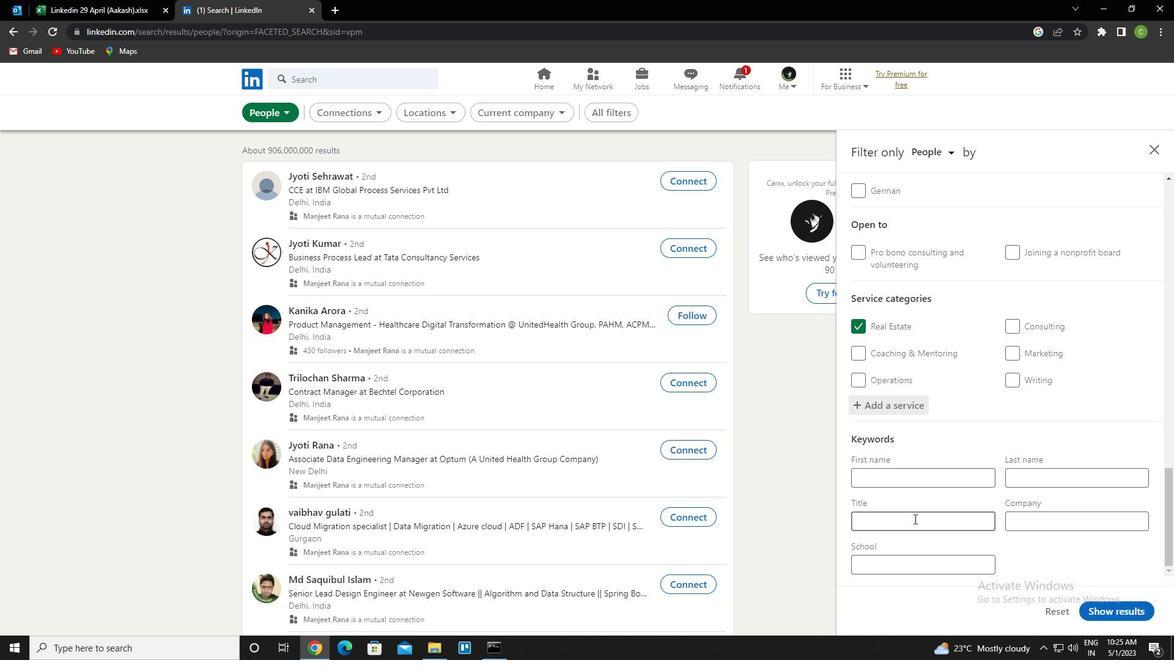 
Action: Mouse pressed left at (914, 520)
Screenshot: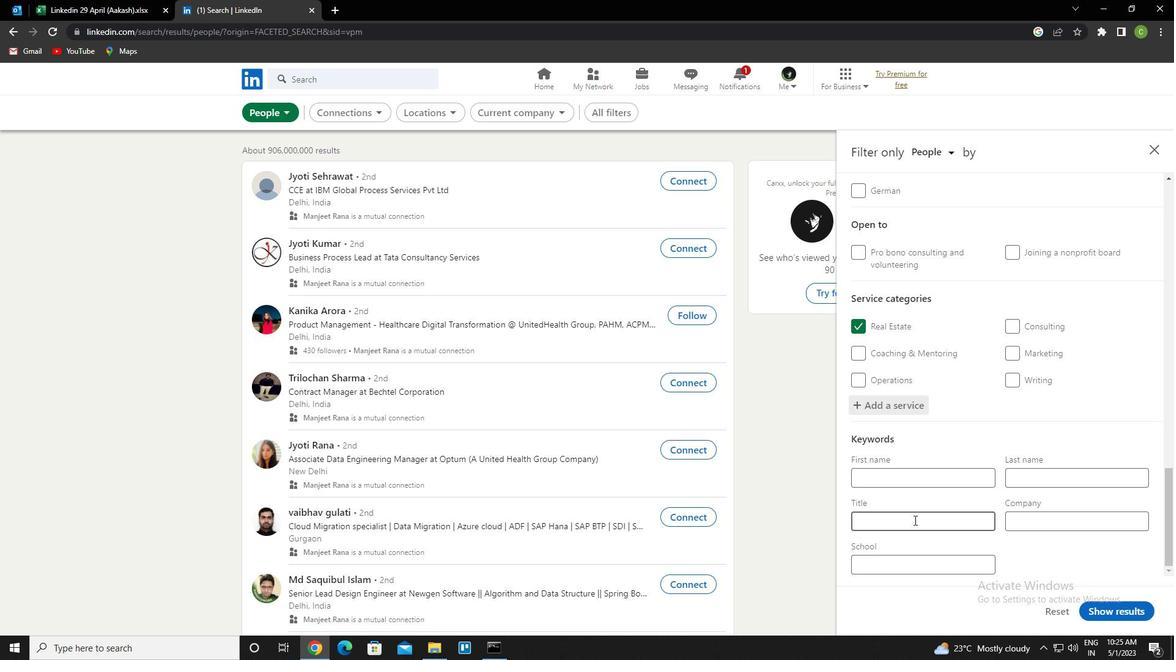 
Action: Key pressed <Key.caps_lock>c<Key.caps_lock>onr<Key.backspace>versation<Key.space><Key.caps_lock>s<Key.caps_lock>cientist
Screenshot: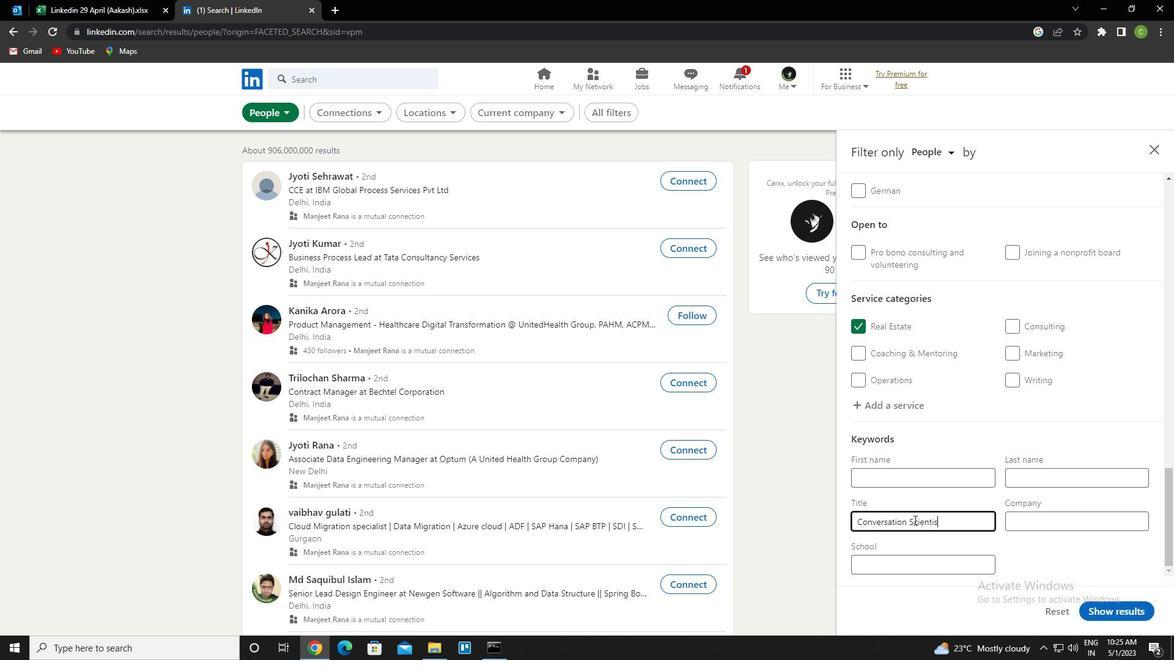 
Action: Mouse moved to (964, 555)
Screenshot: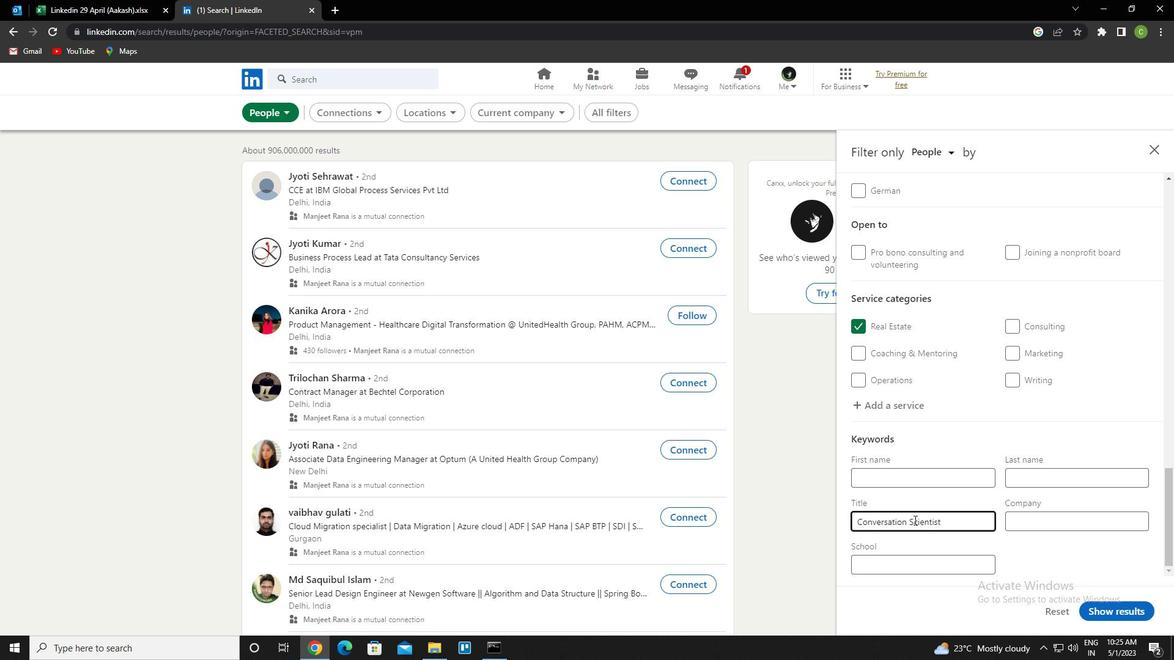 
Action: Mouse scrolled (964, 554) with delta (0, 0)
Screenshot: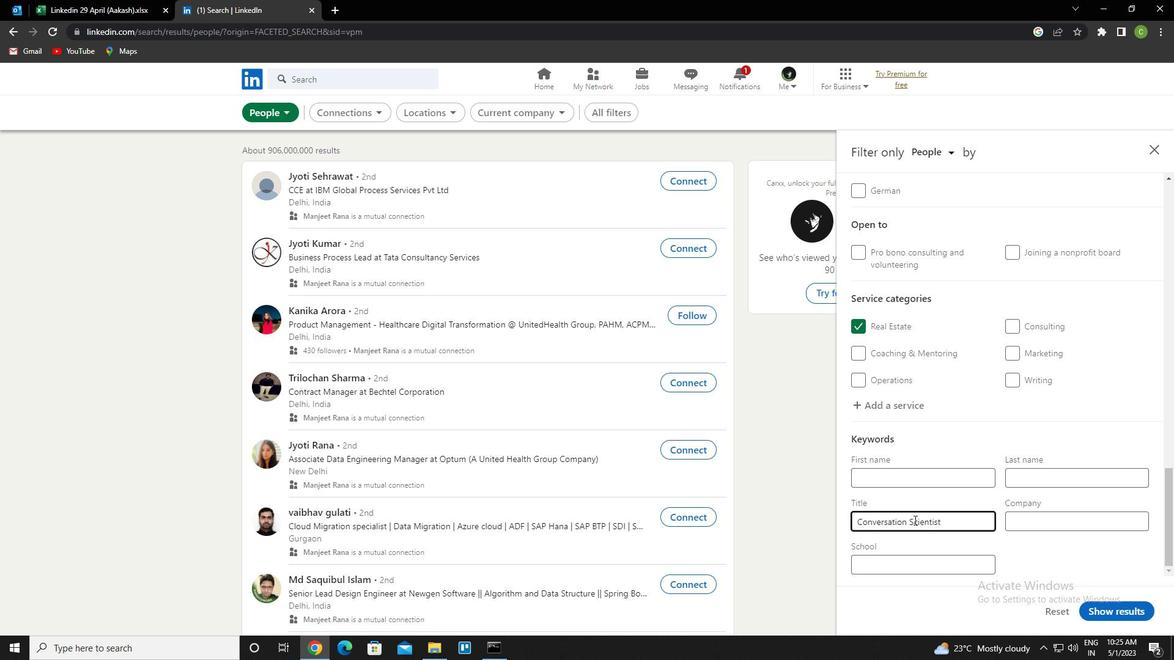 
Action: Mouse moved to (968, 557)
Screenshot: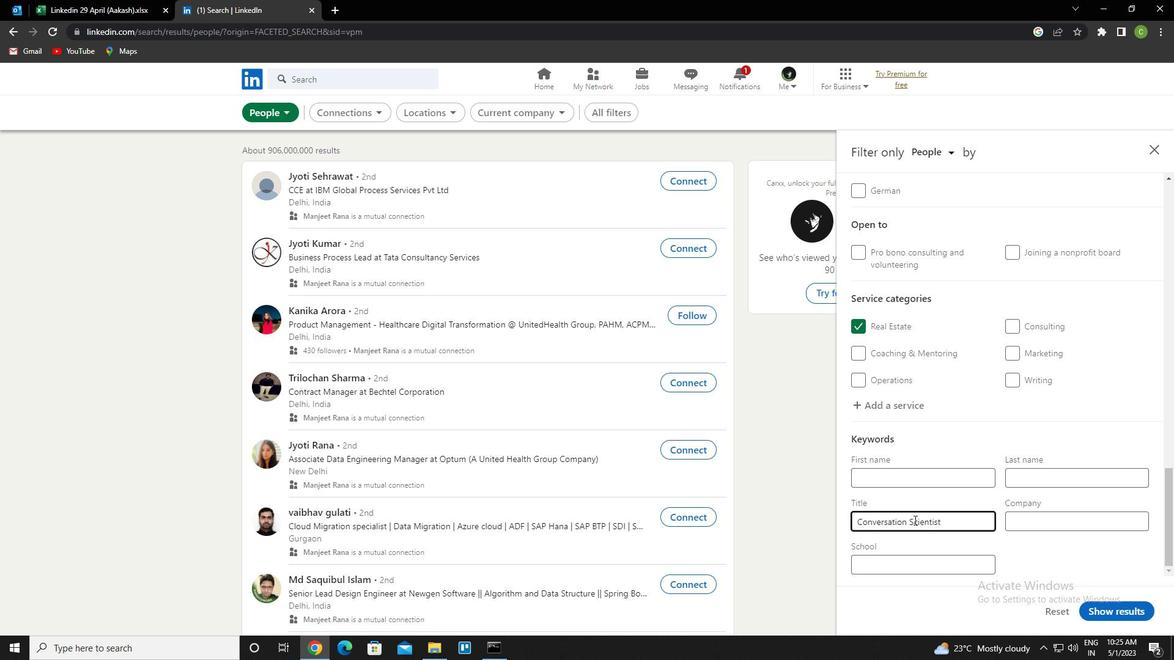 
Action: Mouse scrolled (968, 557) with delta (0, 0)
Screenshot: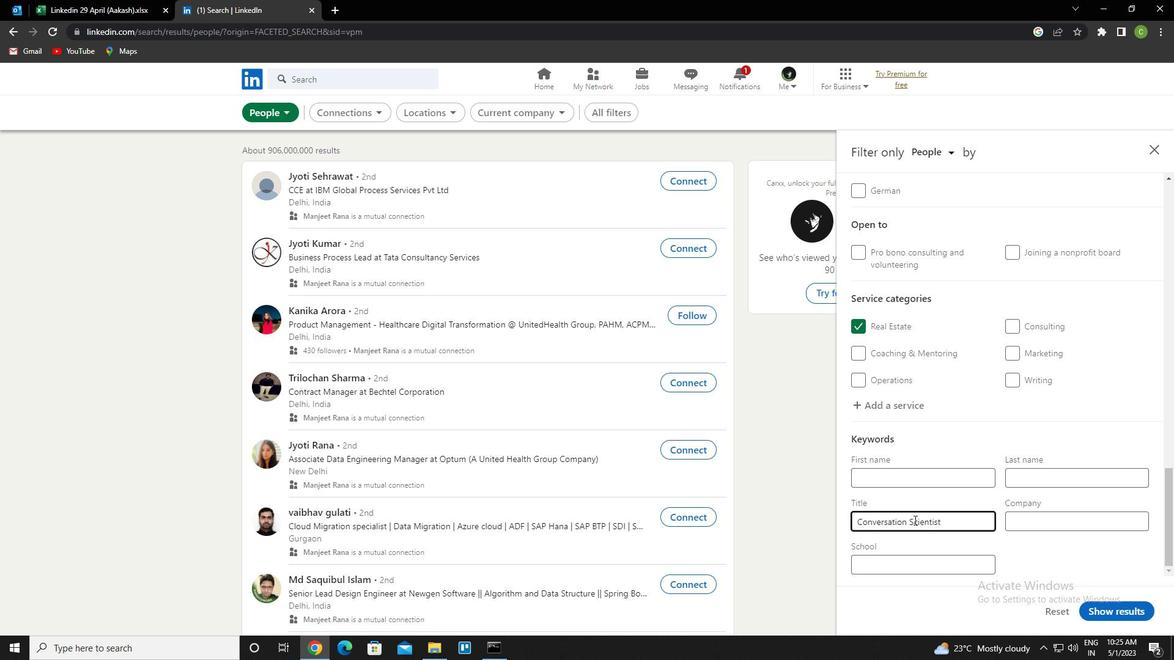 
Action: Mouse scrolled (968, 558) with delta (0, 0)
Screenshot: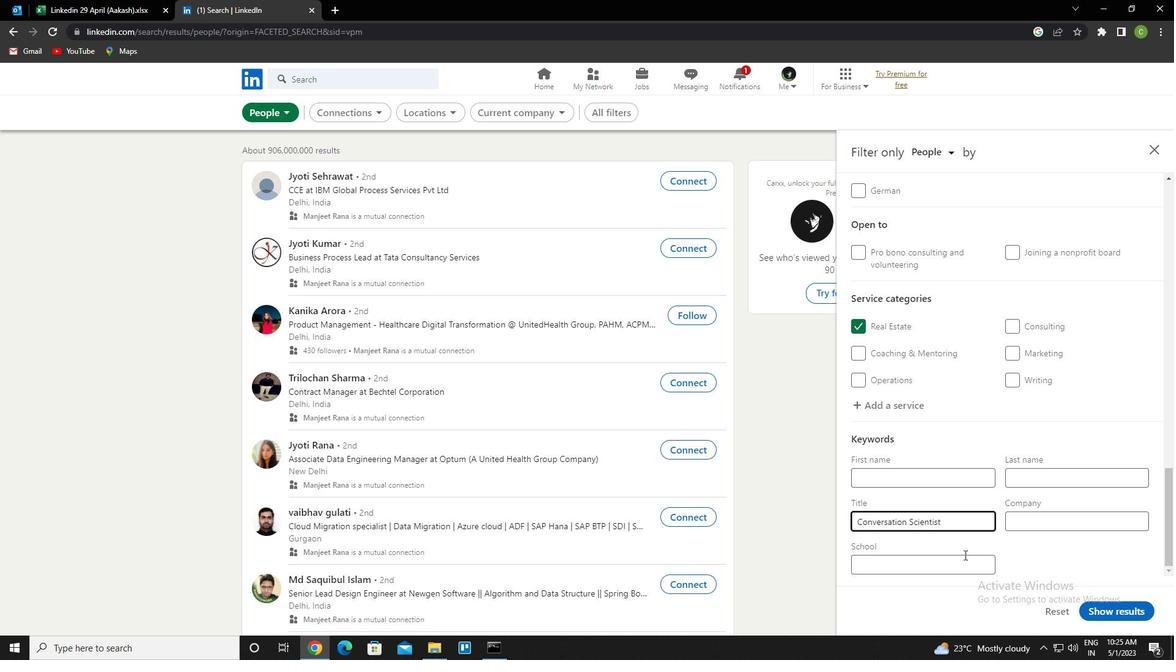 
Action: Mouse scrolled (968, 558) with delta (0, 0)
Screenshot: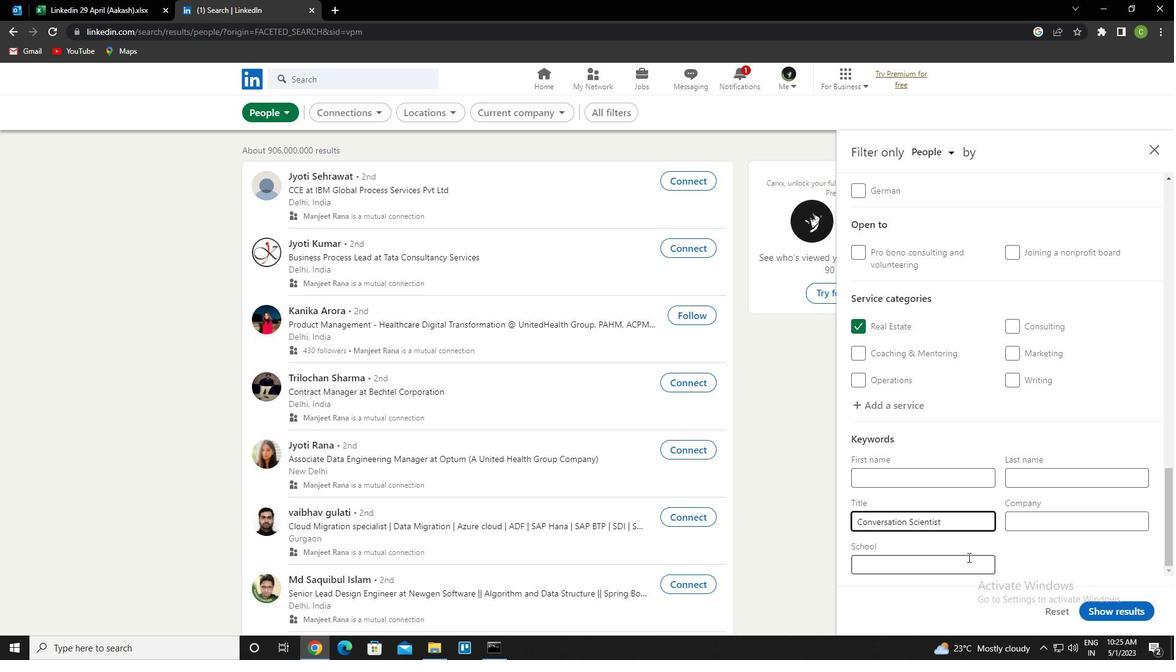 
Action: Mouse moved to (1105, 607)
Screenshot: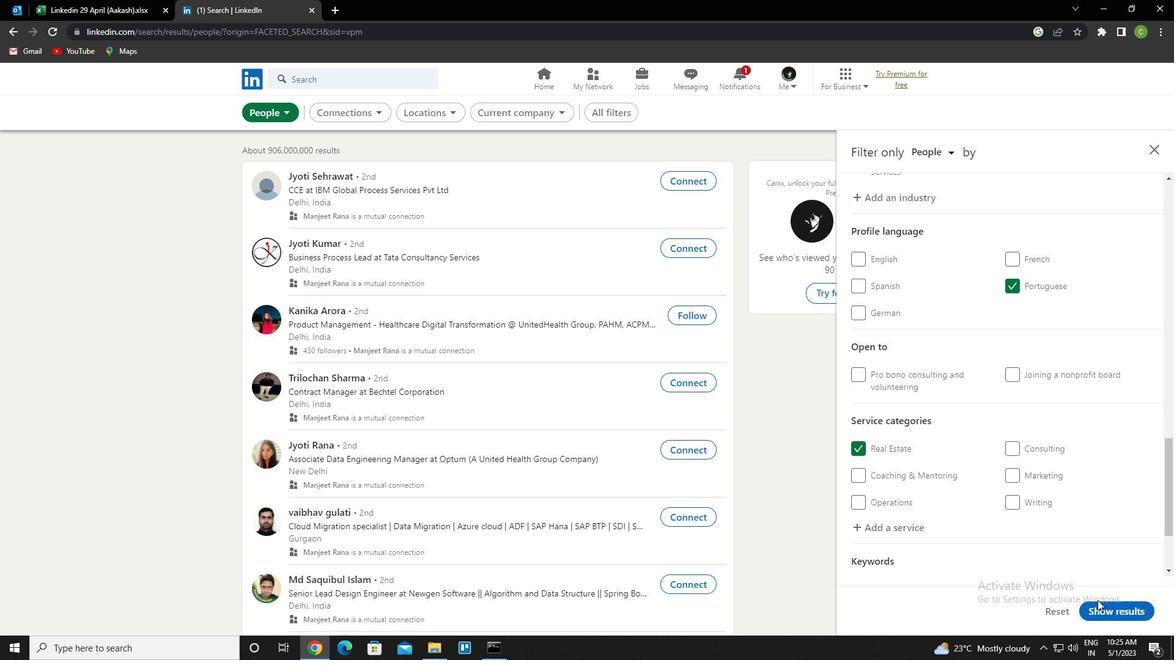 
Action: Mouse pressed left at (1105, 607)
Screenshot: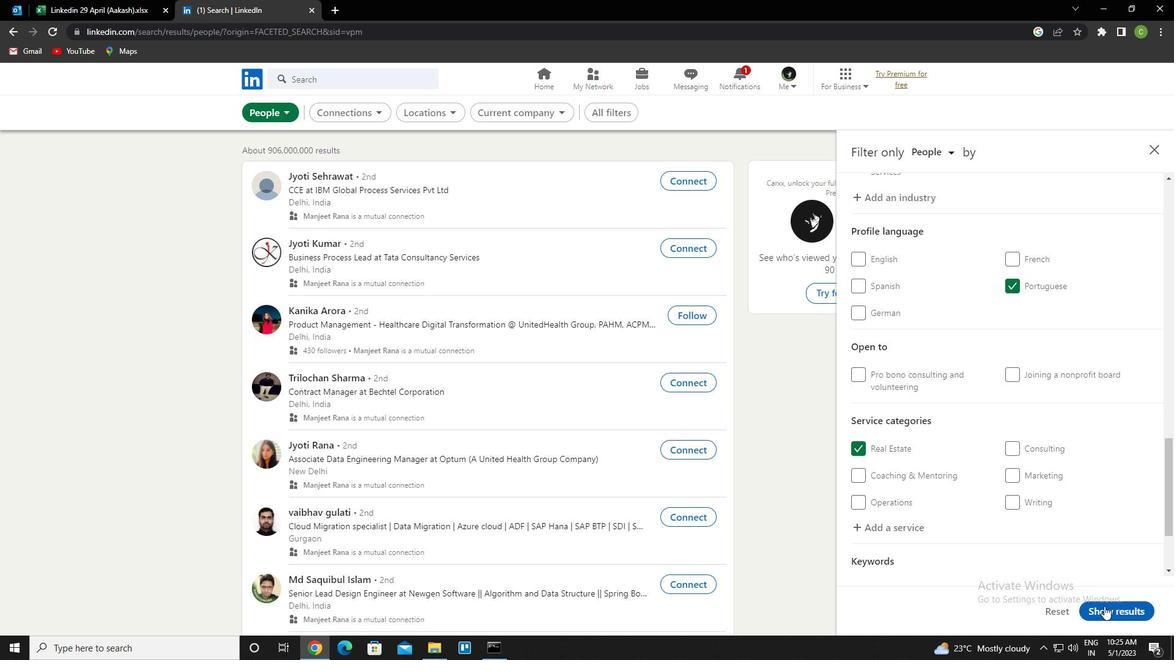 
Action: Mouse moved to (534, 603)
Screenshot: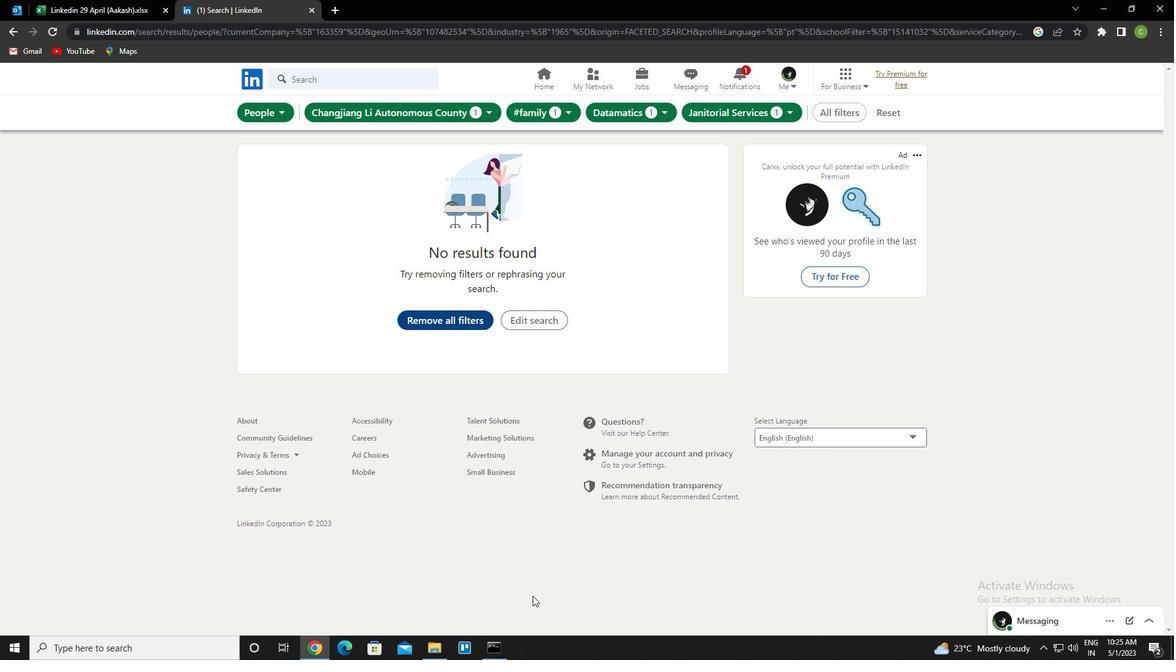 
